 Task: Forward email as attachment with the signature Frances Hernandez with the subject Request for a blog post from softage.1@softage.net to softage.4@softage.net with the message Please let me know if there are any updates on the recruitment process.
Action: Mouse moved to (836, 64)
Screenshot: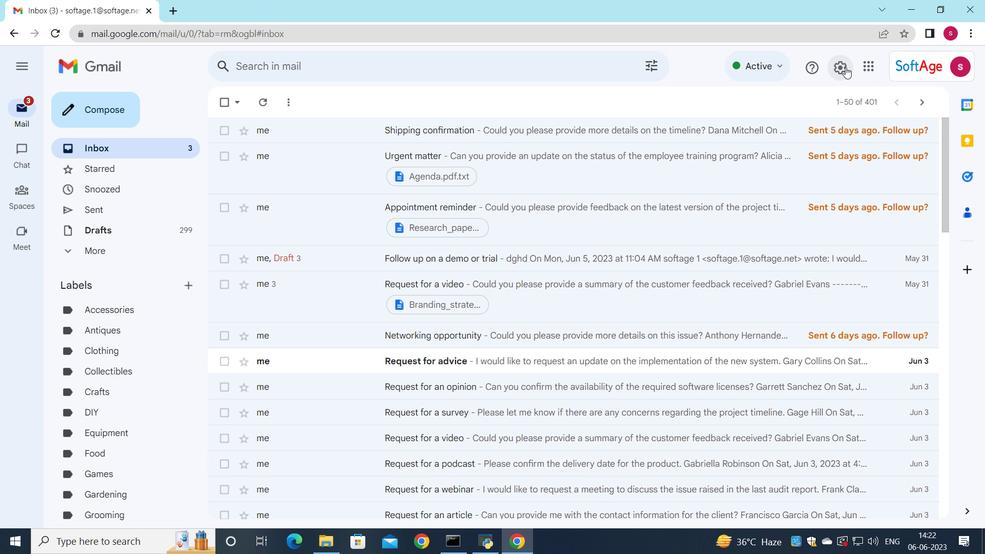 
Action: Mouse pressed left at (836, 64)
Screenshot: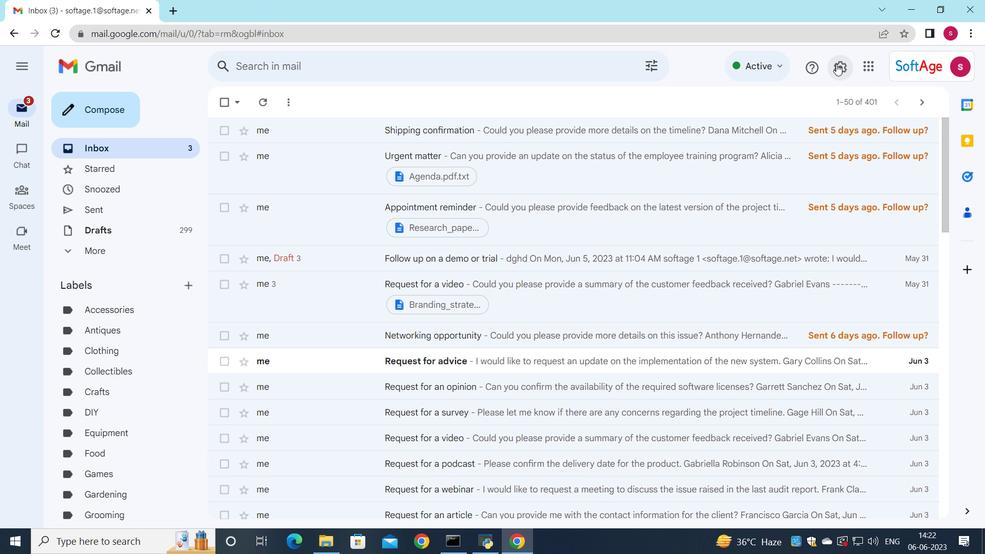 
Action: Mouse moved to (851, 124)
Screenshot: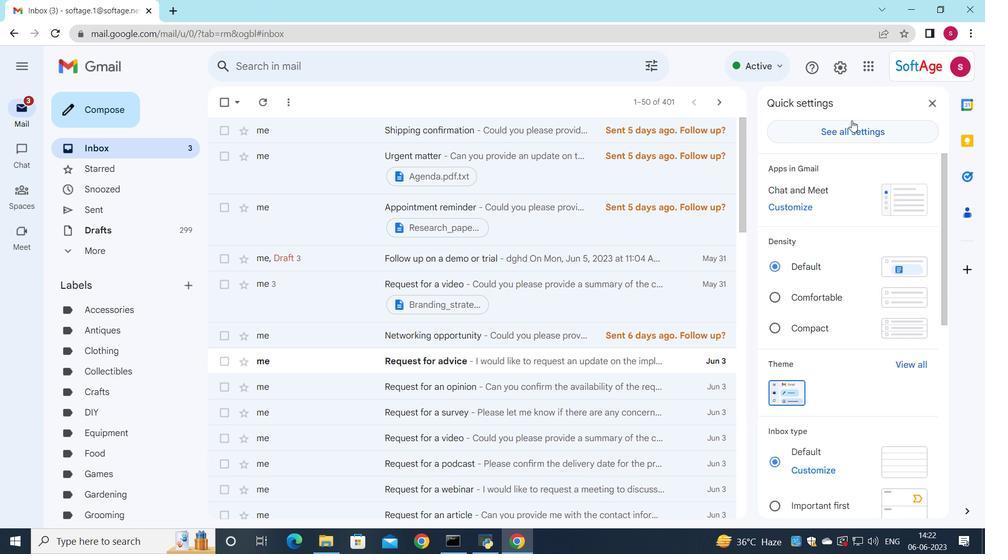 
Action: Mouse pressed left at (851, 124)
Screenshot: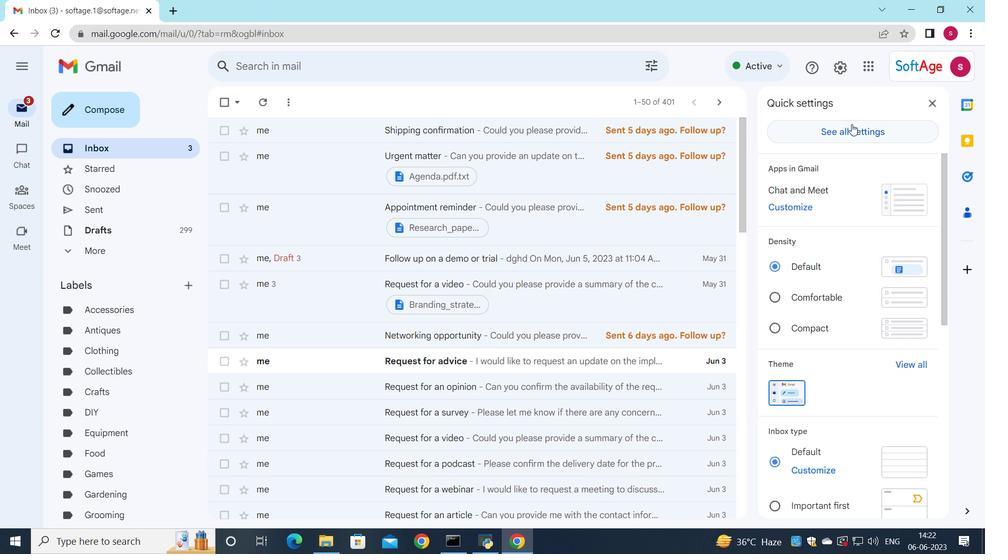 
Action: Mouse moved to (614, 259)
Screenshot: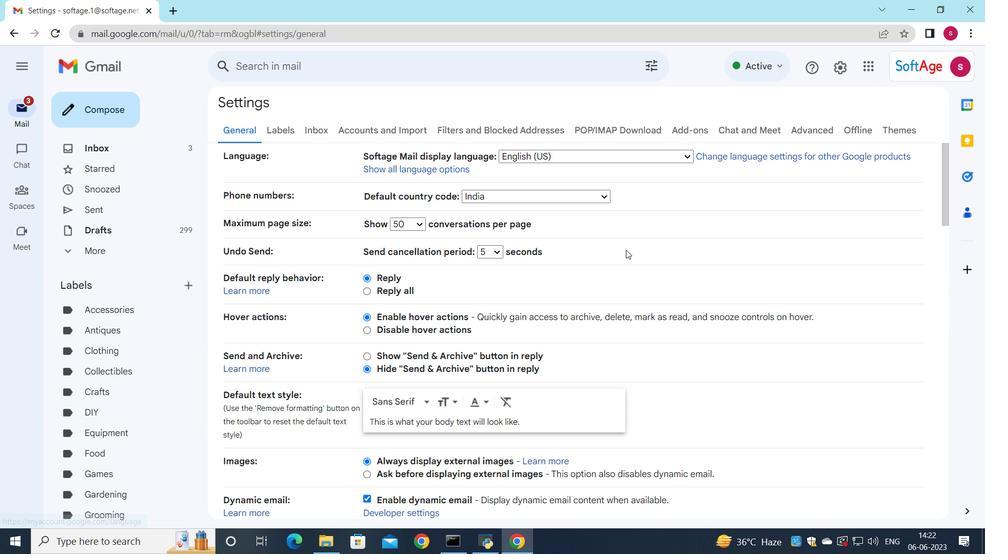 
Action: Mouse scrolled (614, 259) with delta (0, 0)
Screenshot: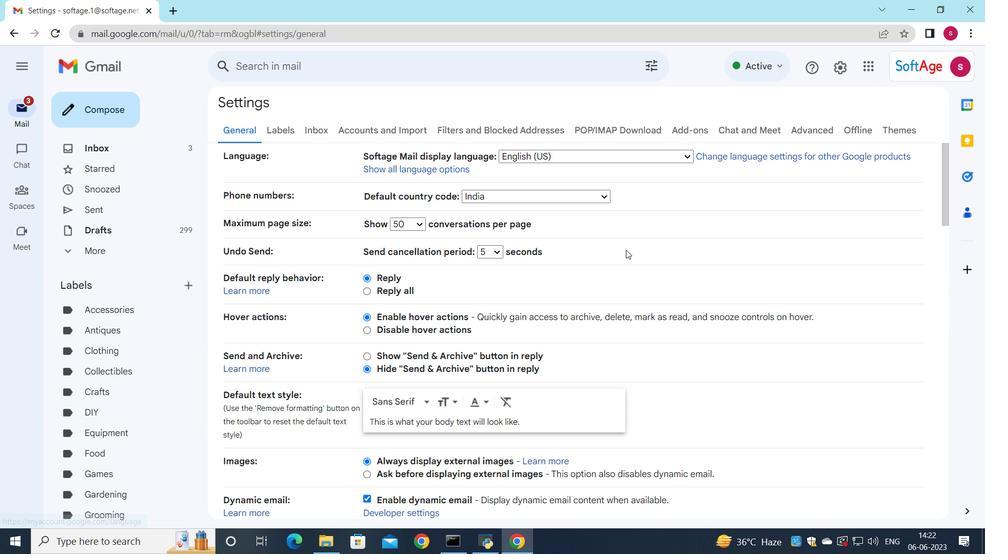 
Action: Mouse moved to (610, 264)
Screenshot: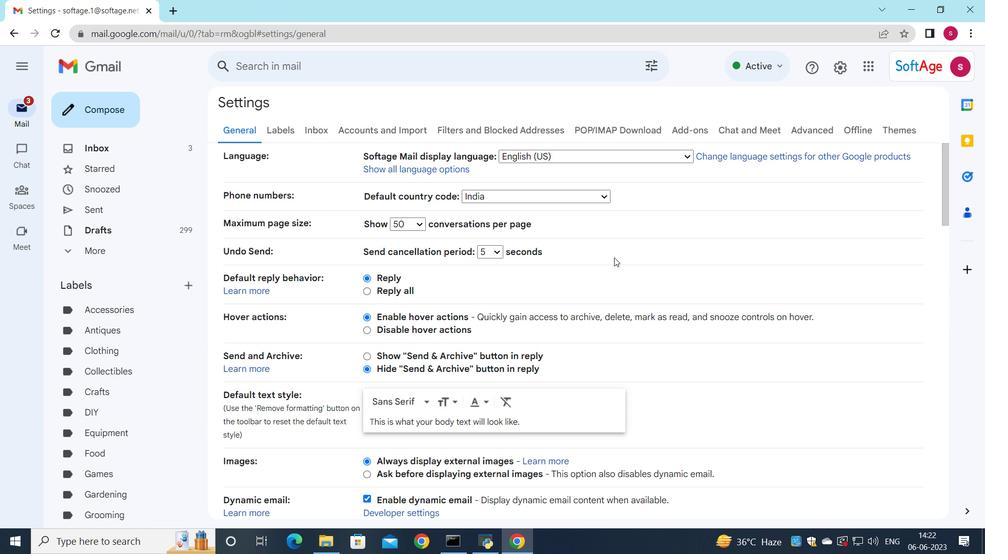 
Action: Mouse scrolled (610, 264) with delta (0, 0)
Screenshot: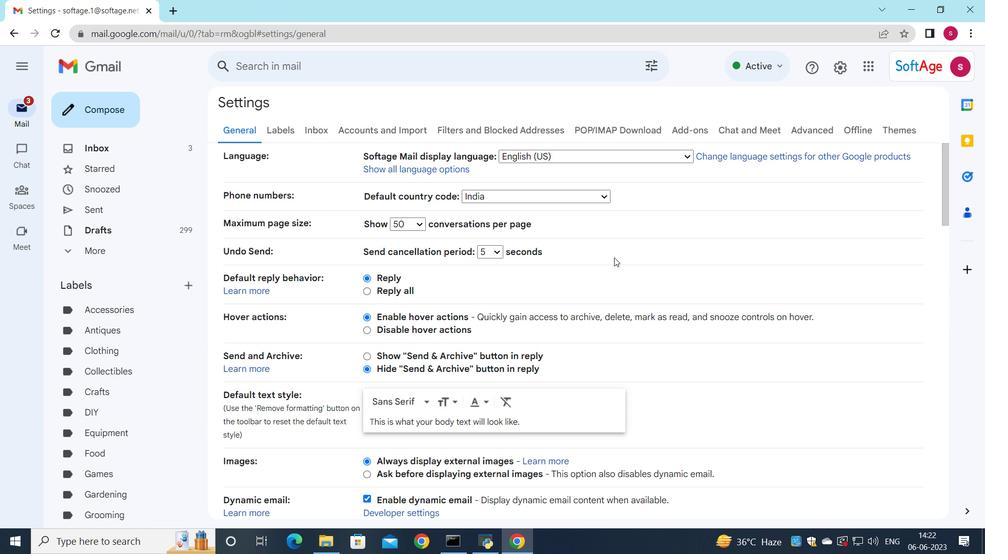 
Action: Mouse moved to (594, 276)
Screenshot: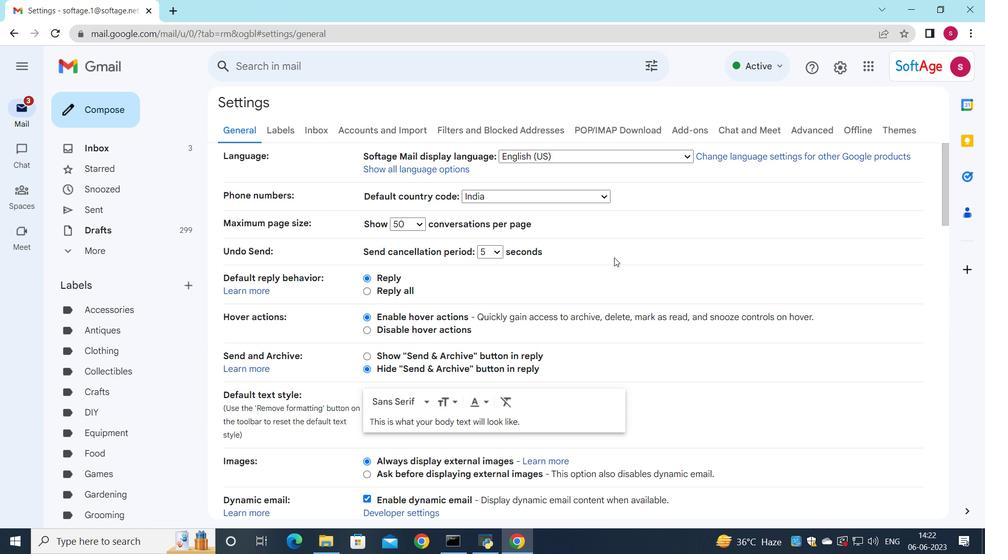
Action: Mouse scrolled (594, 276) with delta (0, 0)
Screenshot: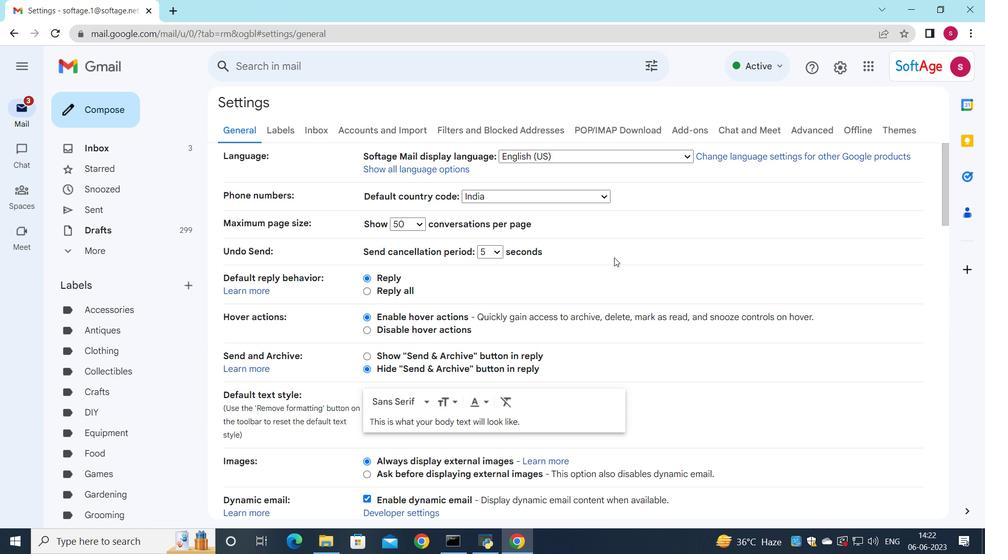 
Action: Mouse moved to (527, 295)
Screenshot: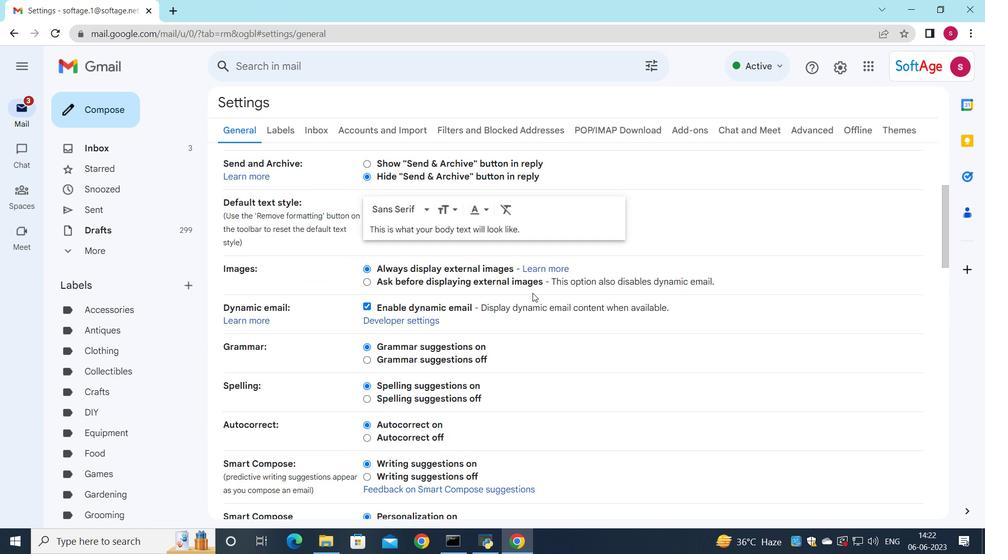 
Action: Mouse scrolled (527, 294) with delta (0, 0)
Screenshot: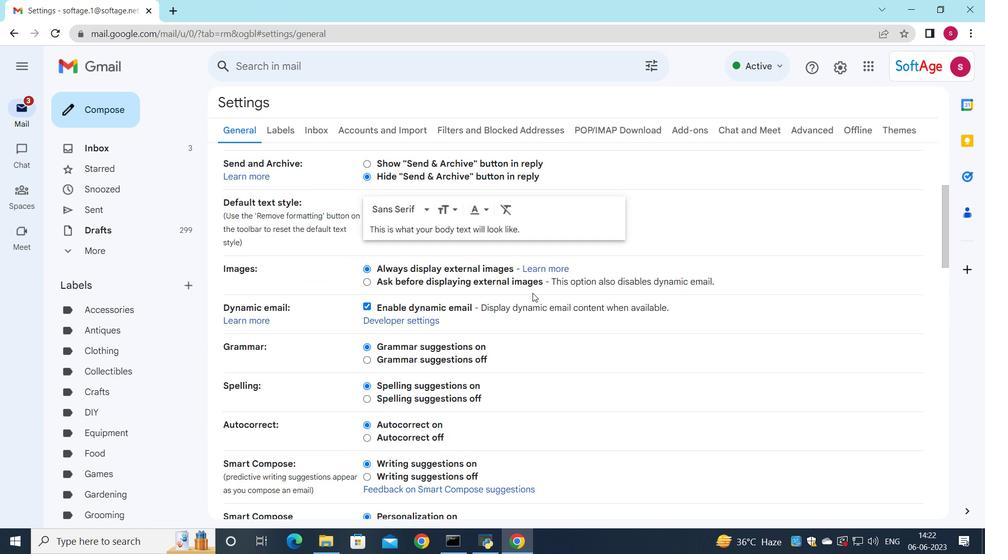 
Action: Mouse scrolled (527, 294) with delta (0, 0)
Screenshot: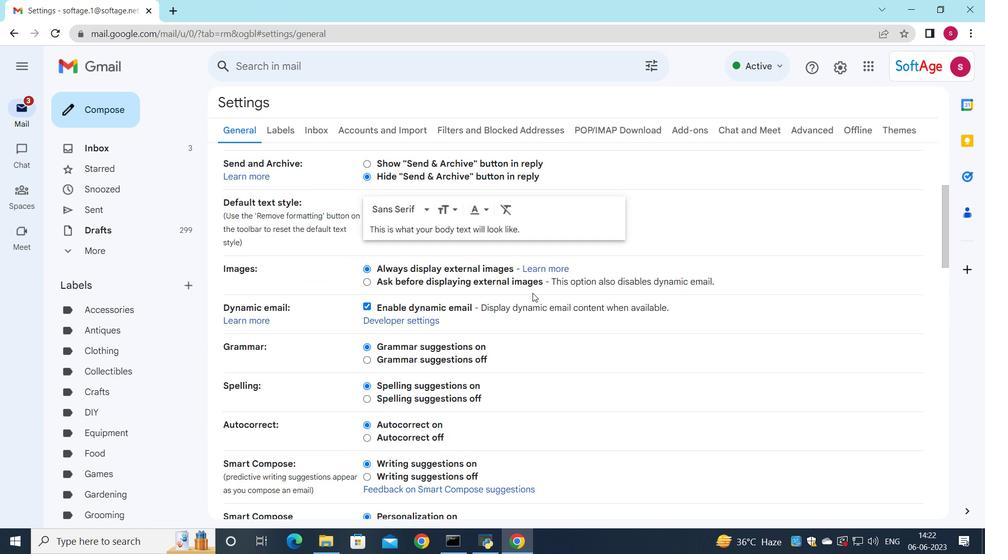
Action: Mouse scrolled (527, 294) with delta (0, 0)
Screenshot: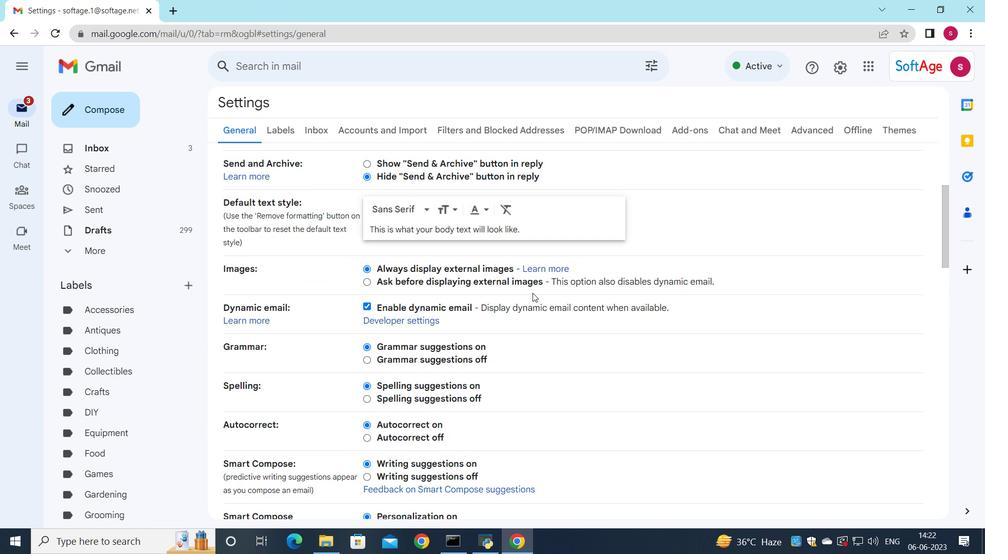 
Action: Mouse moved to (519, 289)
Screenshot: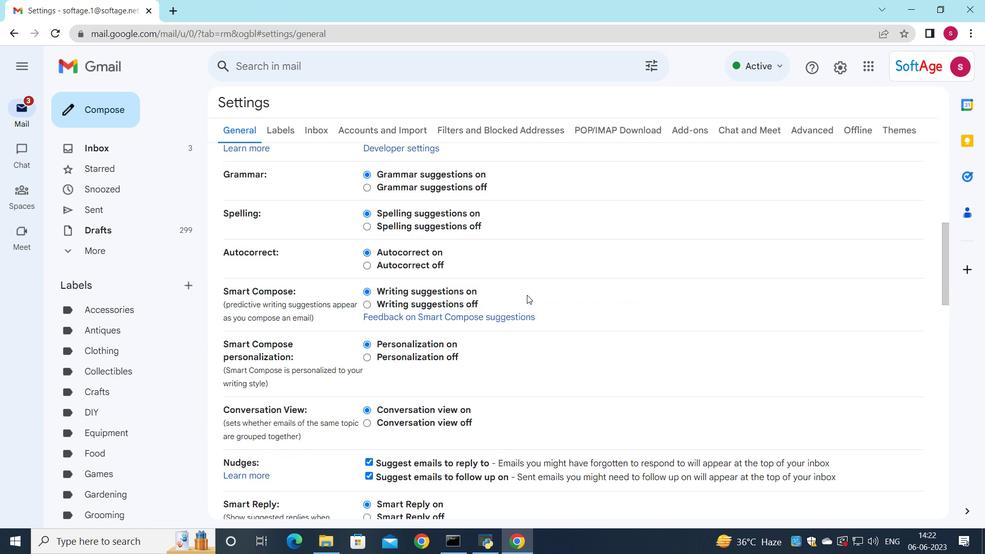 
Action: Mouse scrolled (519, 289) with delta (0, 0)
Screenshot: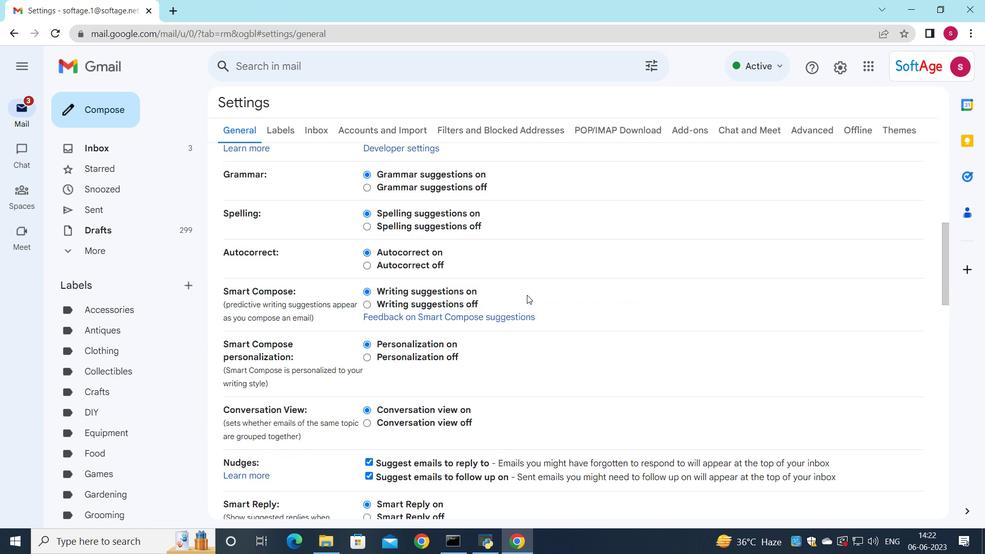 
Action: Mouse scrolled (519, 289) with delta (0, 0)
Screenshot: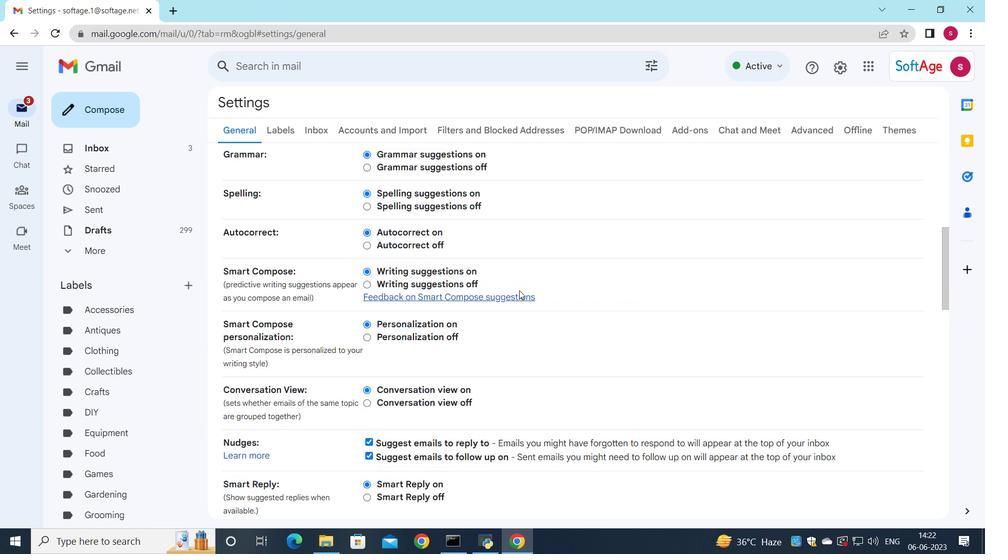 
Action: Mouse scrolled (519, 289) with delta (0, 0)
Screenshot: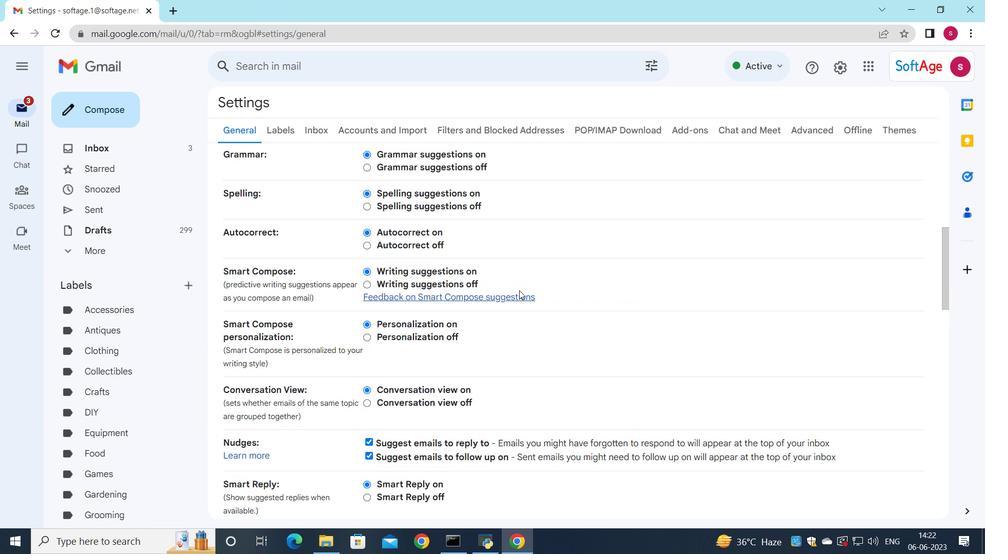 
Action: Mouse scrolled (519, 289) with delta (0, 0)
Screenshot: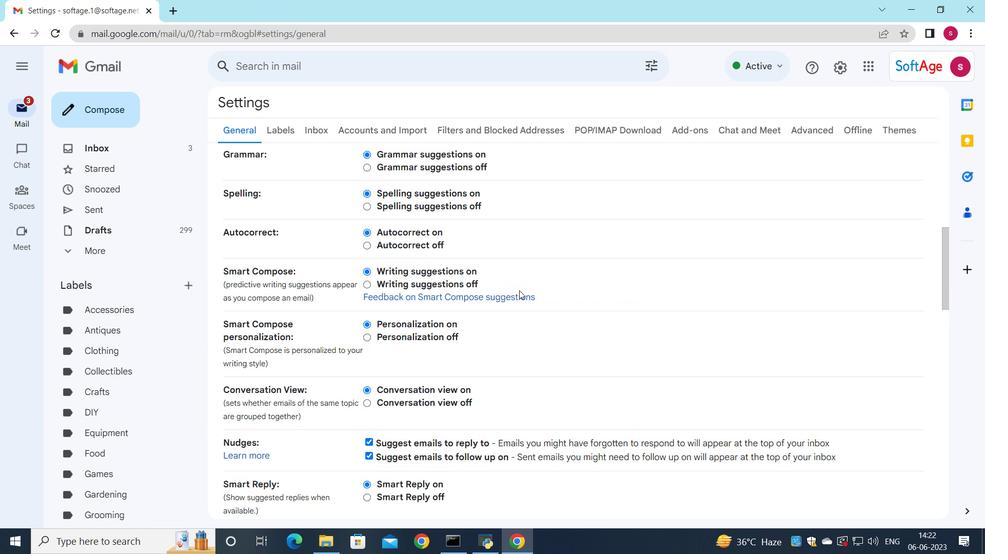 
Action: Mouse moved to (519, 289)
Screenshot: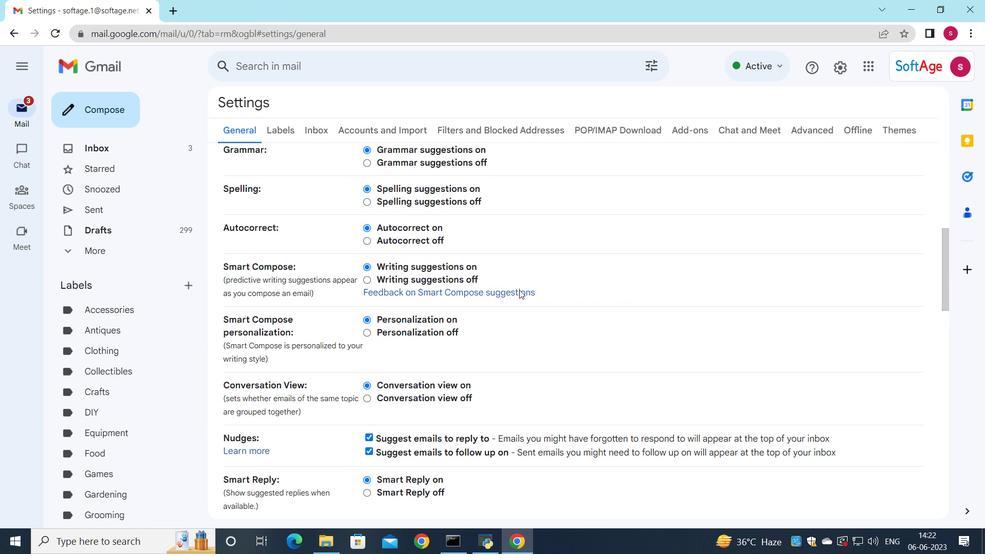 
Action: Mouse scrolled (519, 289) with delta (0, 0)
Screenshot: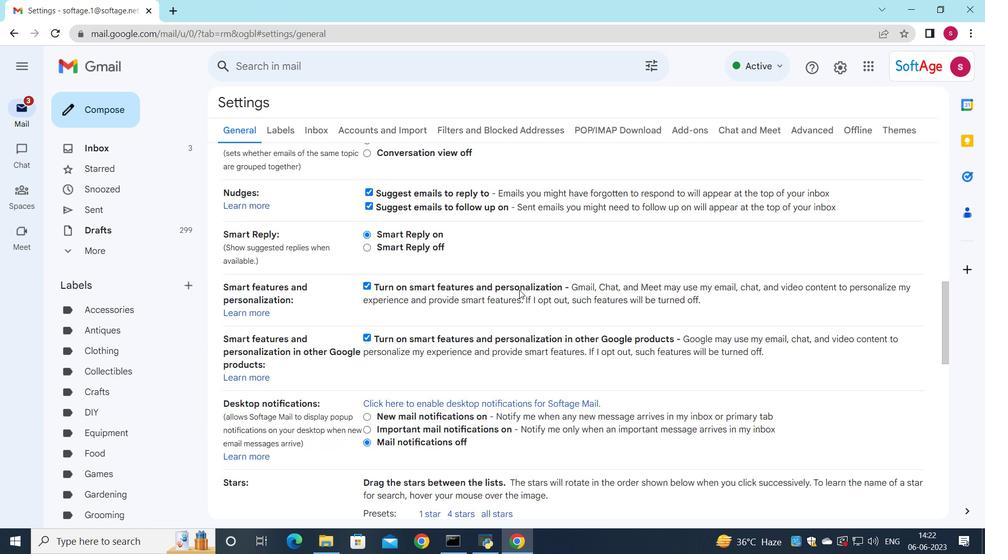 
Action: Mouse scrolled (519, 289) with delta (0, 0)
Screenshot: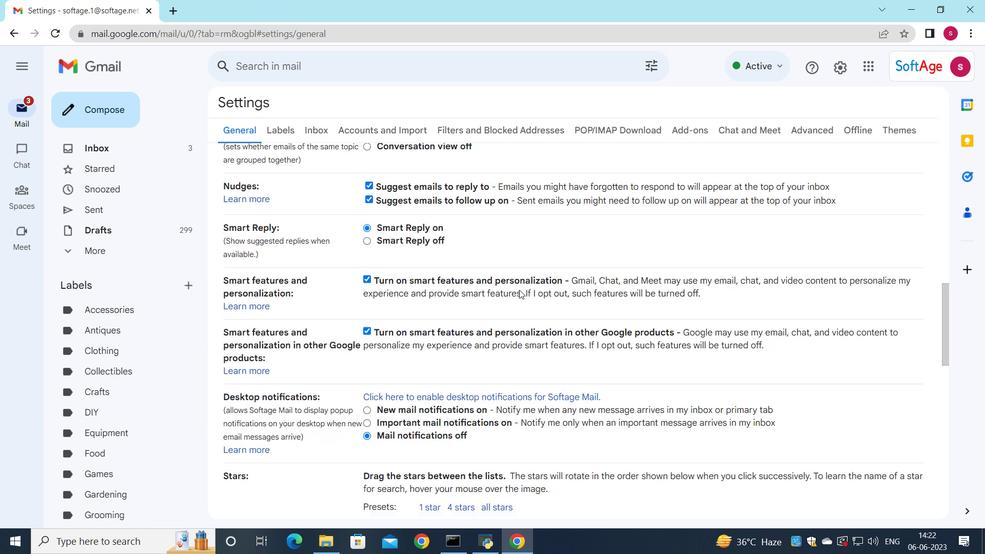 
Action: Mouse scrolled (519, 289) with delta (0, 0)
Screenshot: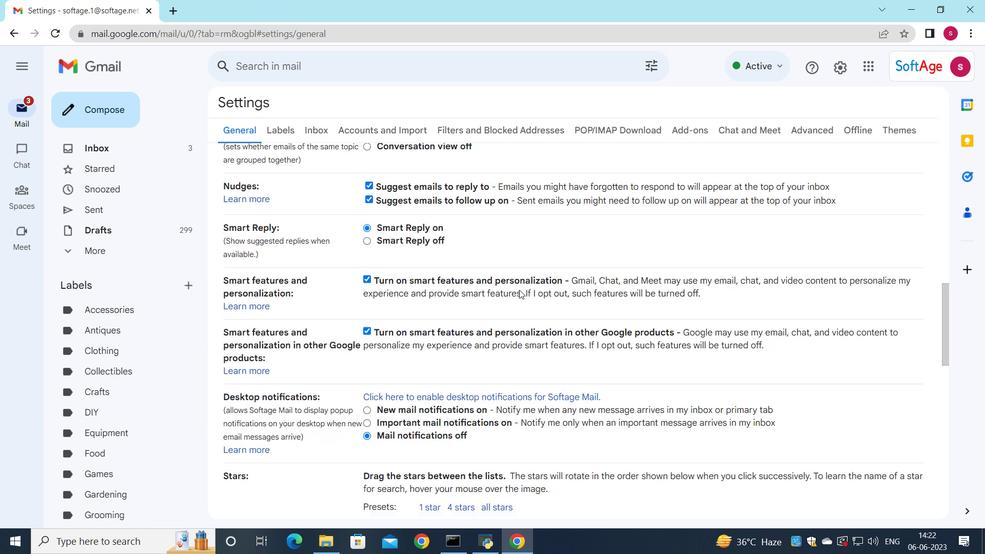 
Action: Mouse scrolled (519, 289) with delta (0, 0)
Screenshot: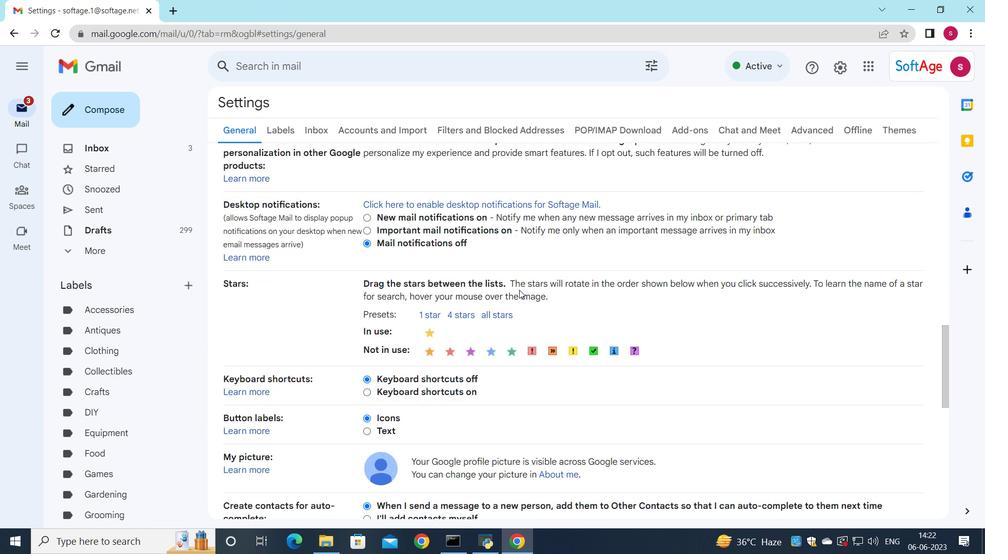 
Action: Mouse scrolled (519, 289) with delta (0, 0)
Screenshot: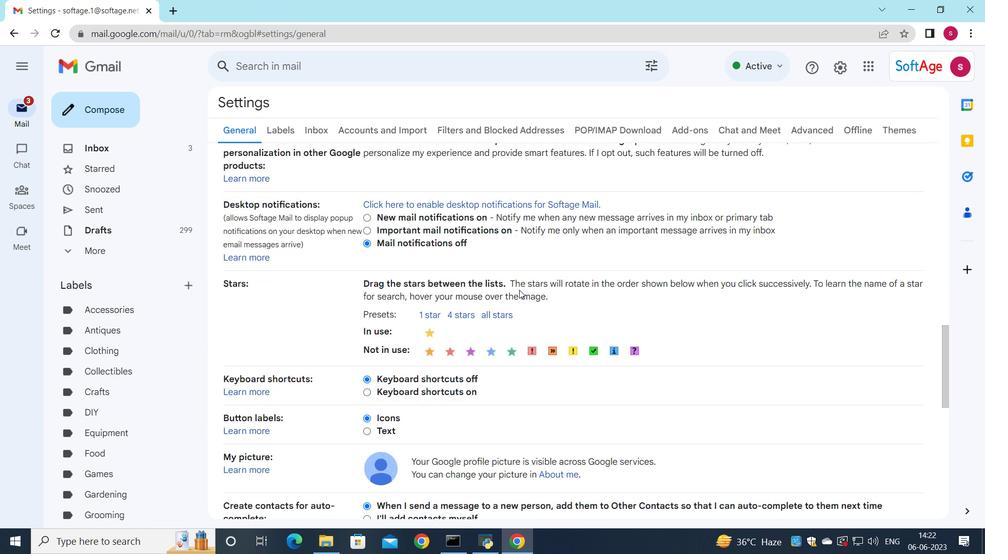 
Action: Mouse scrolled (519, 289) with delta (0, 0)
Screenshot: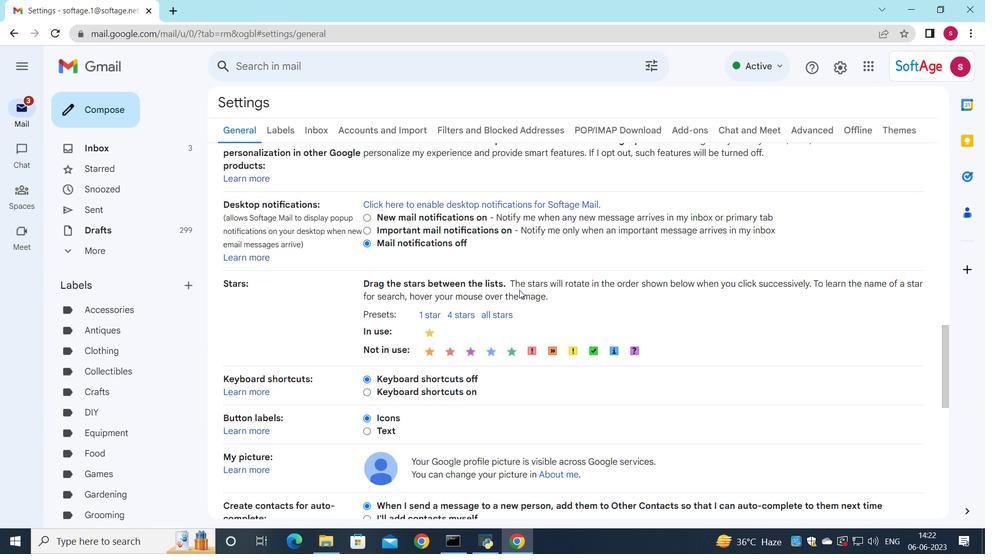
Action: Mouse moved to (399, 368)
Screenshot: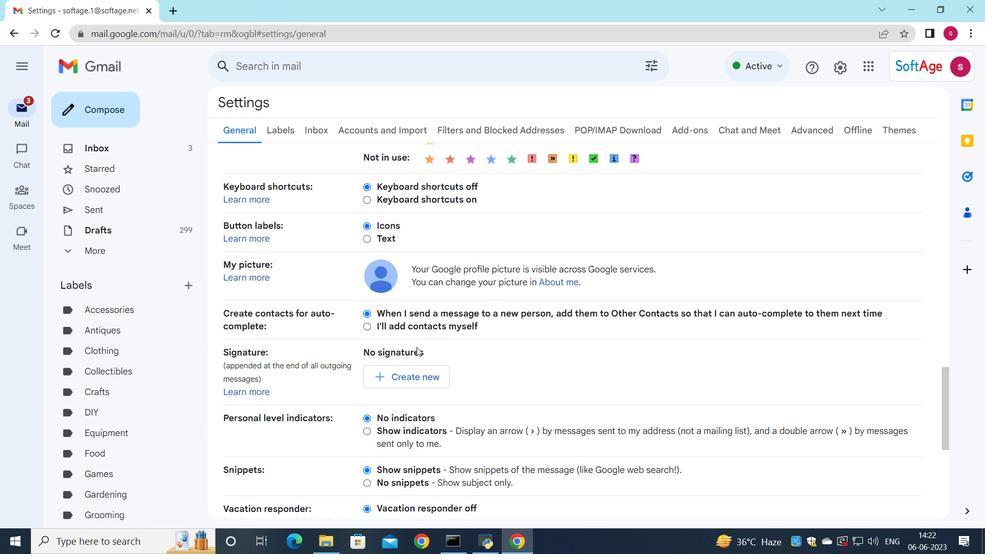 
Action: Mouse pressed left at (399, 368)
Screenshot: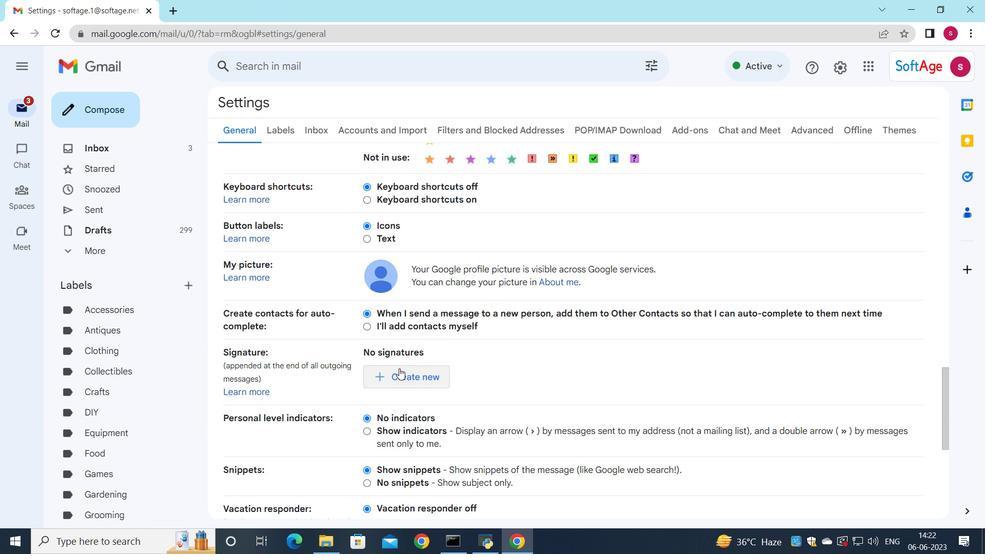 
Action: Mouse moved to (448, 293)
Screenshot: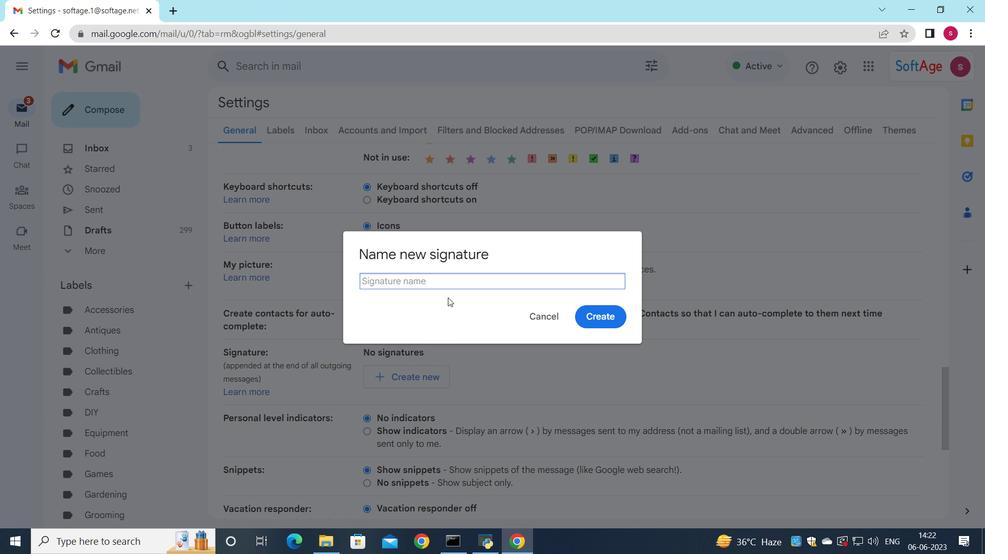 
Action: Key pressed <Key.shift><Key.shift><Key.shift><Key.shift>Fr
Screenshot: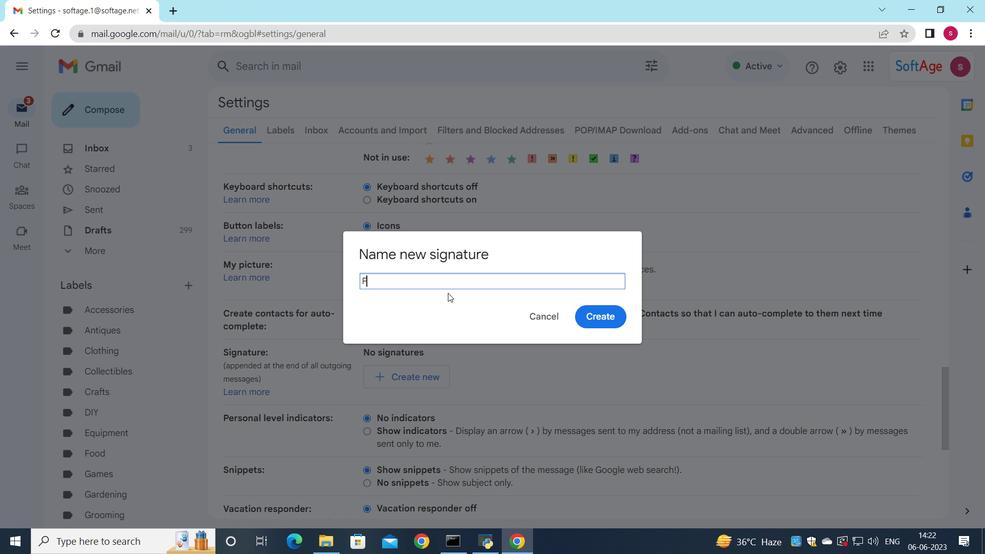 
Action: Mouse moved to (448, 293)
Screenshot: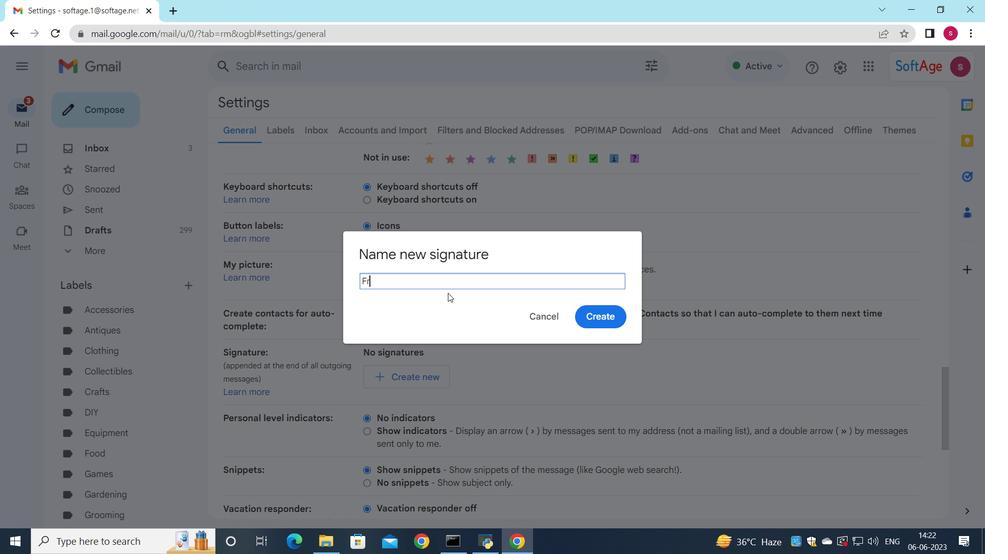 
Action: Key pressed a
Screenshot: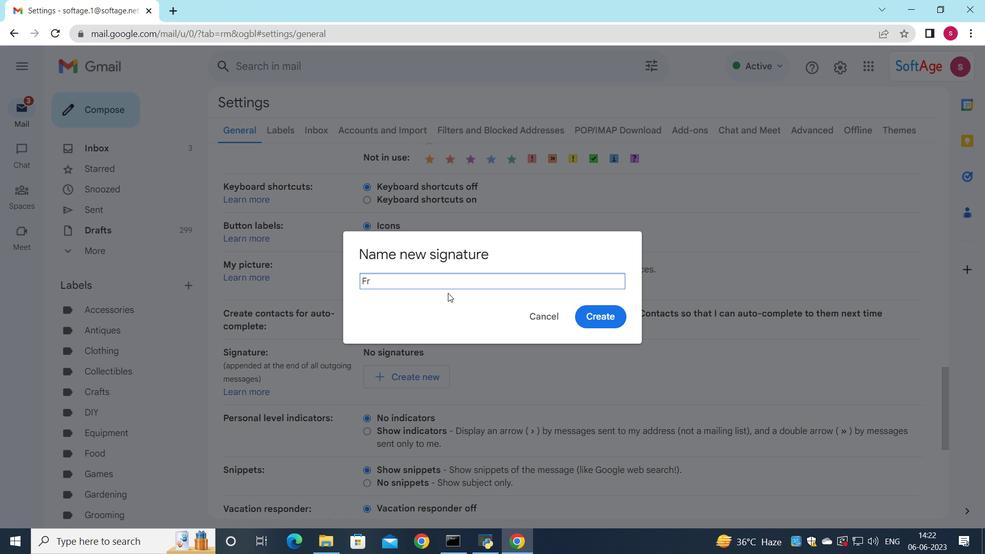
Action: Mouse moved to (457, 283)
Screenshot: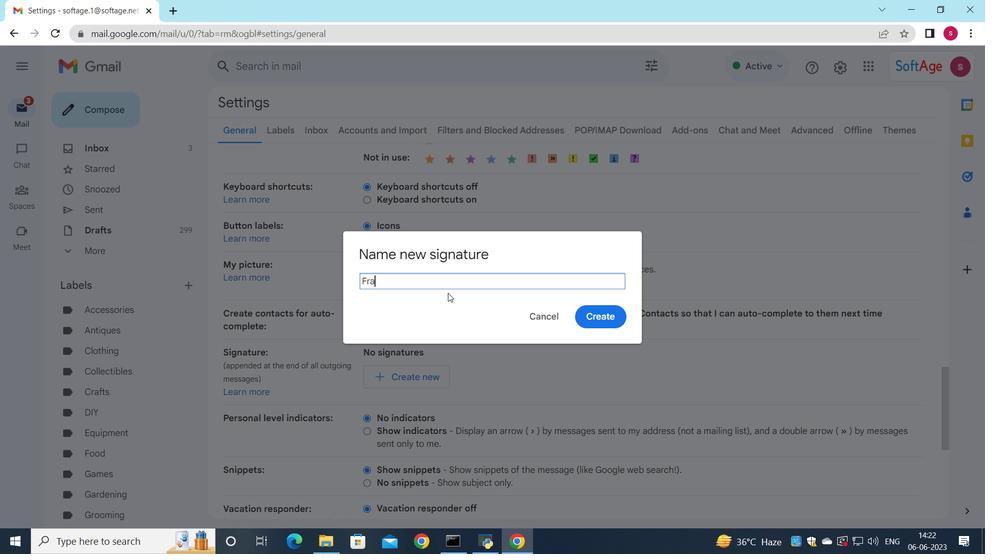 
Action: Key pressed n
Screenshot: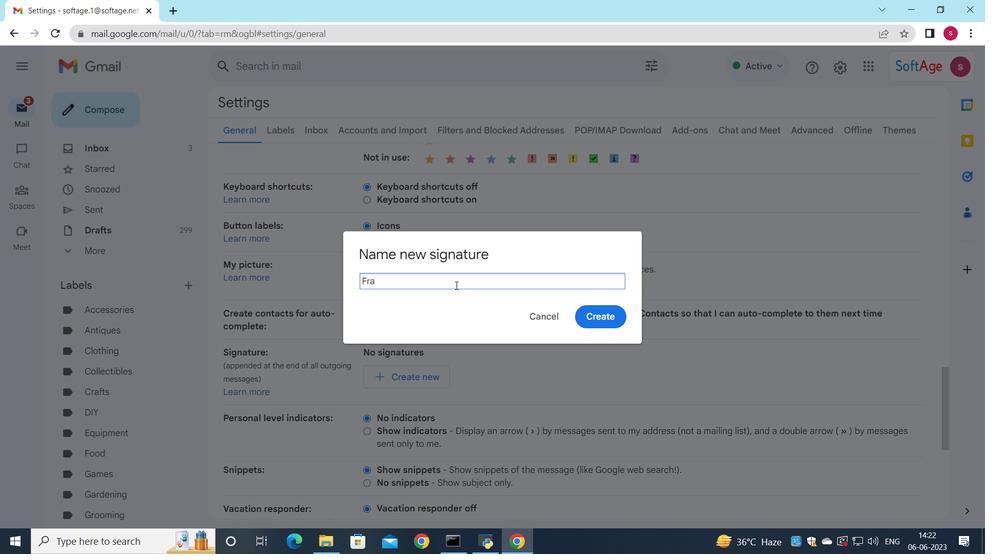 
Action: Mouse moved to (459, 283)
Screenshot: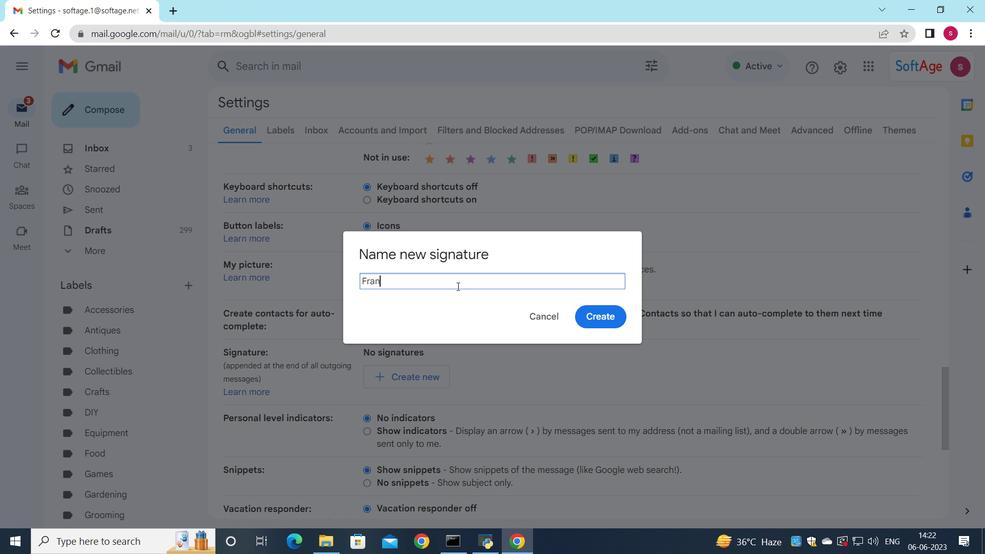 
Action: Key pressed ces<Key.space>
Screenshot: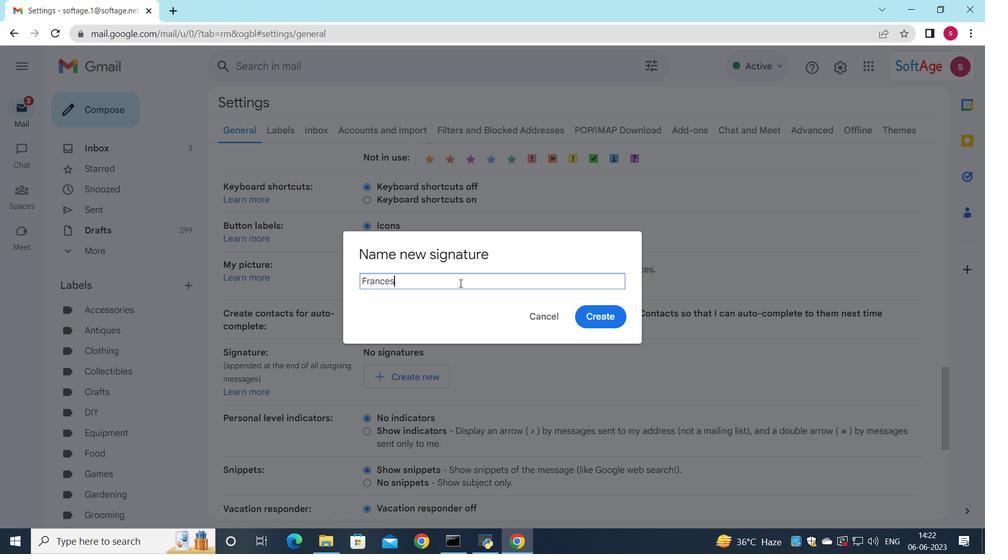 
Action: Mouse moved to (459, 282)
Screenshot: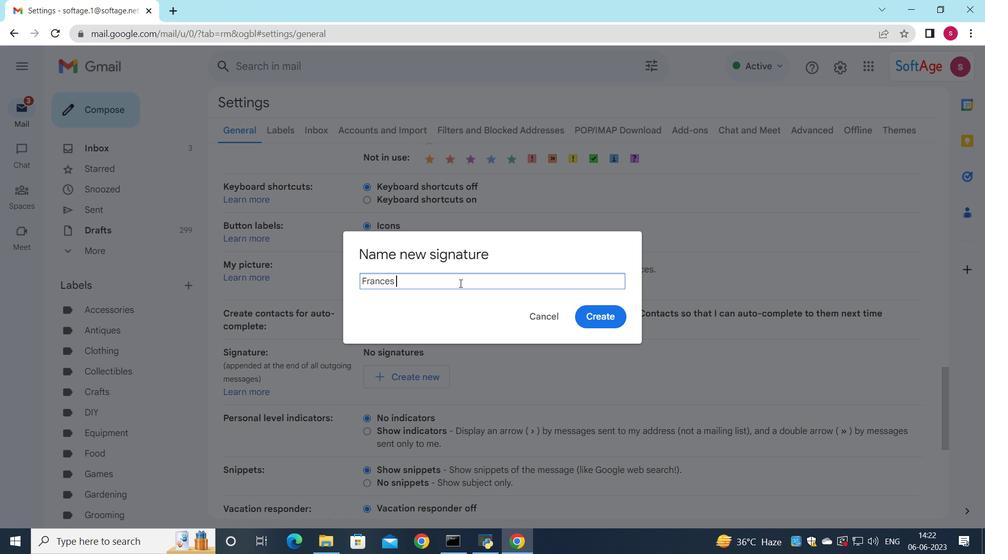 
Action: Key pressed <Key.shift><Key.shift><Key.shift><Key.shift>H
Screenshot: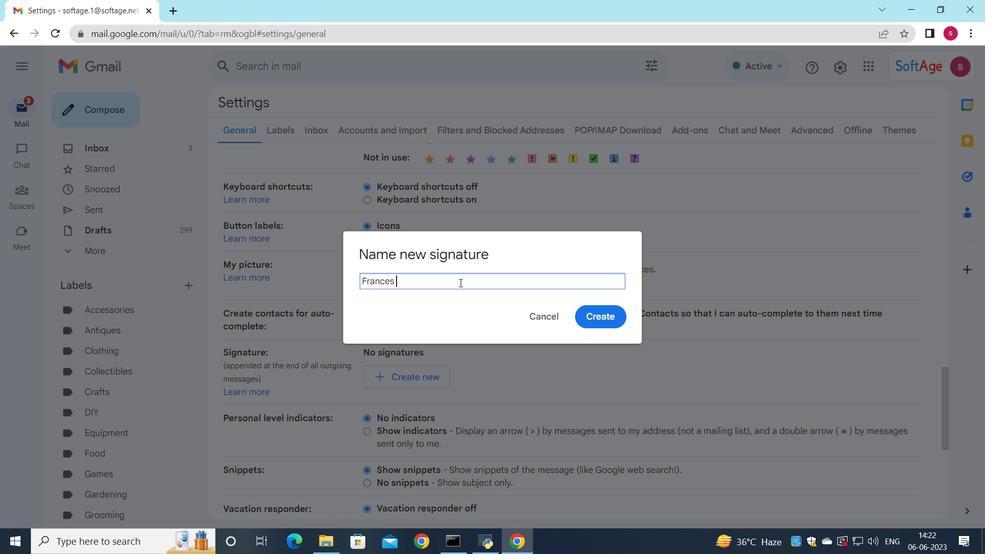 
Action: Mouse moved to (463, 276)
Screenshot: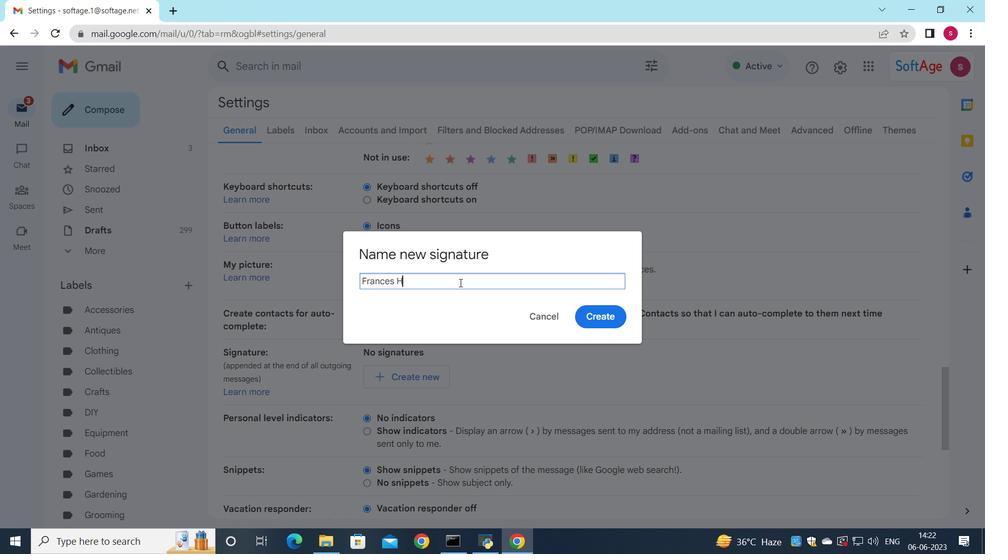 
Action: Key pressed ern
Screenshot: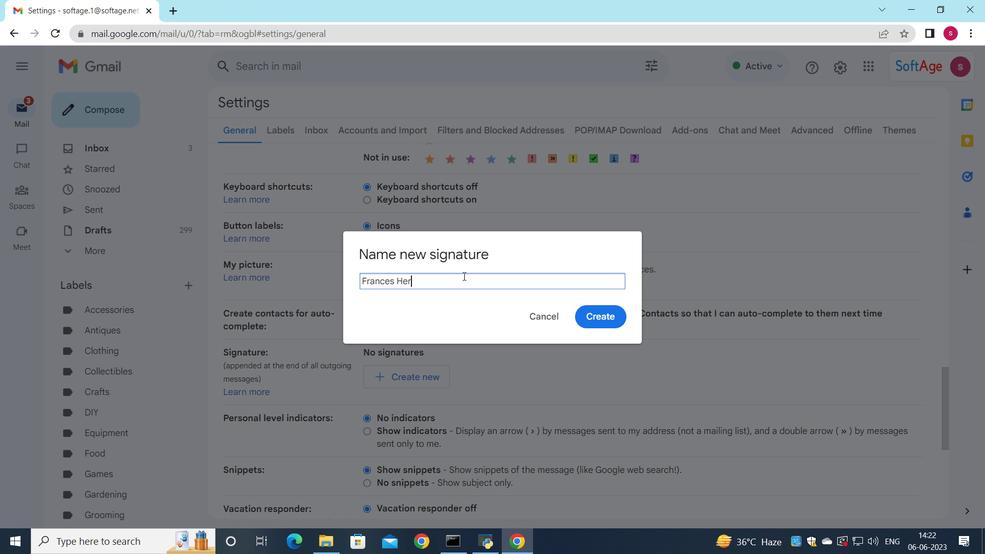 
Action: Mouse moved to (463, 276)
Screenshot: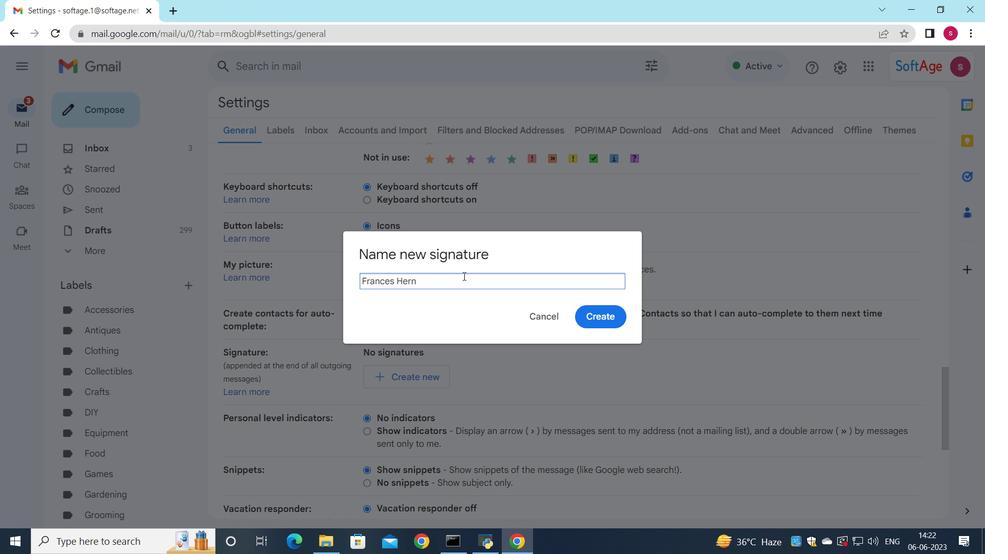 
Action: Key pressed an
Screenshot: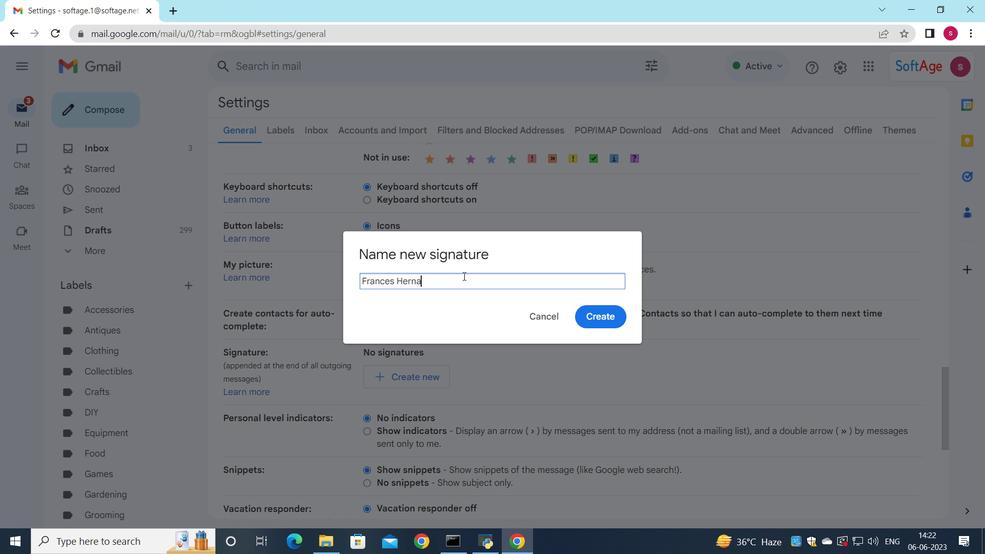 
Action: Mouse moved to (465, 278)
Screenshot: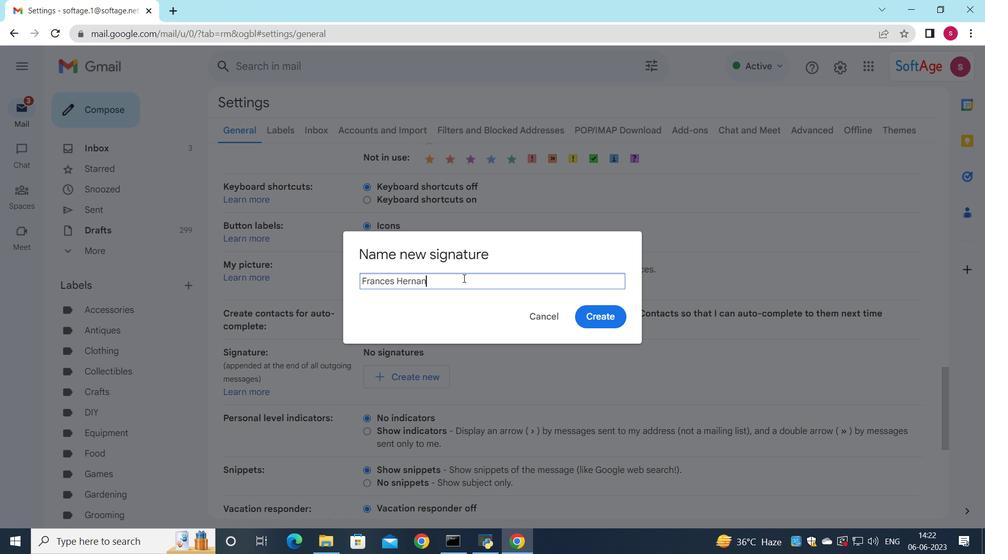 
Action: Key pressed dez
Screenshot: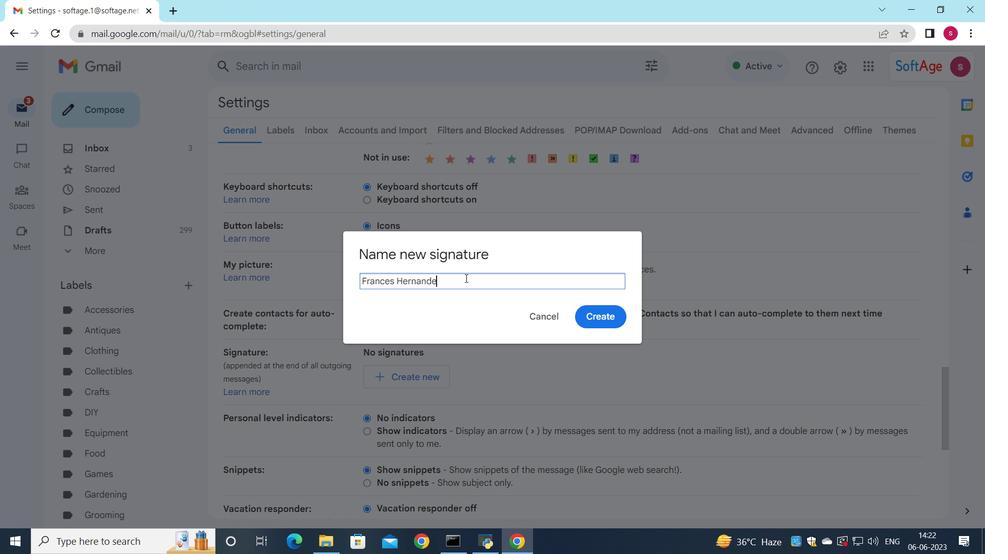 
Action: Mouse moved to (609, 321)
Screenshot: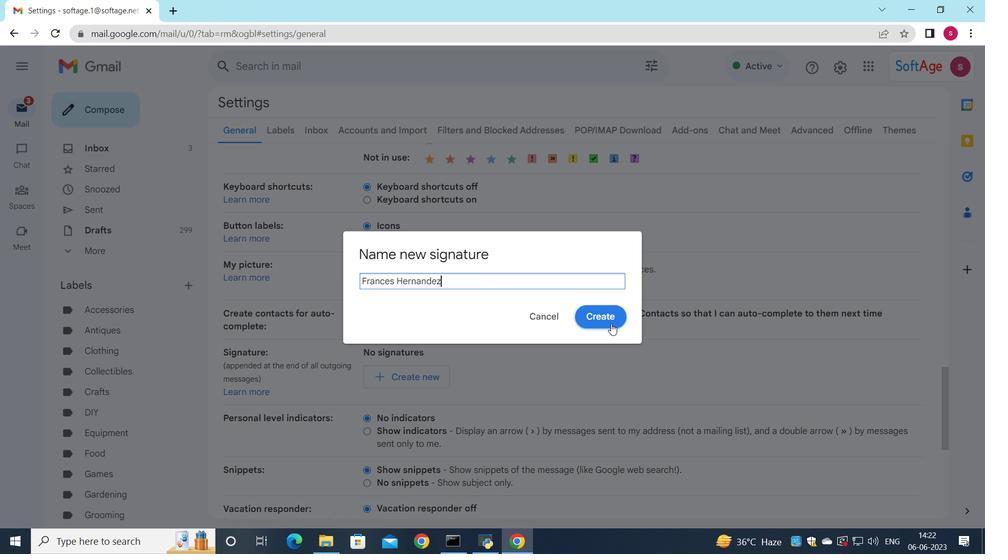 
Action: Mouse pressed left at (609, 321)
Screenshot: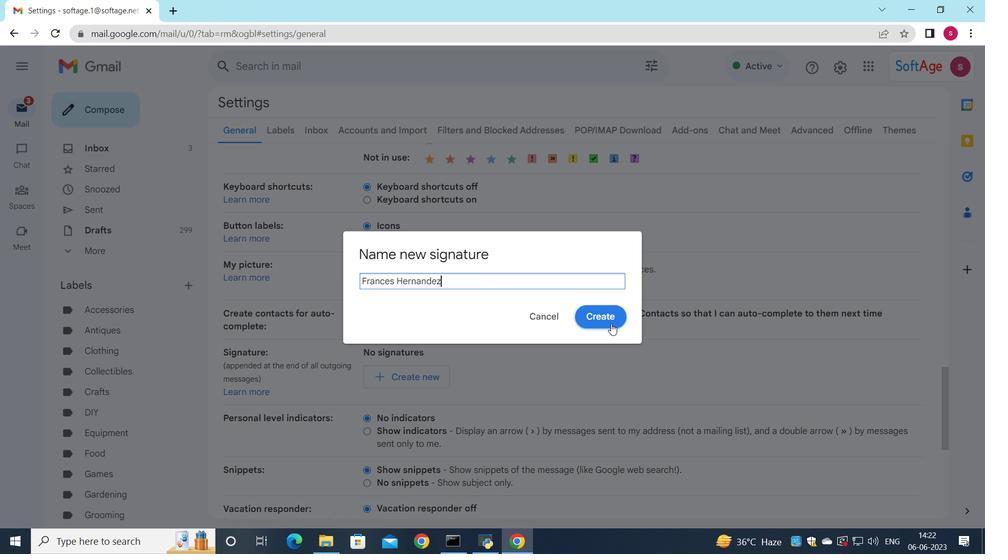 
Action: Mouse moved to (568, 373)
Screenshot: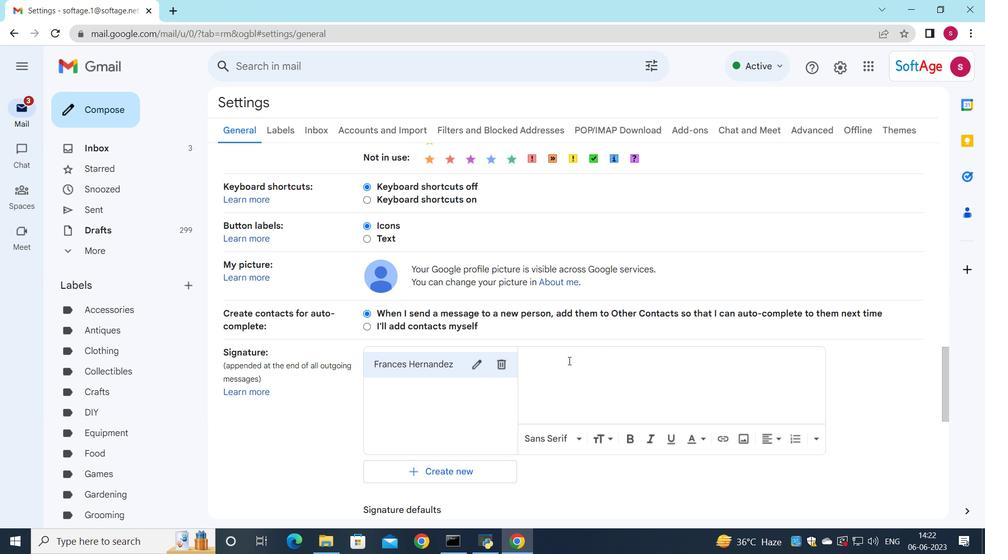 
Action: Mouse pressed left at (568, 373)
Screenshot: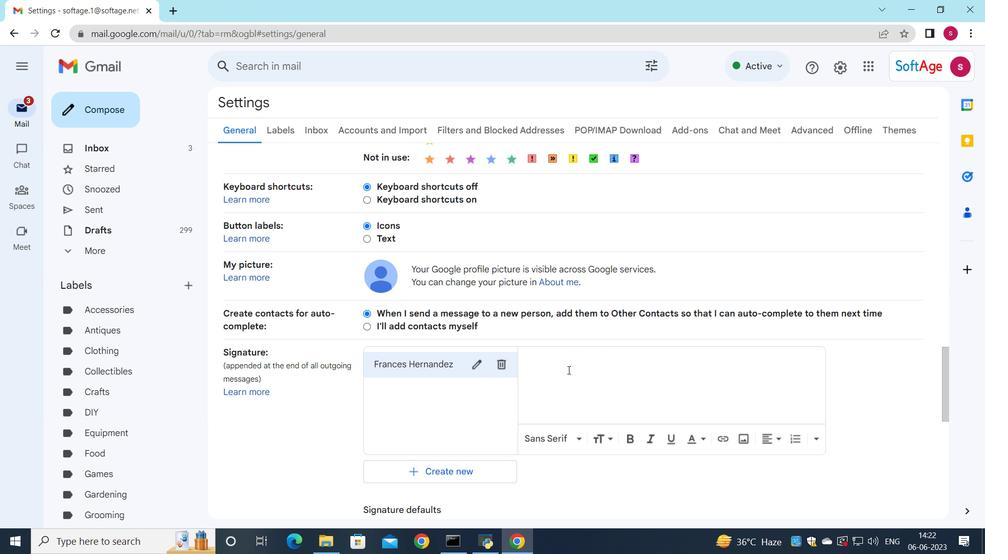 
Action: Mouse moved to (569, 373)
Screenshot: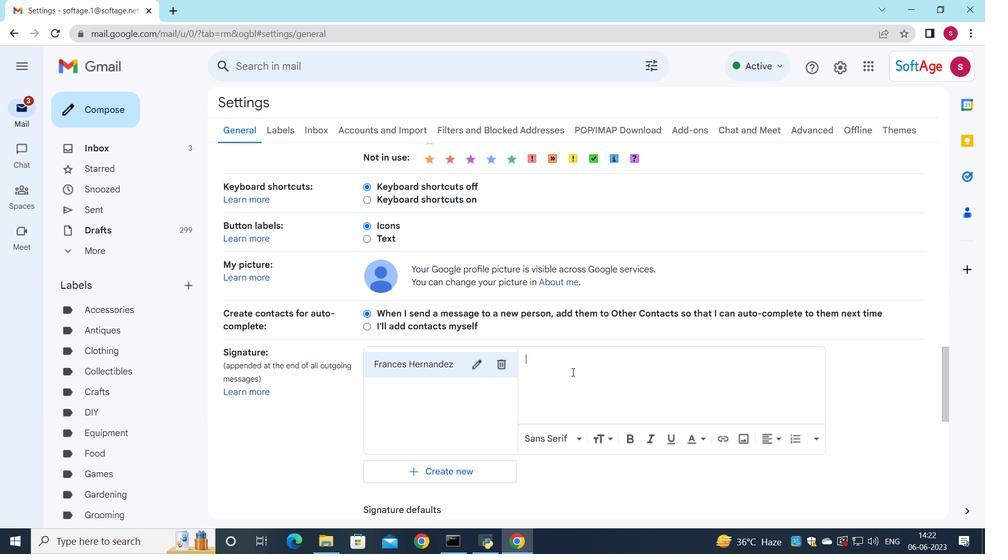 
Action: Key pressed <Key.shift><Key.shift><Key.shift>F
Screenshot: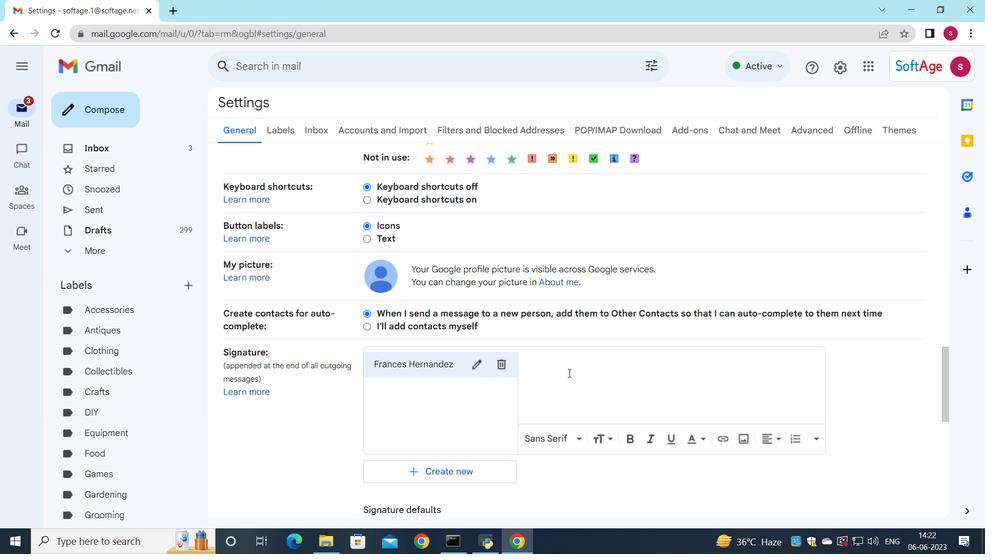 
Action: Mouse moved to (569, 371)
Screenshot: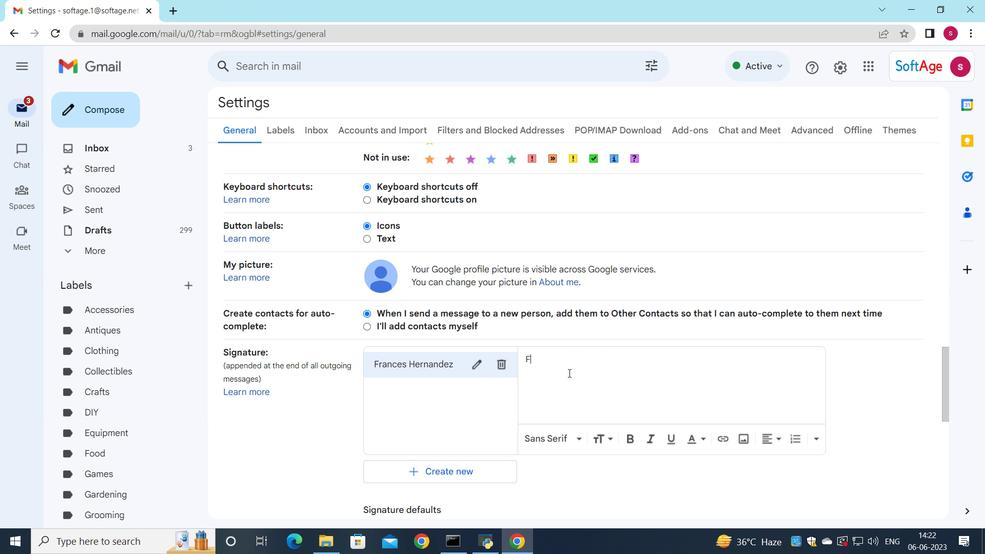 
Action: Key pressed r
Screenshot: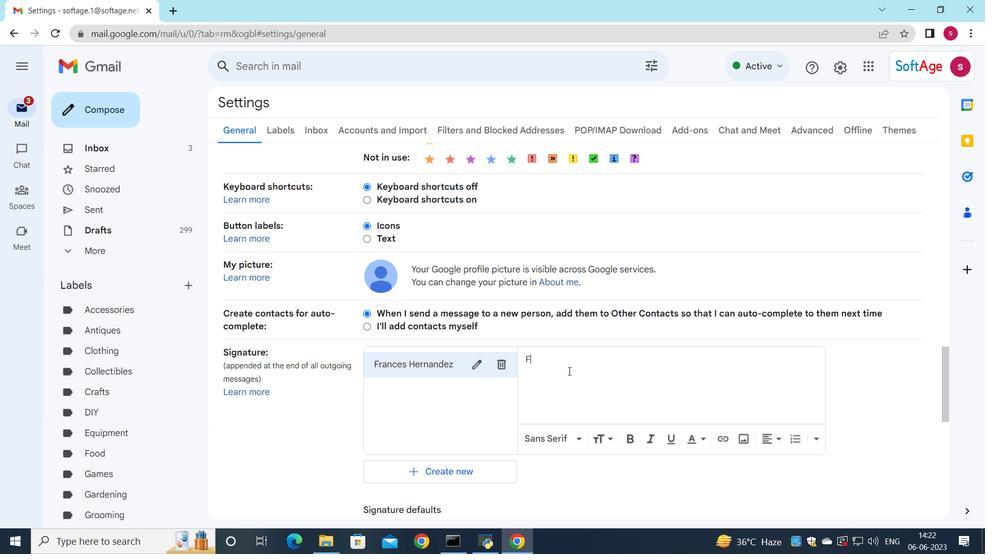 
Action: Mouse moved to (569, 365)
Screenshot: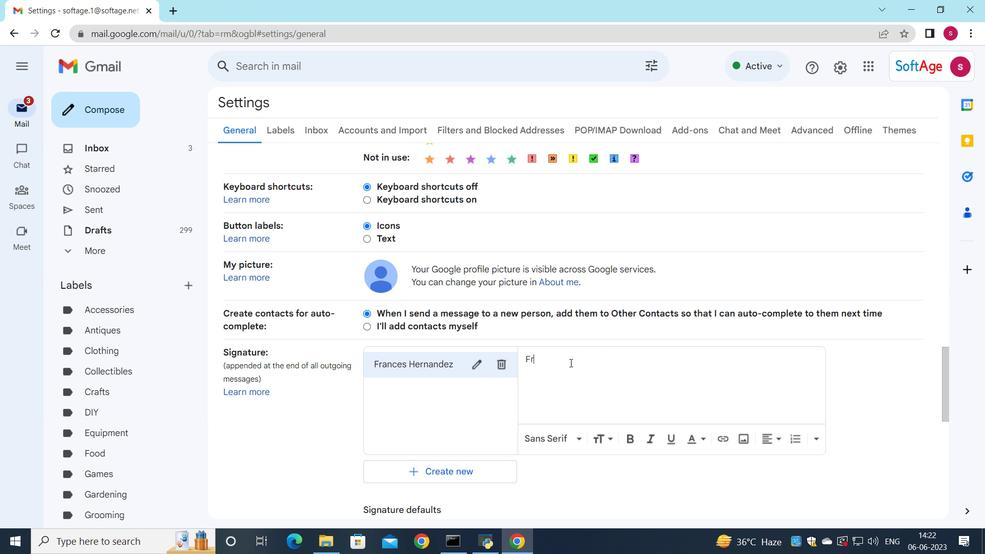 
Action: Key pressed an
Screenshot: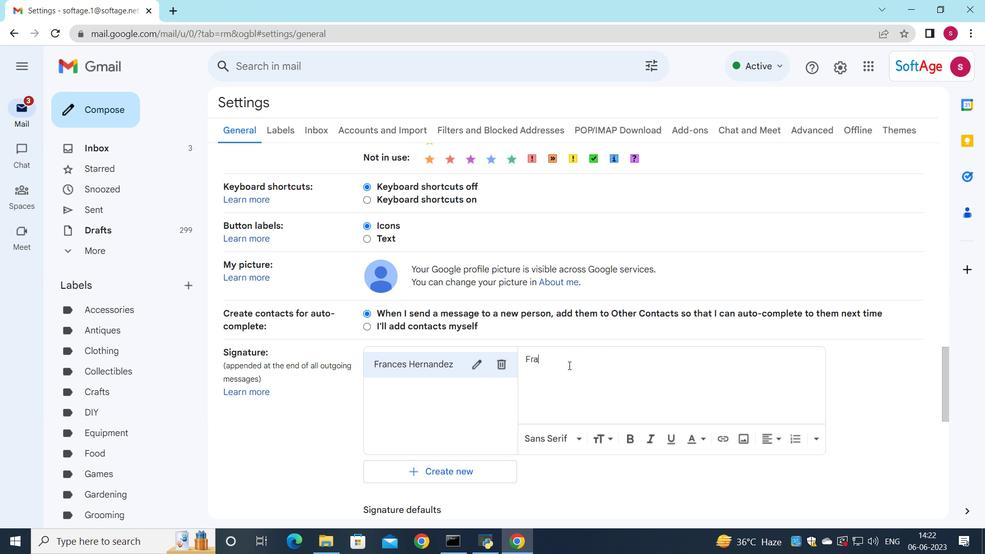 
Action: Mouse moved to (570, 363)
Screenshot: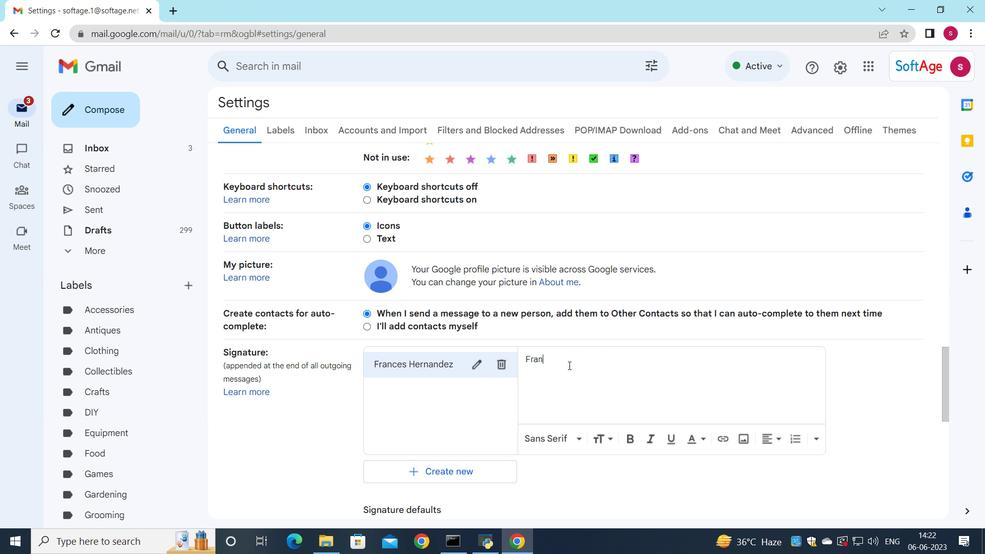 
Action: Key pressed cesc
Screenshot: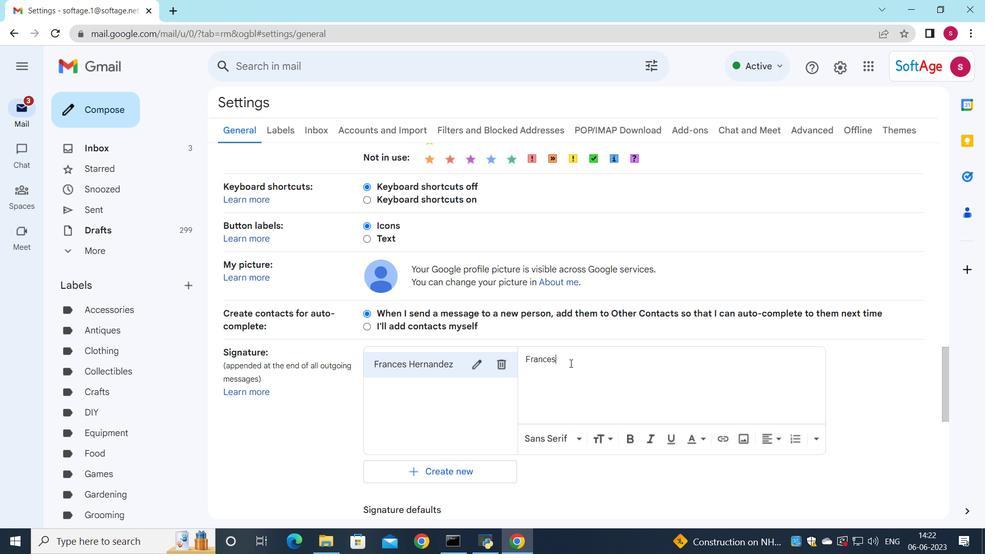 
Action: Mouse moved to (522, 373)
Screenshot: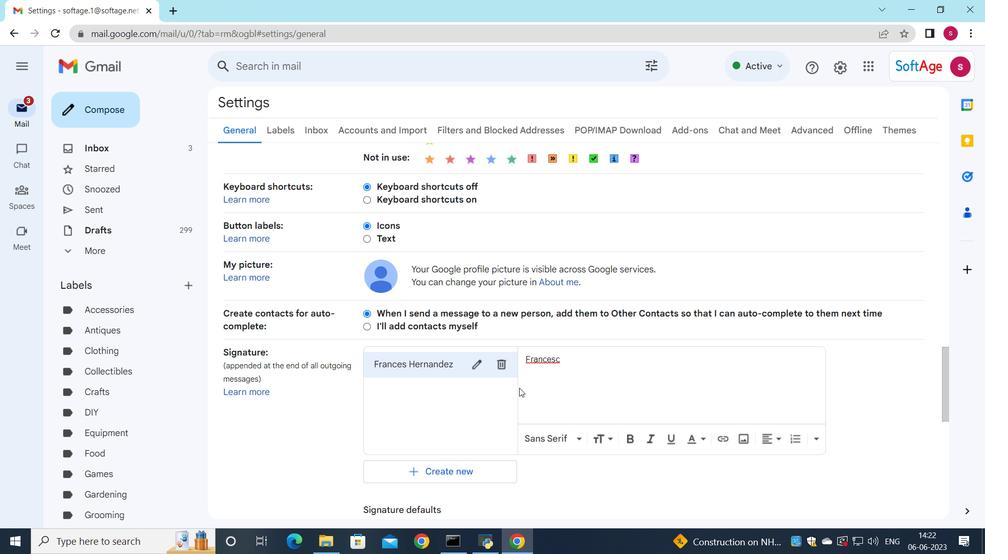 
Action: Key pressed <Key.backspace>
Screenshot: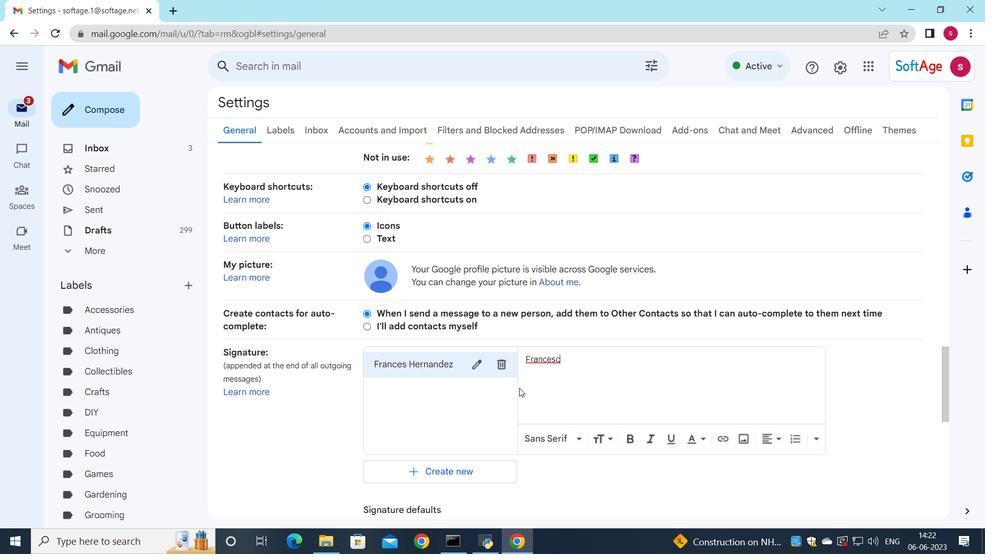 
Action: Mouse moved to (520, 370)
Screenshot: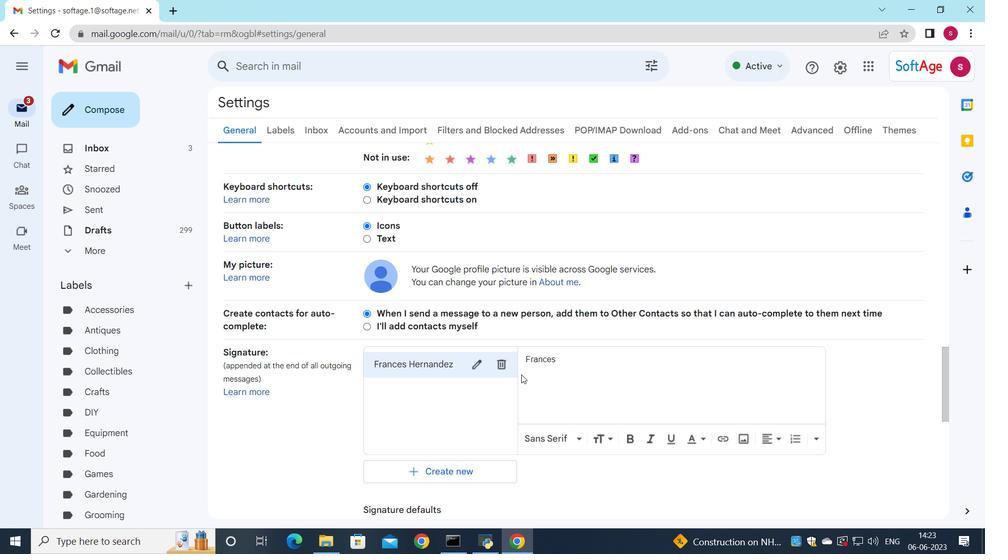 
Action: Key pressed <Key.space>
Screenshot: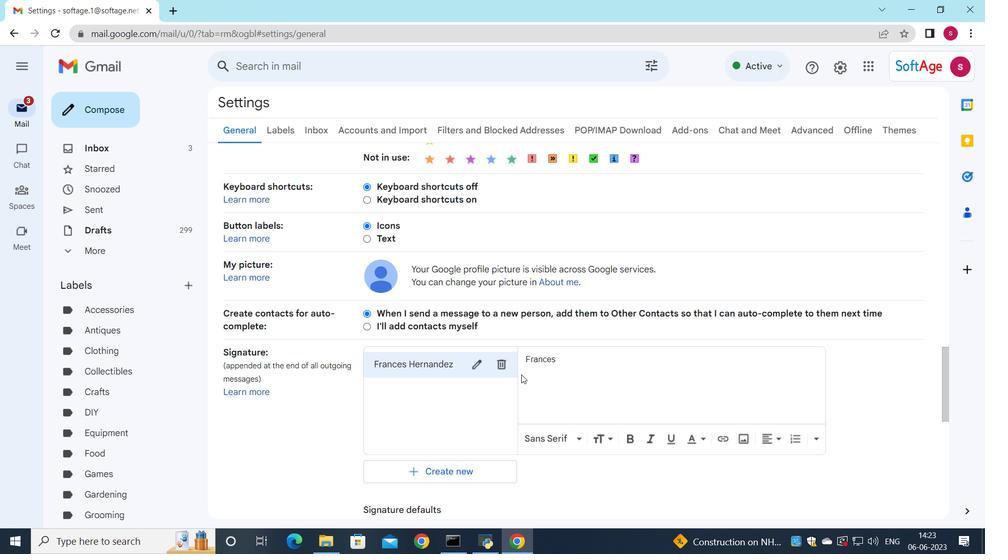 
Action: Mouse moved to (537, 402)
Screenshot: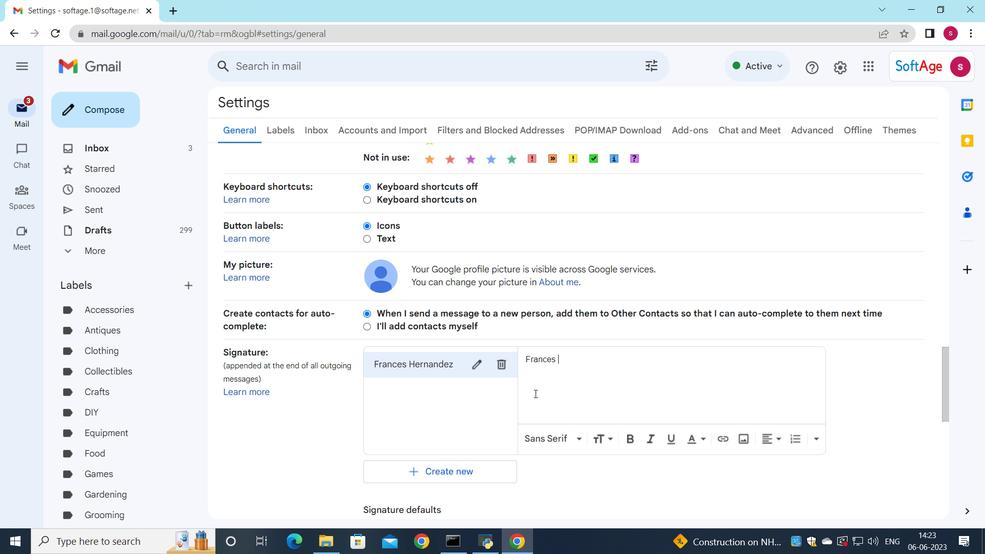 
Action: Key pressed <Key.shift>
Screenshot: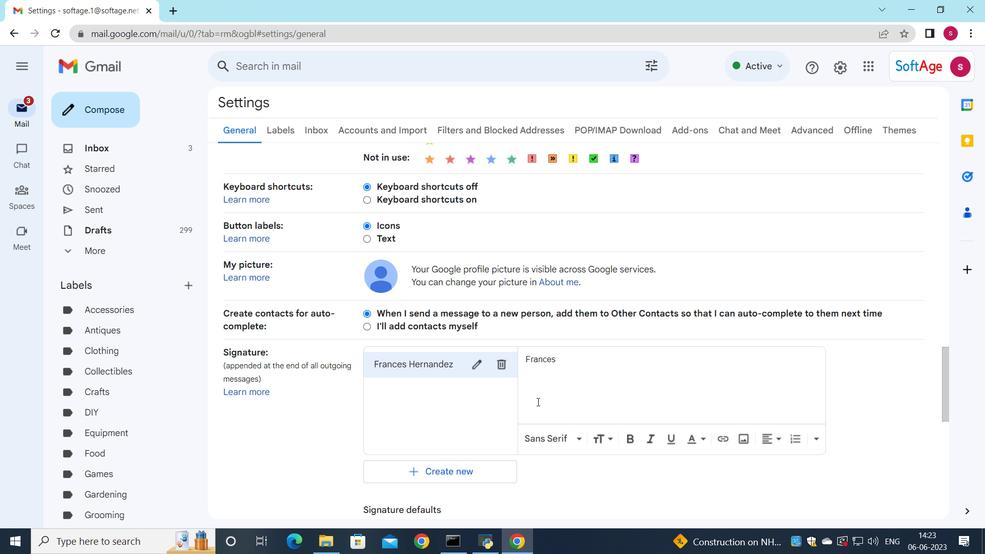 
Action: Mouse moved to (535, 396)
Screenshot: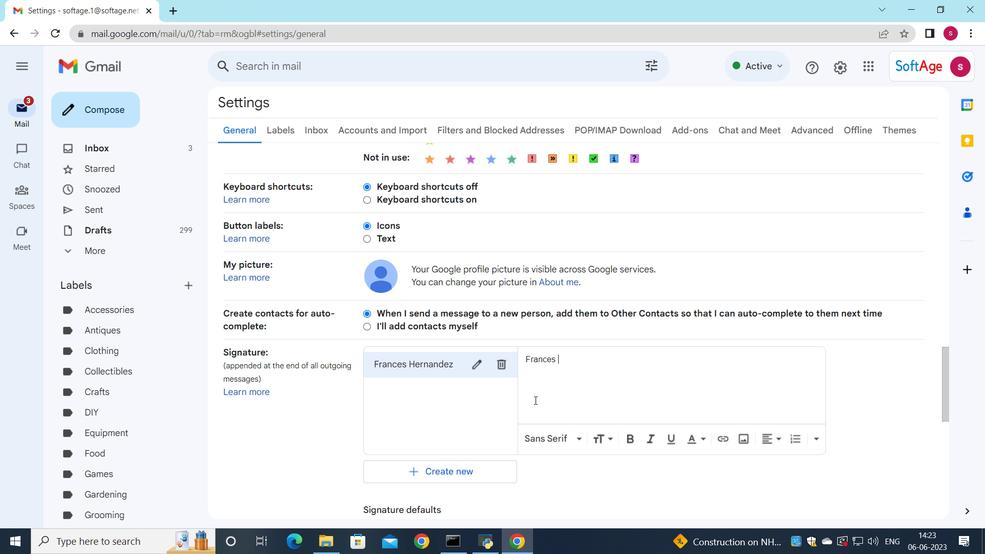
Action: Key pressed <Key.shift>
Screenshot: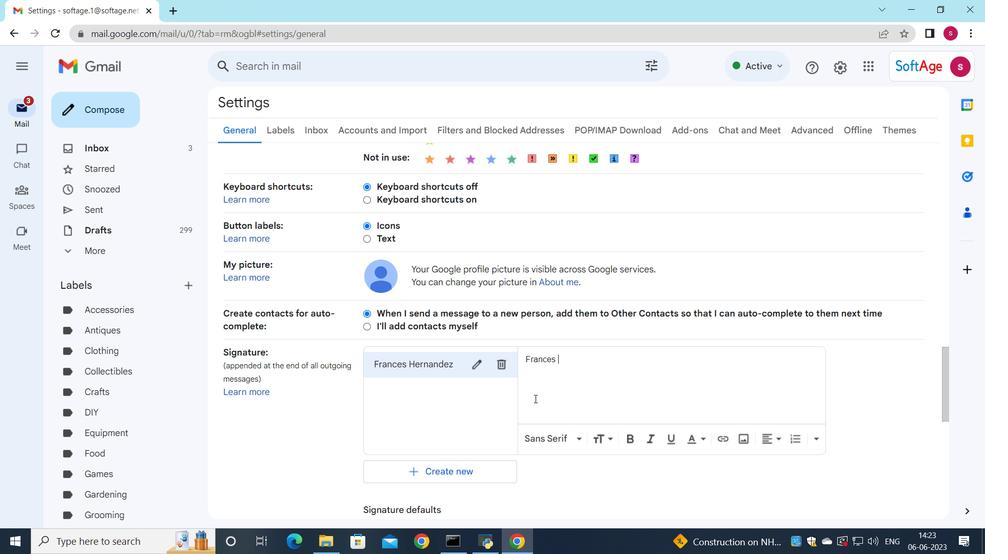 
Action: Mouse moved to (535, 395)
Screenshot: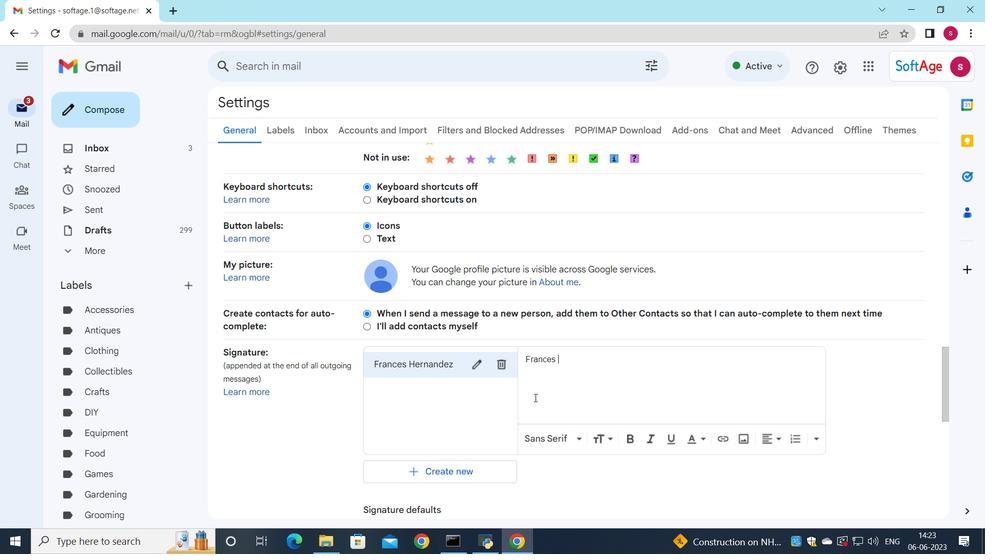 
Action: Key pressed <Key.shift>
Screenshot: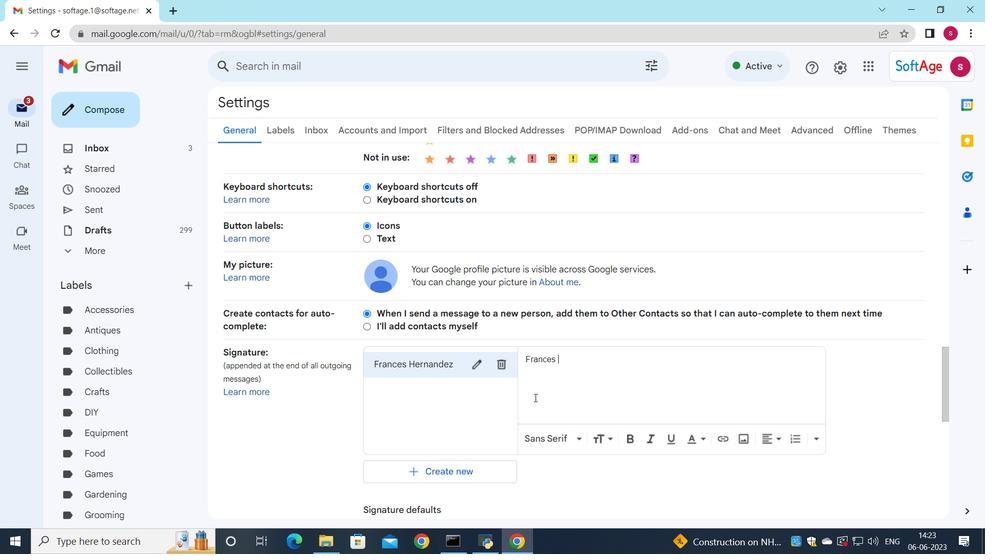
Action: Mouse moved to (535, 394)
Screenshot: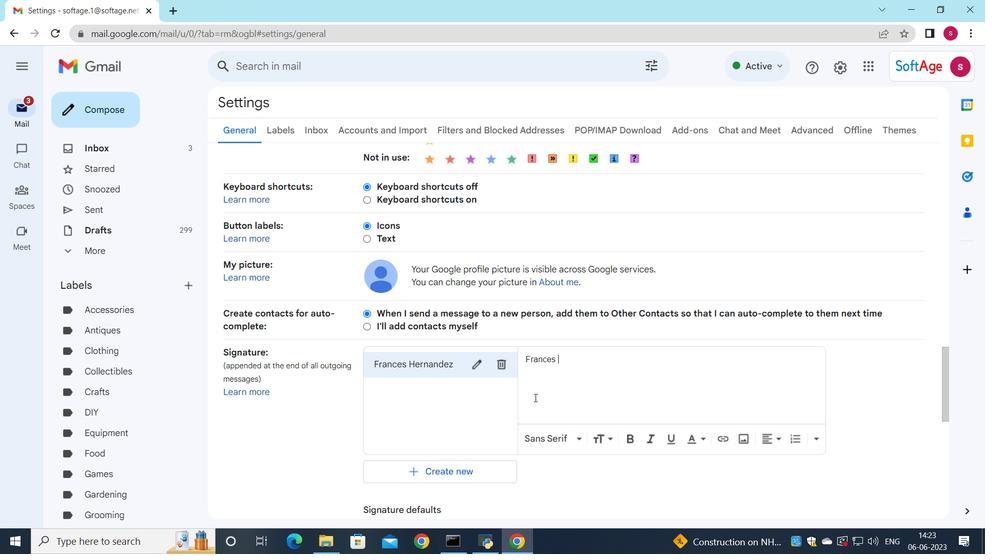 
Action: Key pressed <Key.shift>
Screenshot: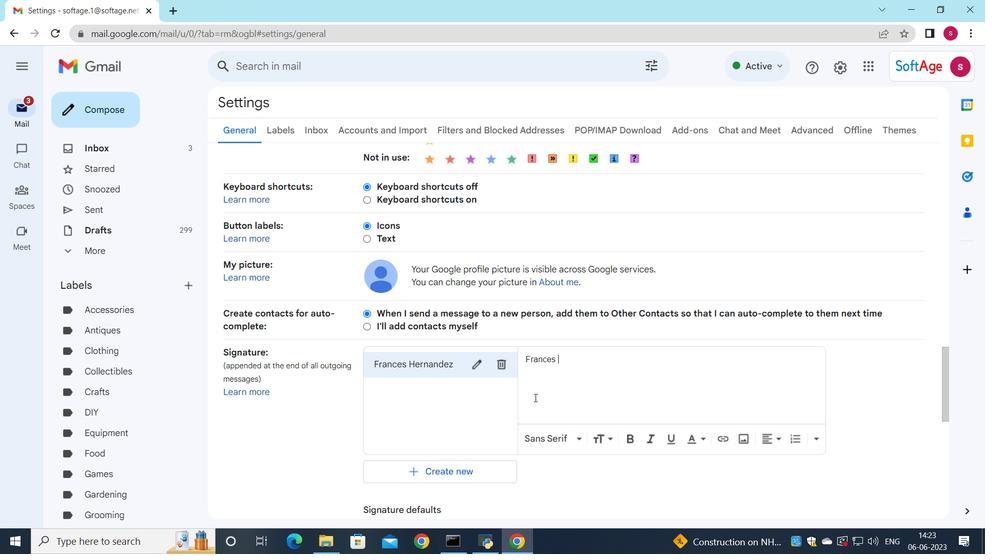 
Action: Mouse moved to (535, 393)
Screenshot: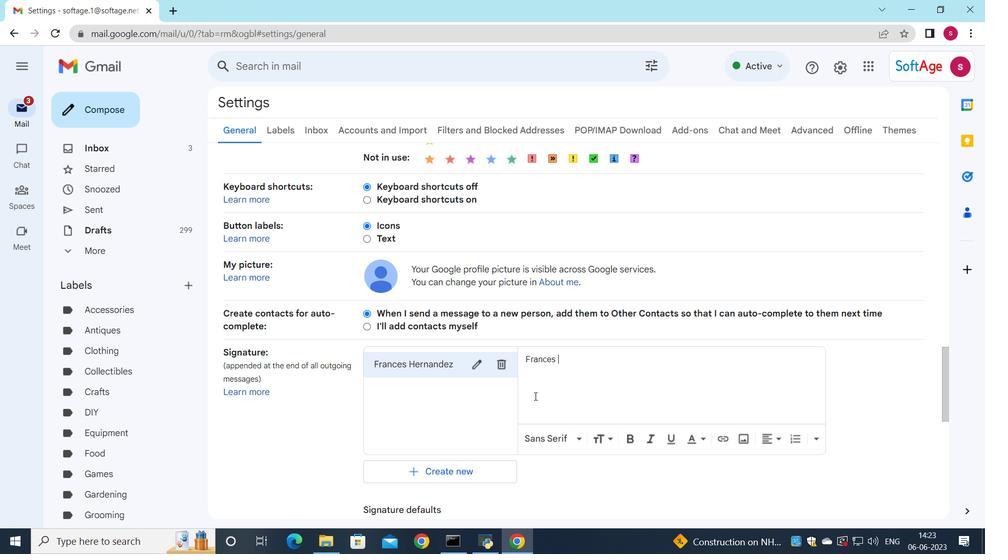 
Action: Key pressed <Key.shift>
Screenshot: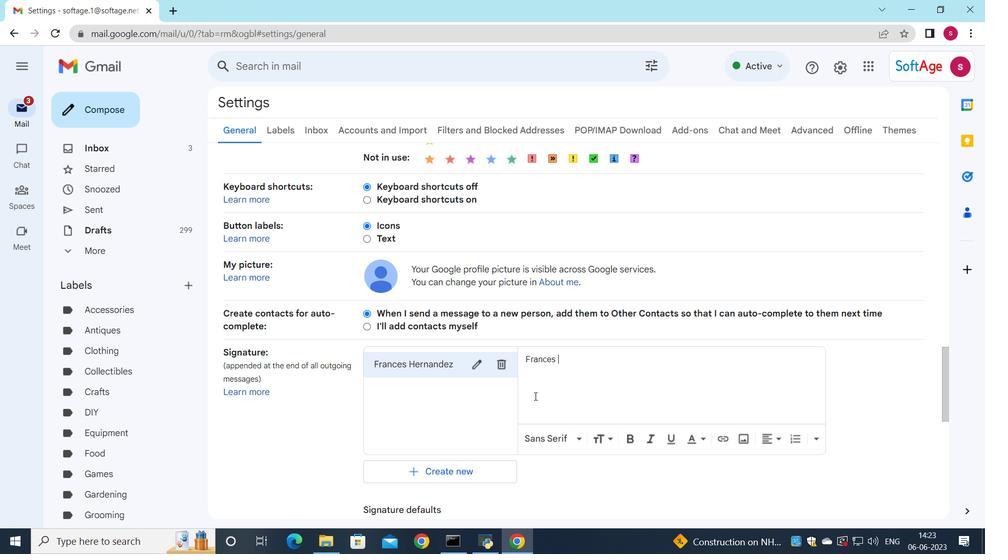 
Action: Mouse moved to (535, 393)
Screenshot: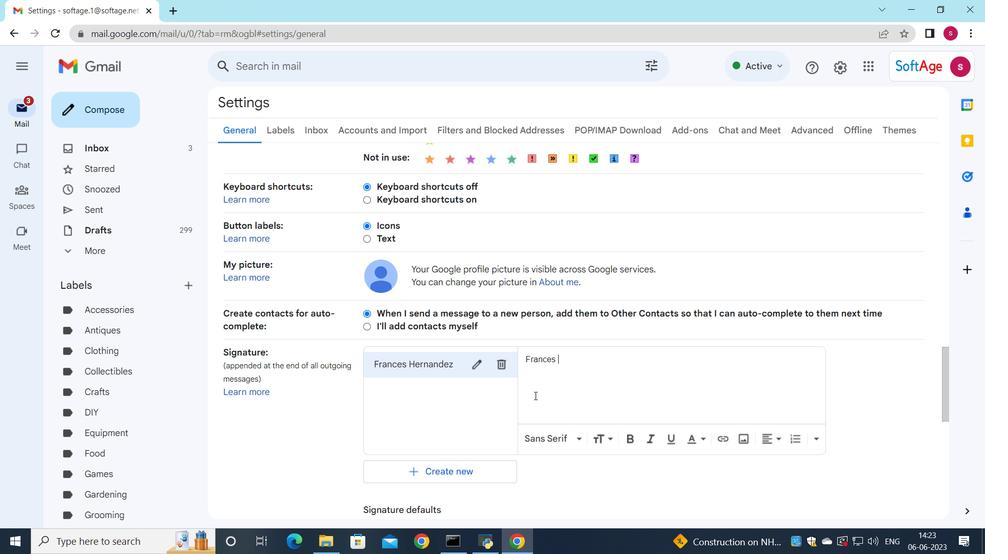 
Action: Key pressed <Key.shift><Key.shift><Key.shift><Key.shift><Key.shift><Key.shift>H
Screenshot: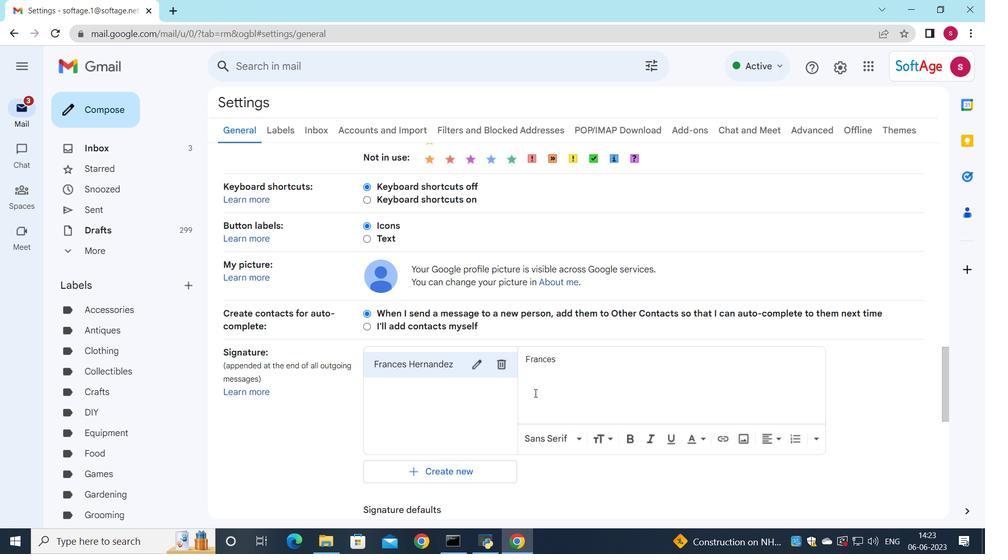 
Action: Mouse moved to (537, 393)
Screenshot: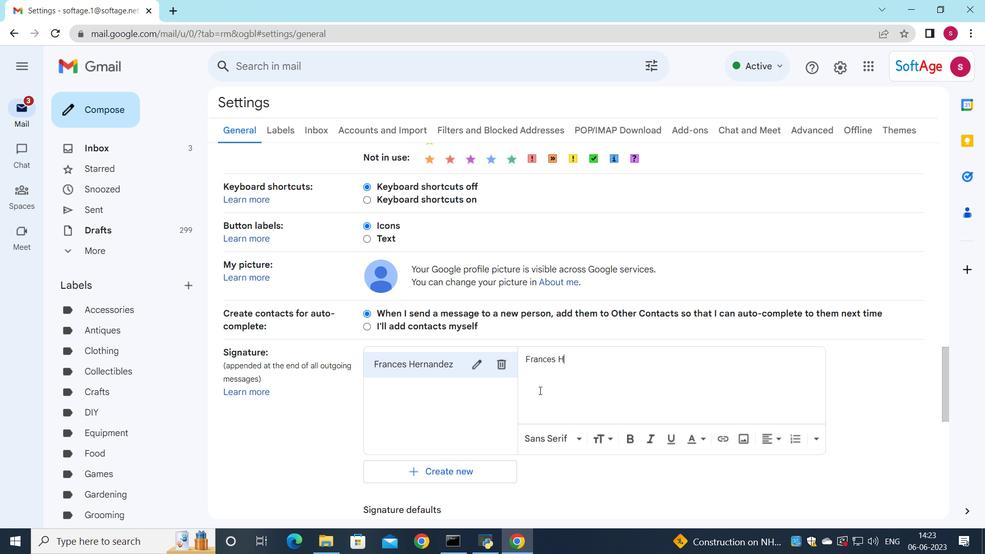 
Action: Key pressed e
Screenshot: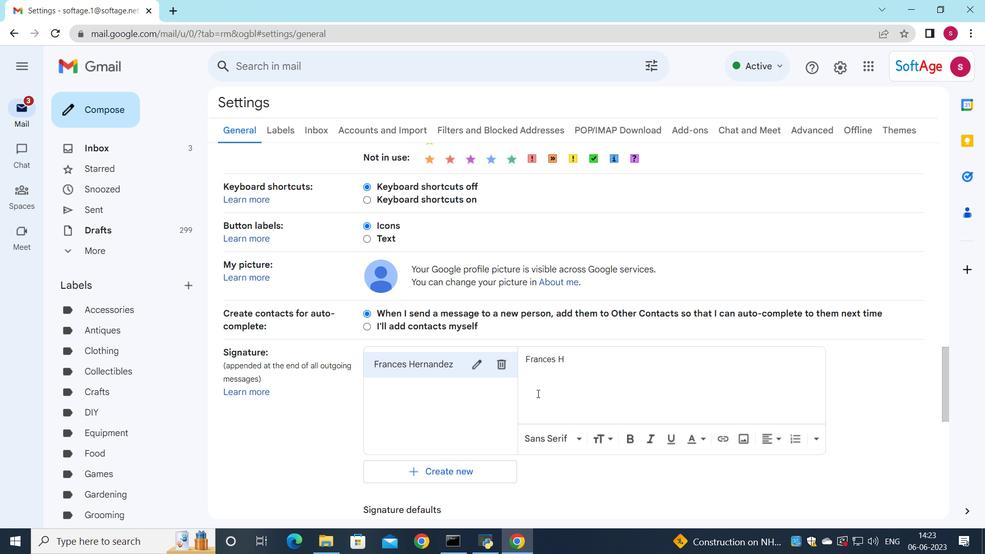 
Action: Mouse moved to (536, 393)
Screenshot: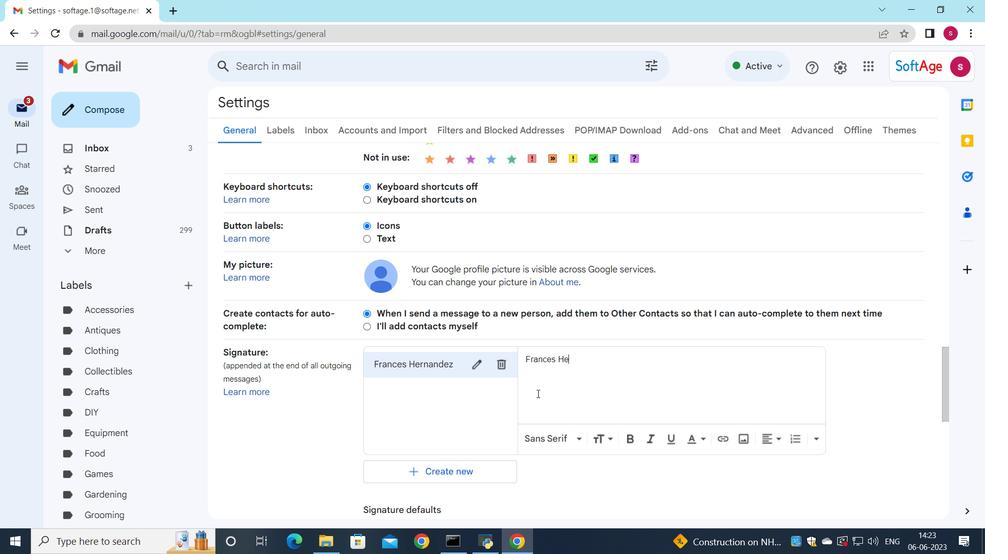 
Action: Key pressed r
Screenshot: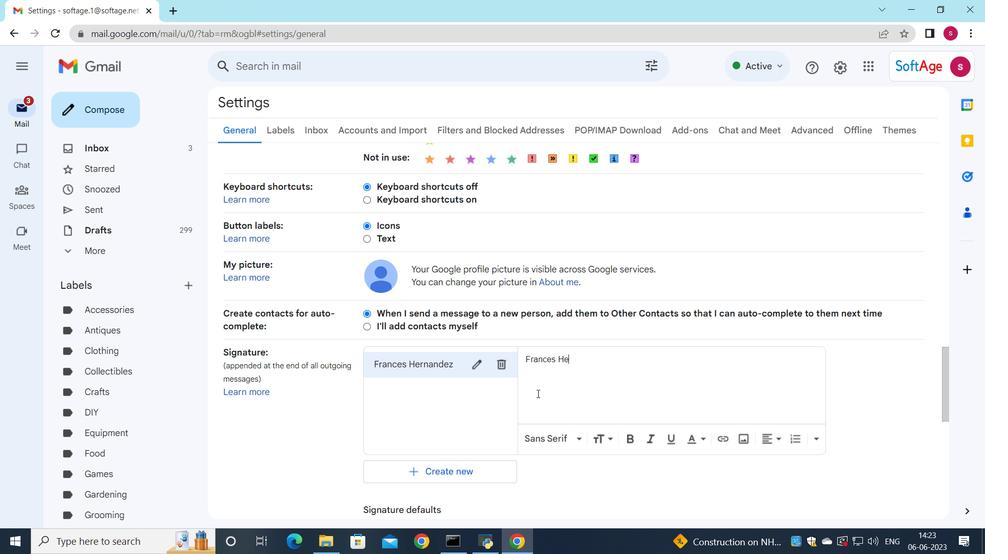 
Action: Mouse moved to (533, 392)
Screenshot: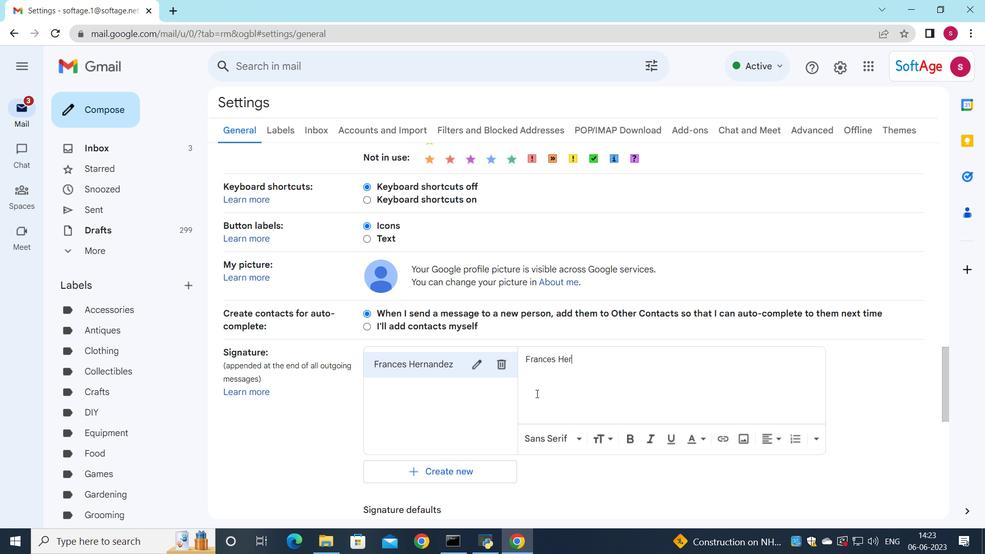 
Action: Key pressed n
Screenshot: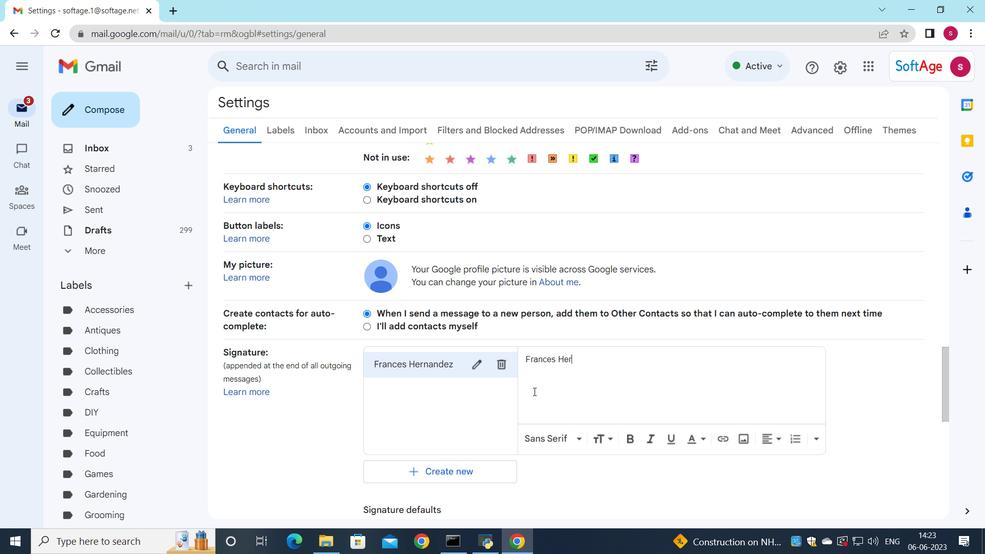 
Action: Mouse moved to (538, 383)
Screenshot: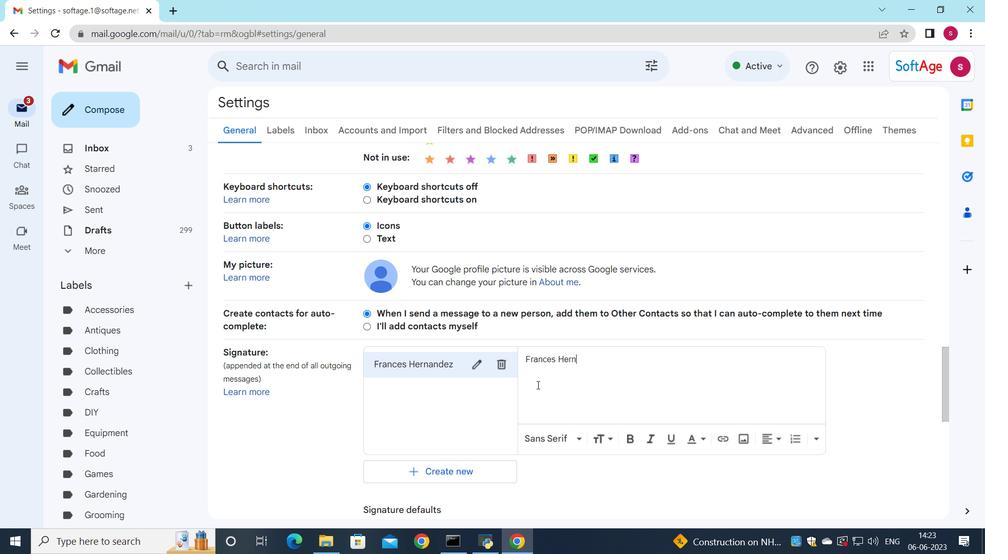 
Action: Key pressed a
Screenshot: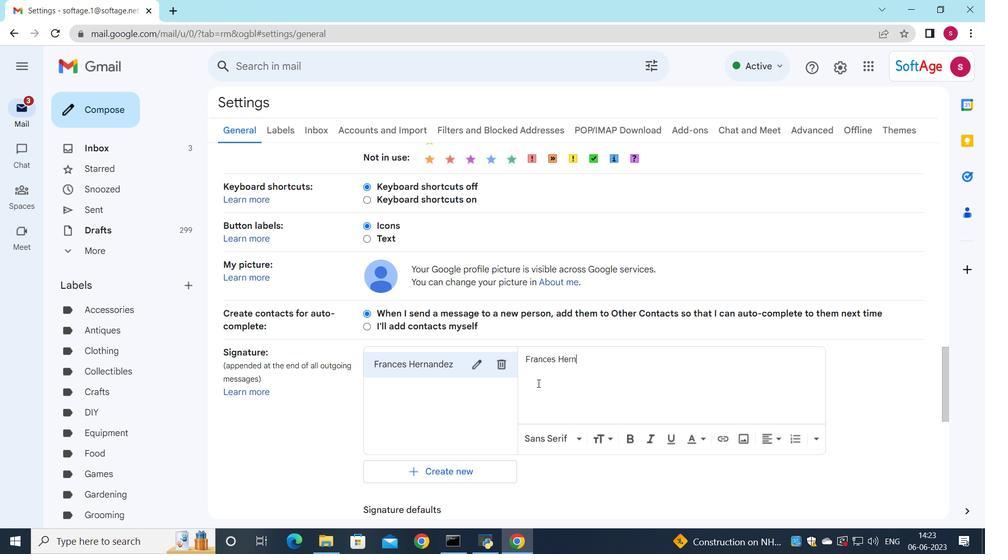 
Action: Mouse moved to (538, 383)
Screenshot: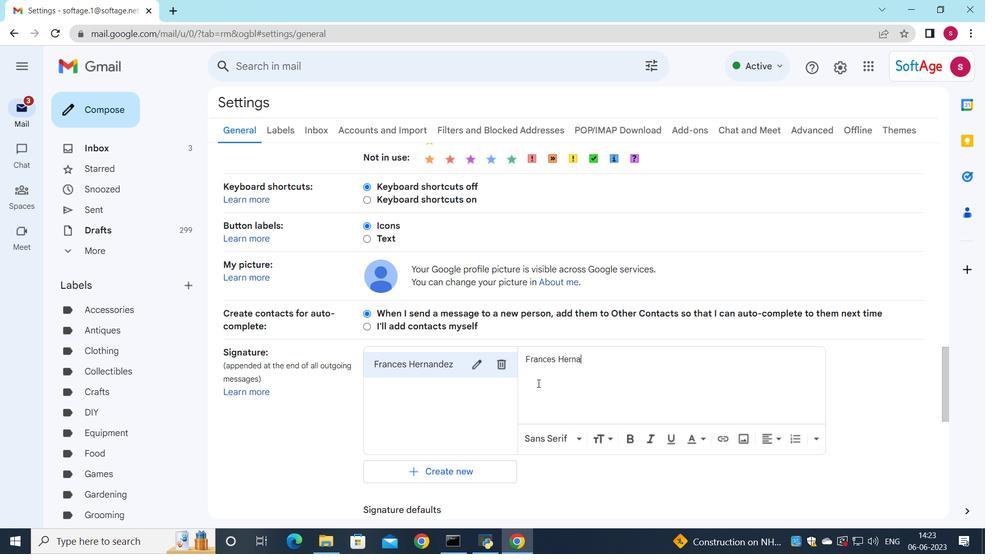 
Action: Key pressed ndez
Screenshot: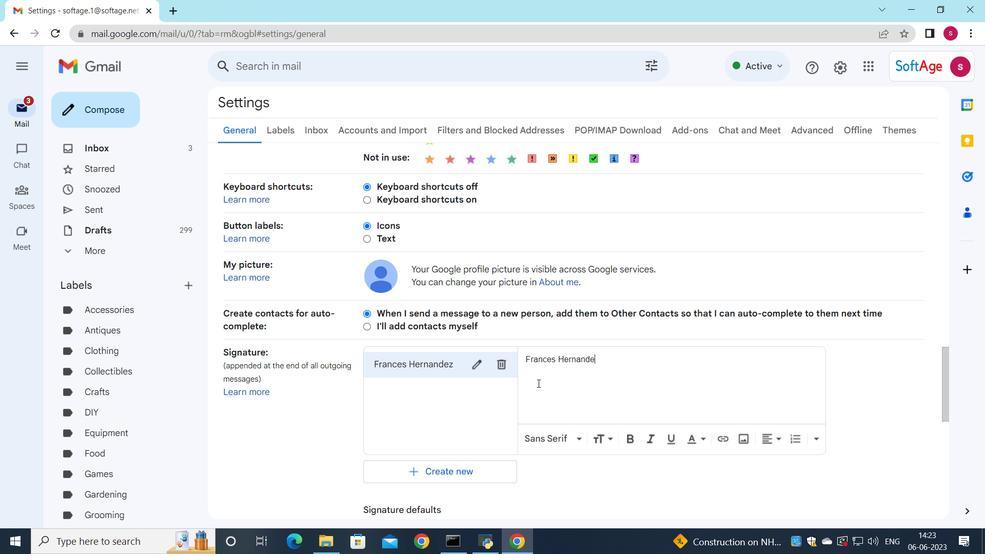 
Action: Mouse moved to (594, 386)
Screenshot: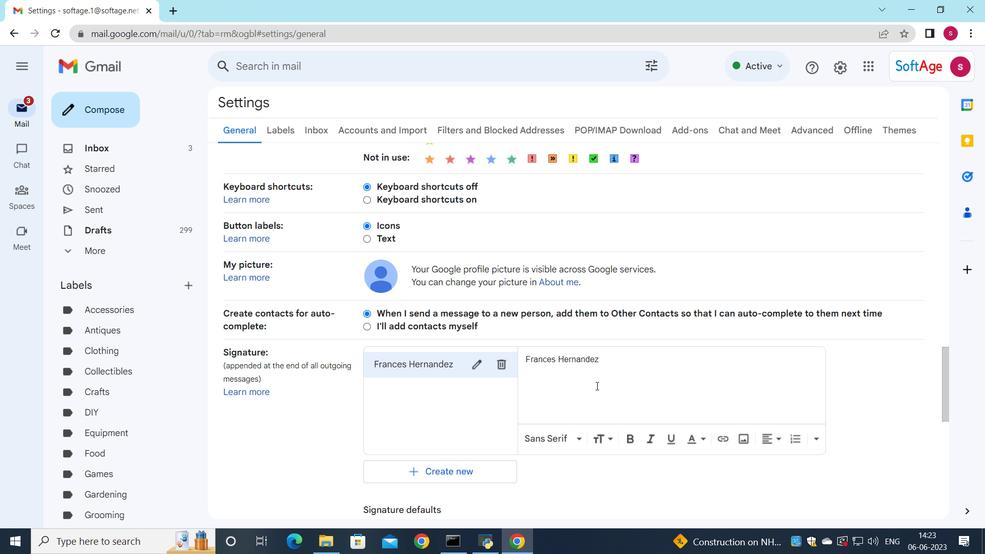 
Action: Mouse scrolled (594, 385) with delta (0, 0)
Screenshot: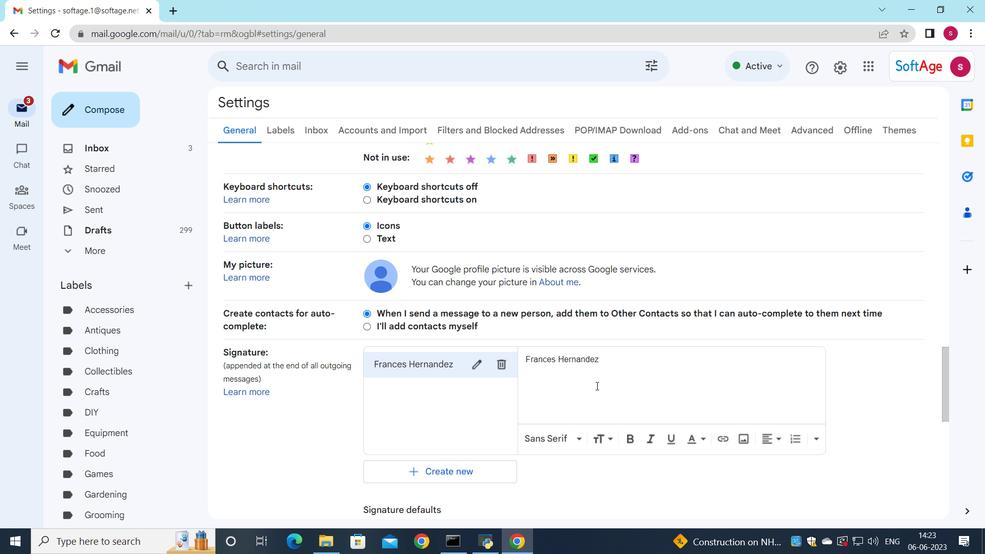 
Action: Mouse moved to (569, 397)
Screenshot: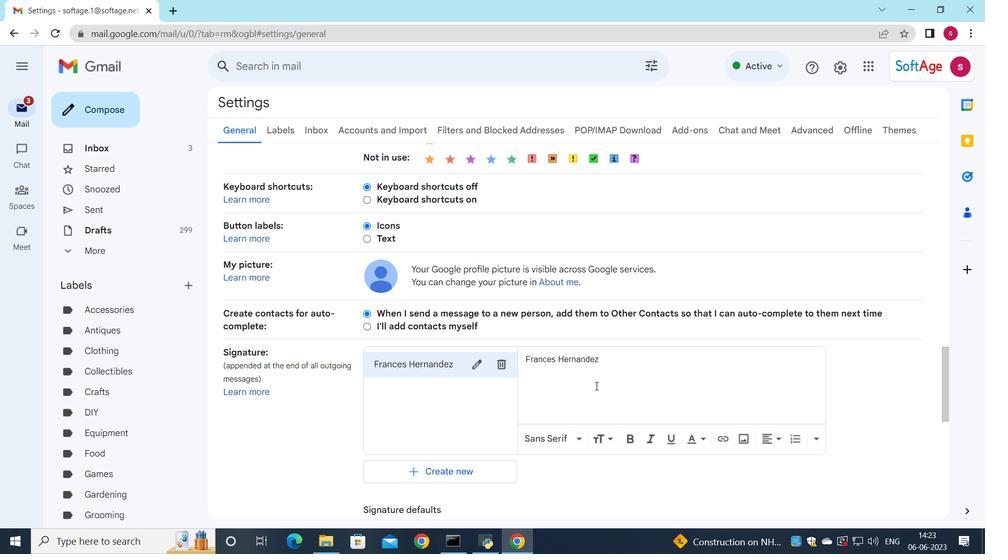 
Action: Mouse scrolled (569, 397) with delta (0, 0)
Screenshot: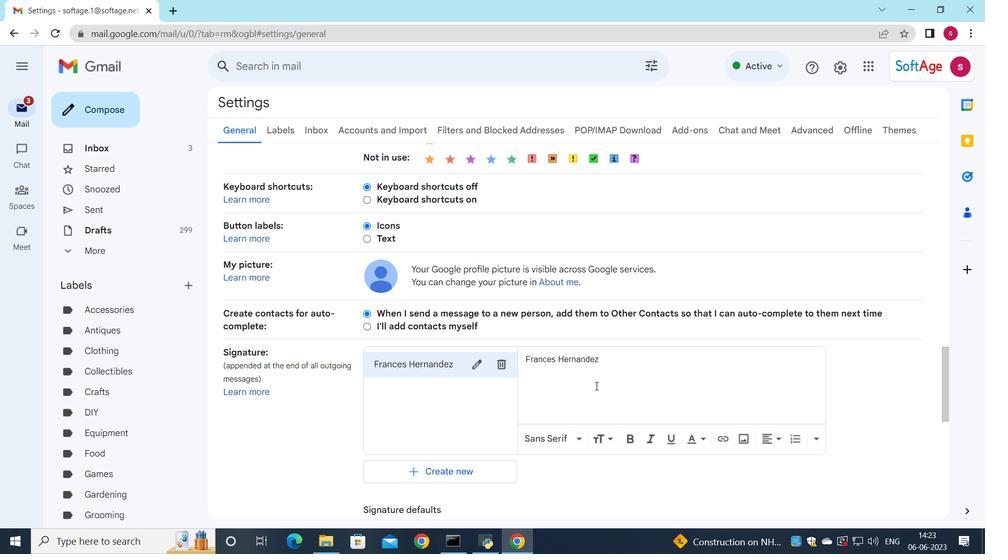 
Action: Mouse moved to (449, 415)
Screenshot: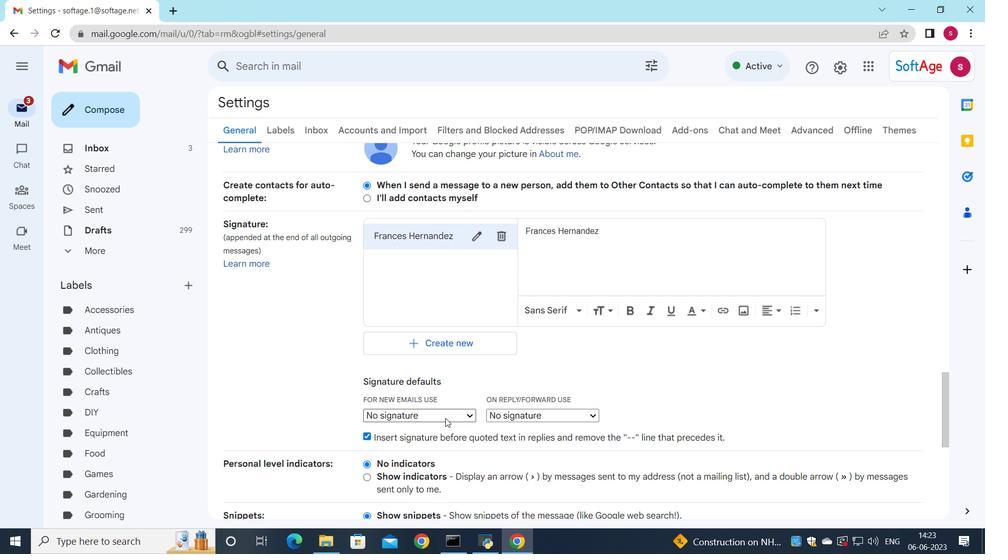 
Action: Mouse pressed left at (449, 415)
Screenshot: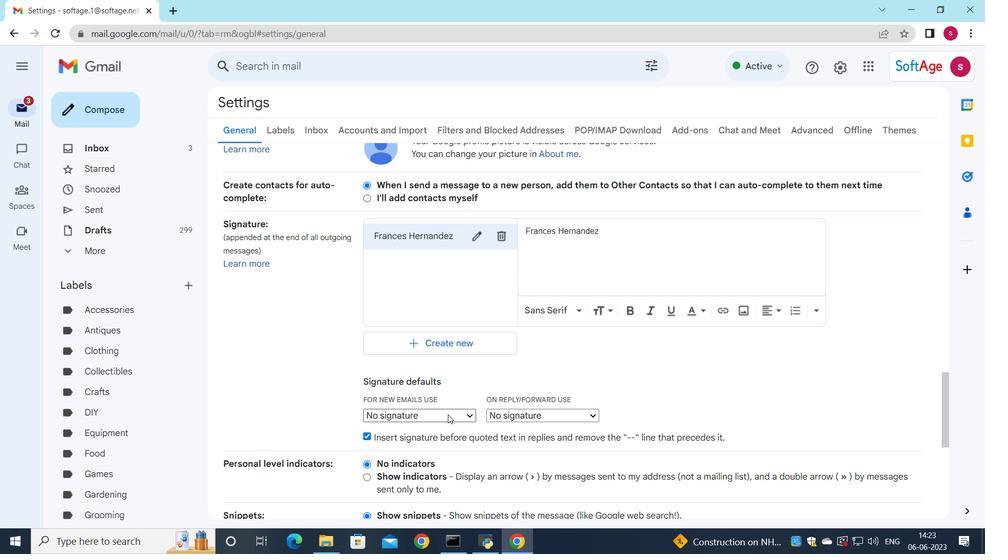
Action: Mouse moved to (441, 439)
Screenshot: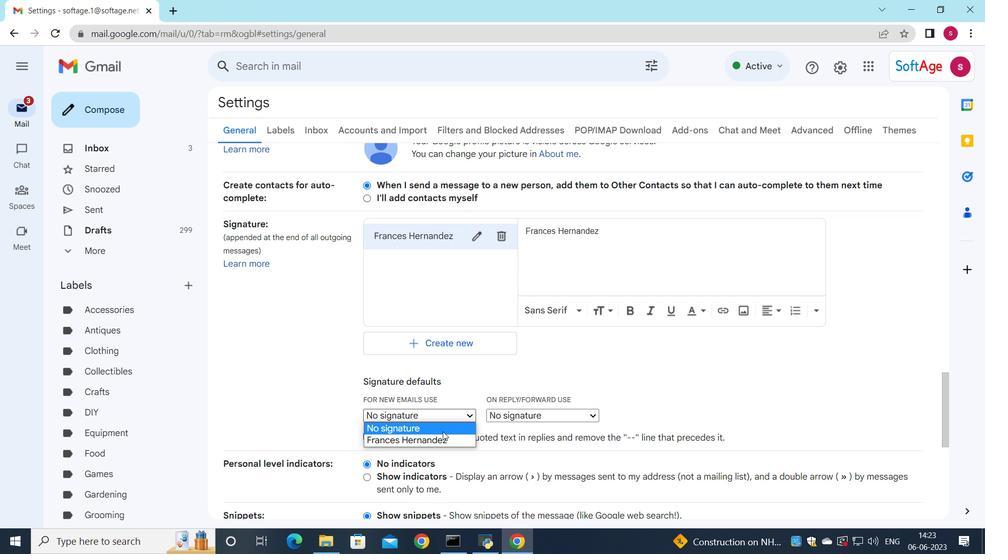 
Action: Mouse pressed left at (441, 439)
Screenshot: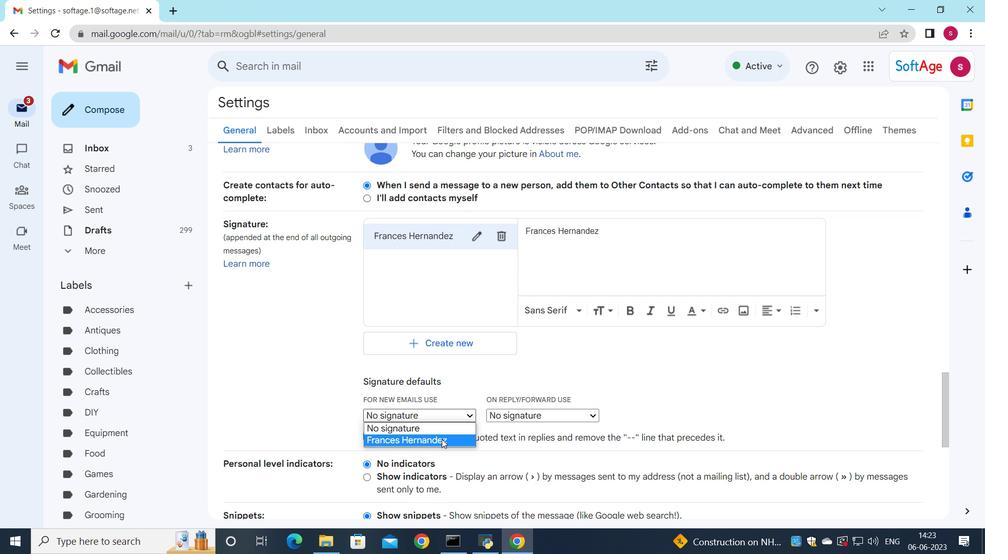 
Action: Mouse moved to (499, 420)
Screenshot: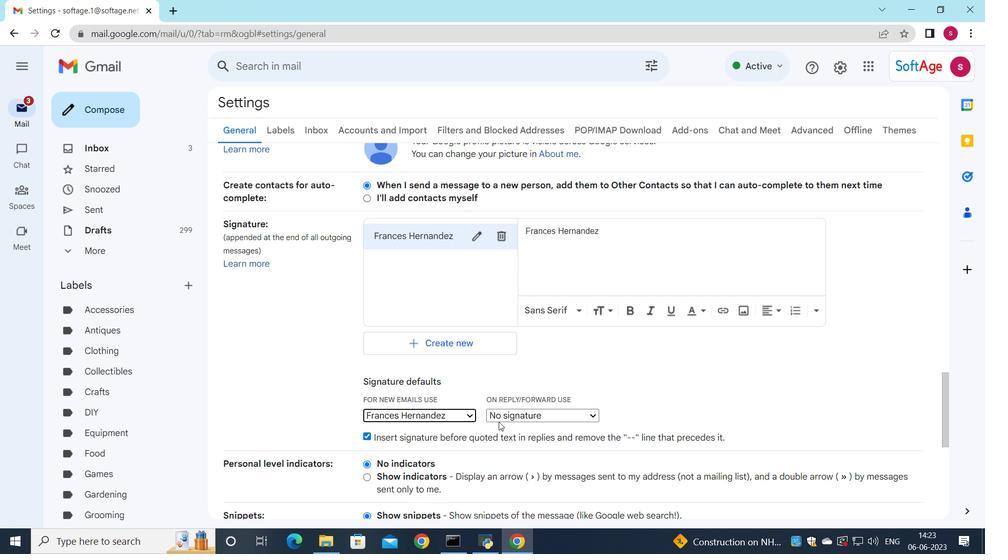 
Action: Mouse pressed left at (499, 420)
Screenshot: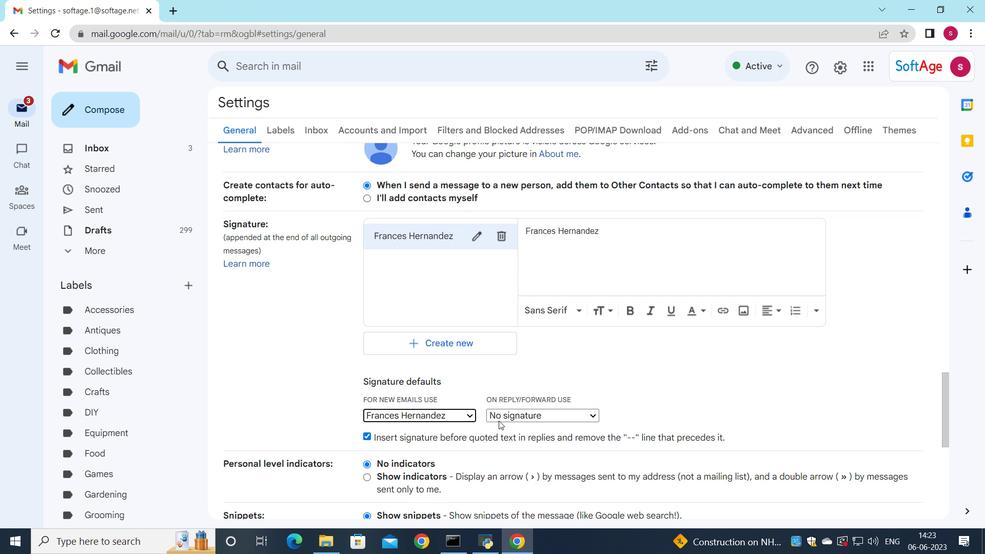 
Action: Mouse moved to (496, 436)
Screenshot: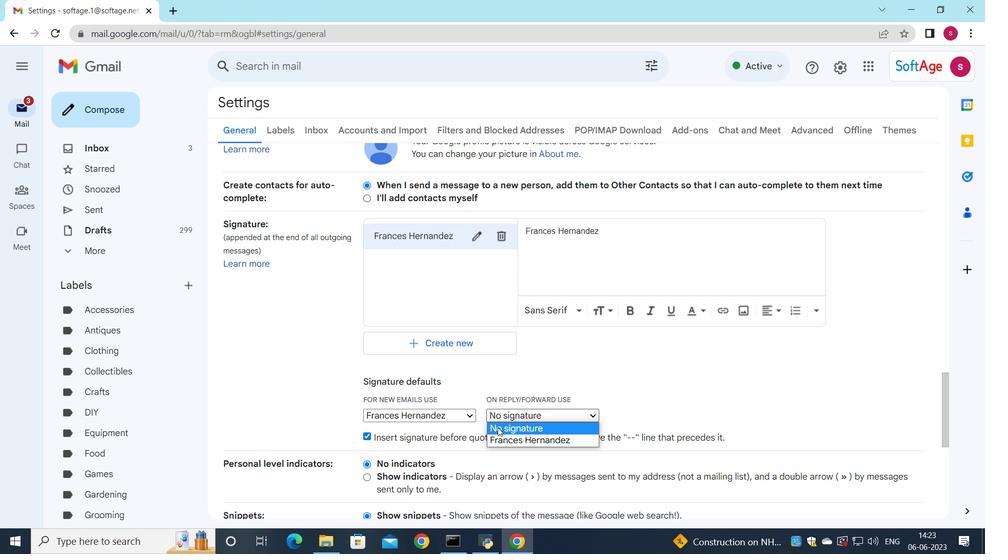 
Action: Mouse pressed left at (496, 436)
Screenshot: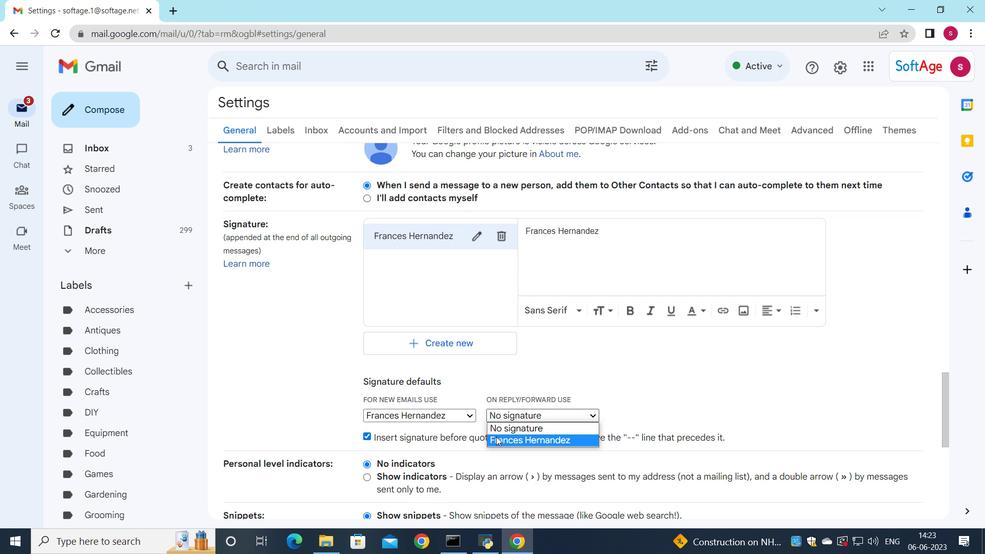 
Action: Mouse scrolled (496, 436) with delta (0, 0)
Screenshot: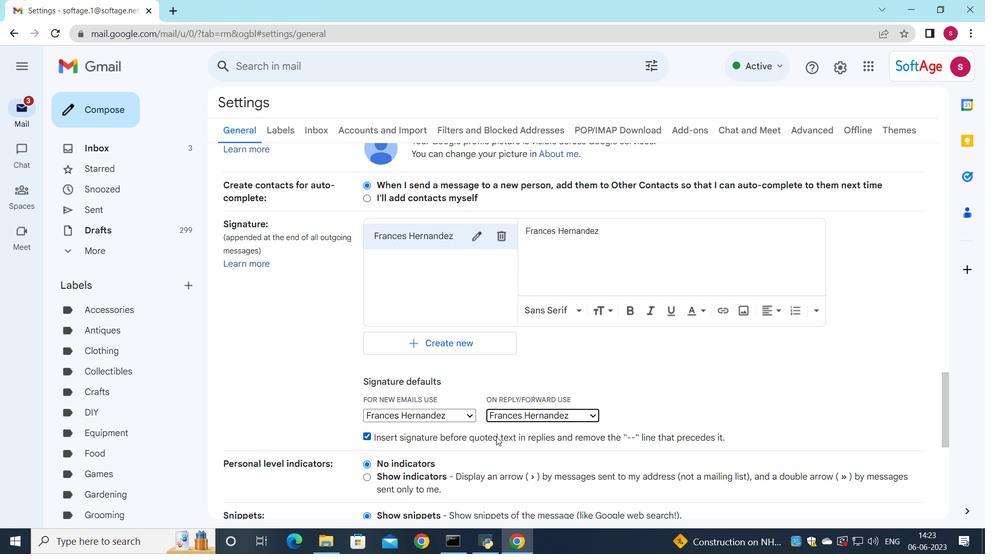 
Action: Mouse scrolled (496, 436) with delta (0, 0)
Screenshot: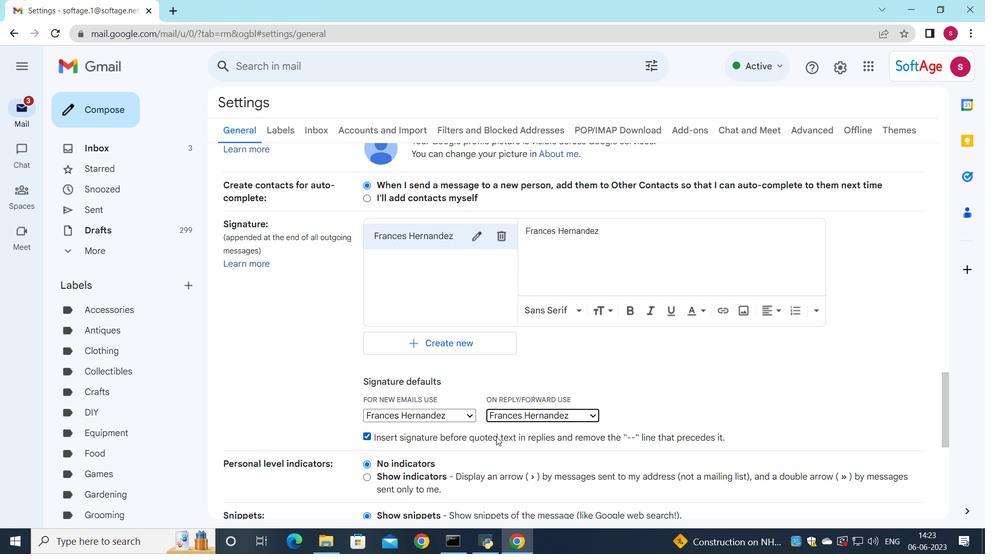 
Action: Mouse scrolled (496, 436) with delta (0, 0)
Screenshot: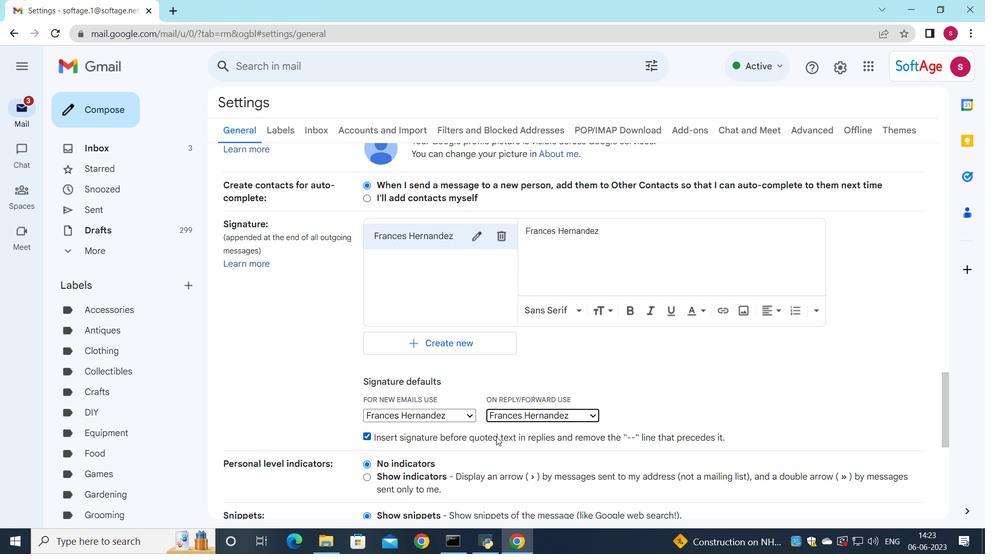 
Action: Mouse scrolled (496, 436) with delta (0, 0)
Screenshot: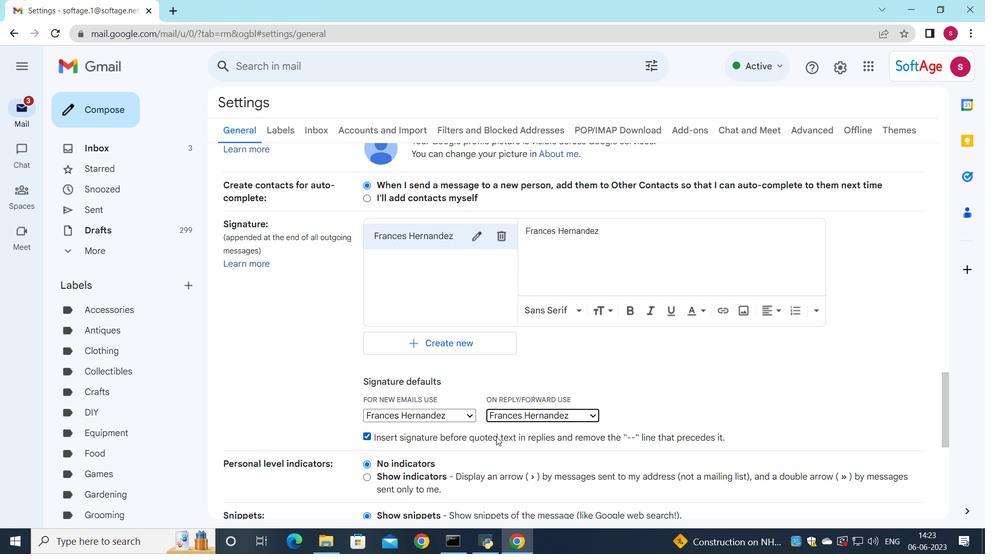 
Action: Mouse scrolled (496, 436) with delta (0, 0)
Screenshot: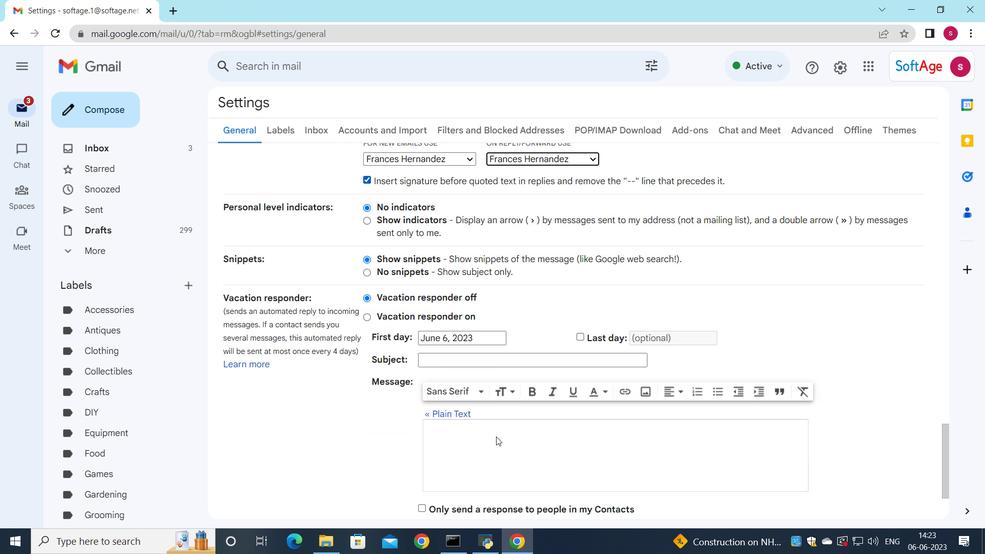 
Action: Mouse scrolled (496, 436) with delta (0, 0)
Screenshot: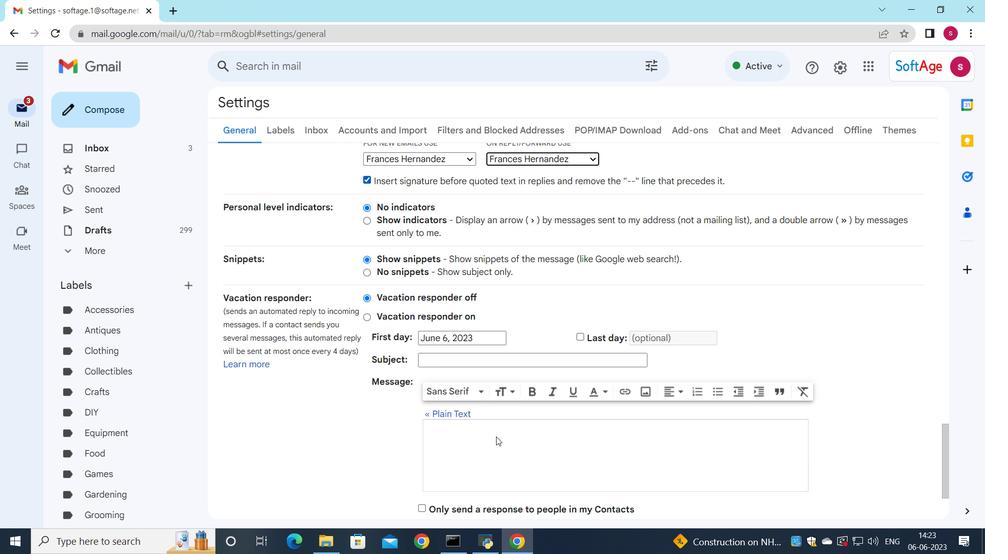 
Action: Mouse scrolled (496, 436) with delta (0, 0)
Screenshot: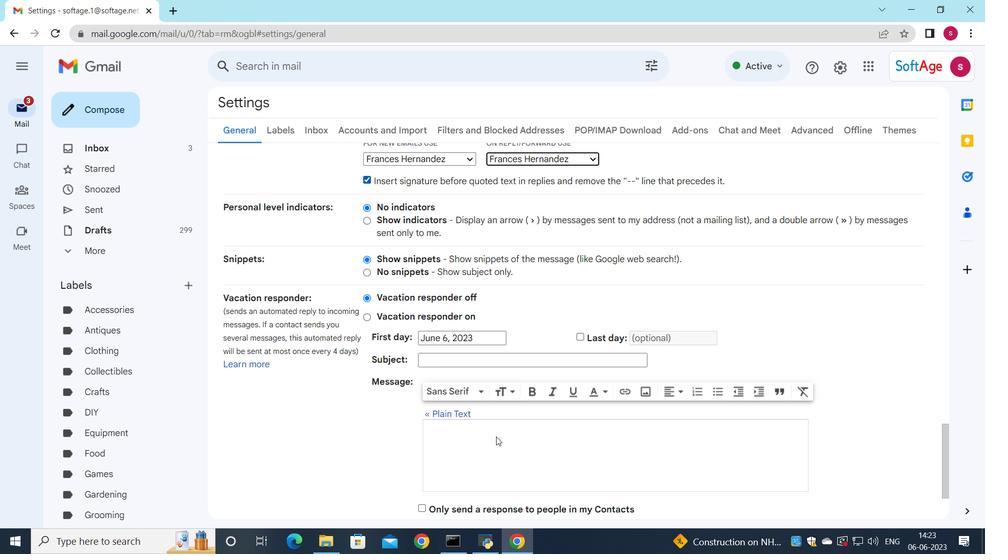
Action: Mouse scrolled (496, 436) with delta (0, 0)
Screenshot: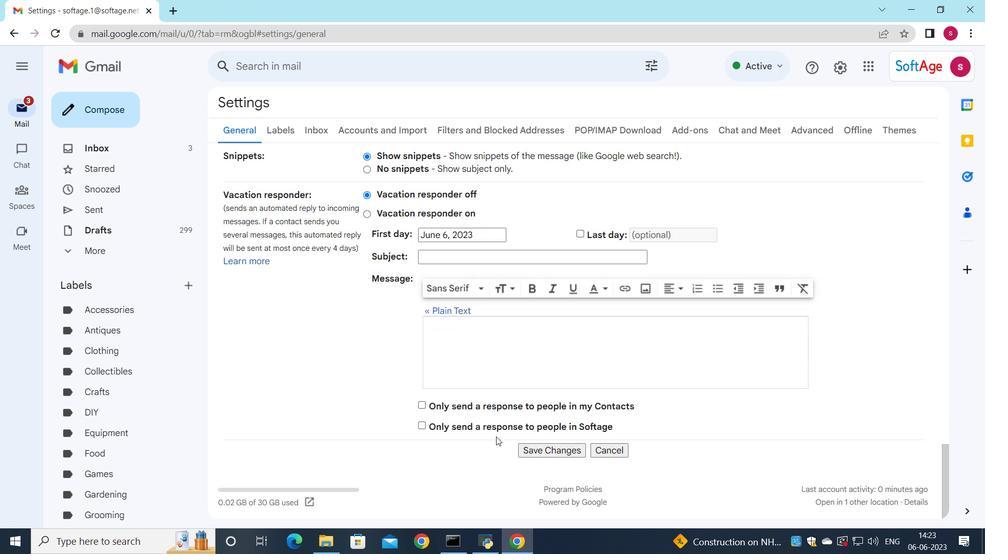 
Action: Mouse scrolled (496, 436) with delta (0, 0)
Screenshot: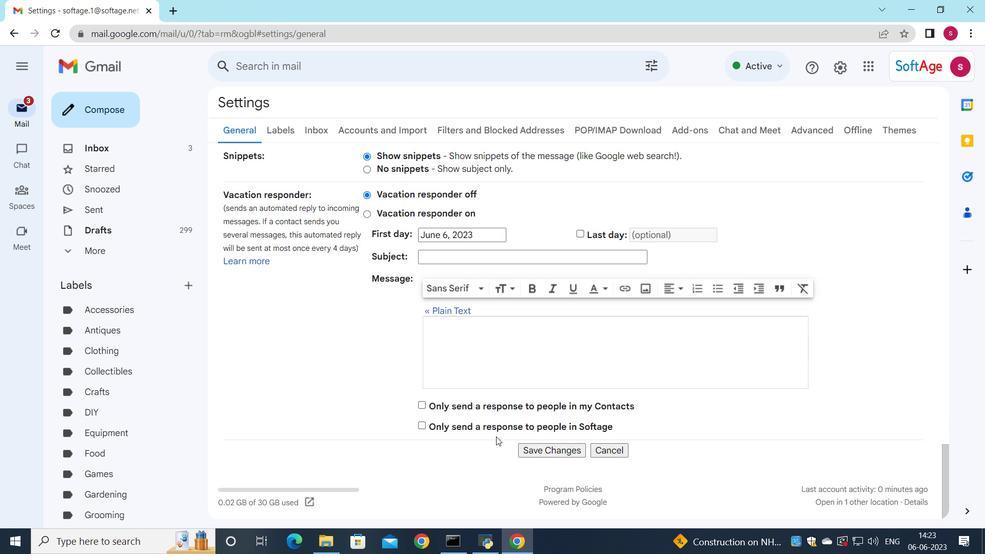 
Action: Mouse moved to (533, 446)
Screenshot: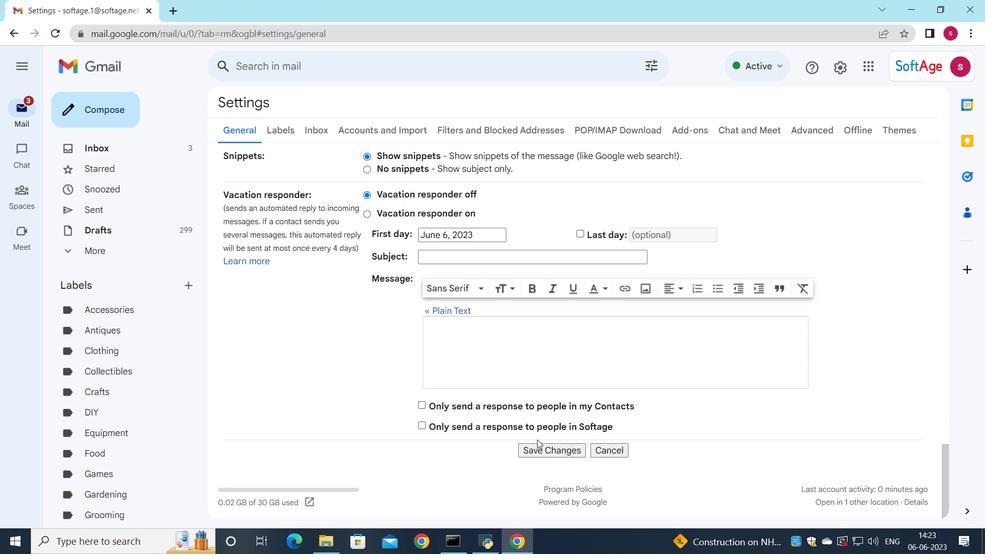
Action: Mouse pressed left at (533, 446)
Screenshot: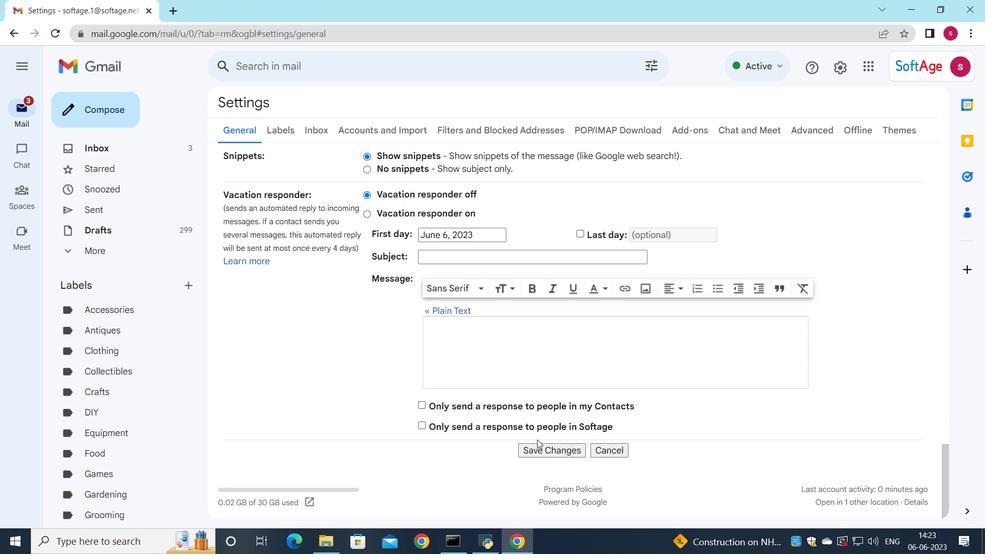
Action: Mouse moved to (228, 409)
Screenshot: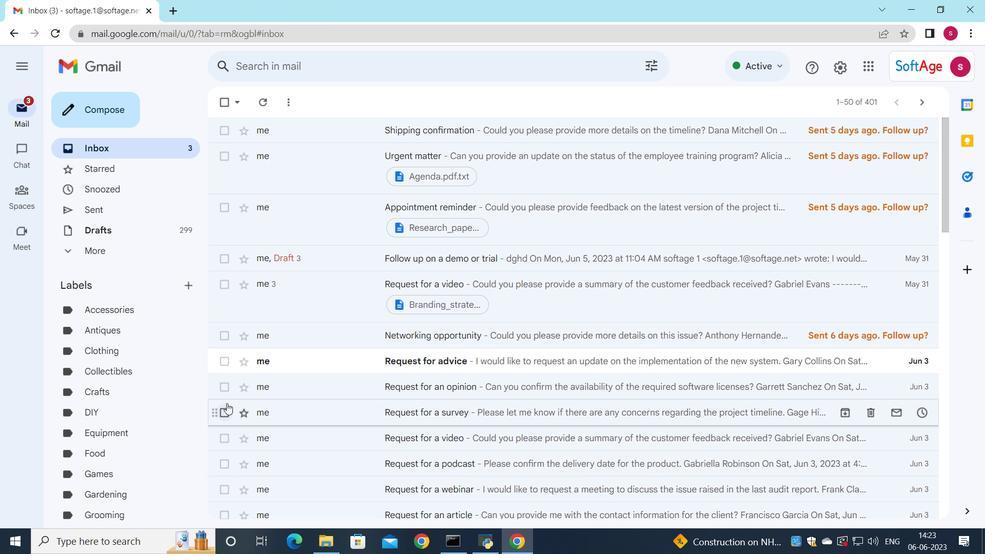 
Action: Mouse pressed left at (228, 409)
Screenshot: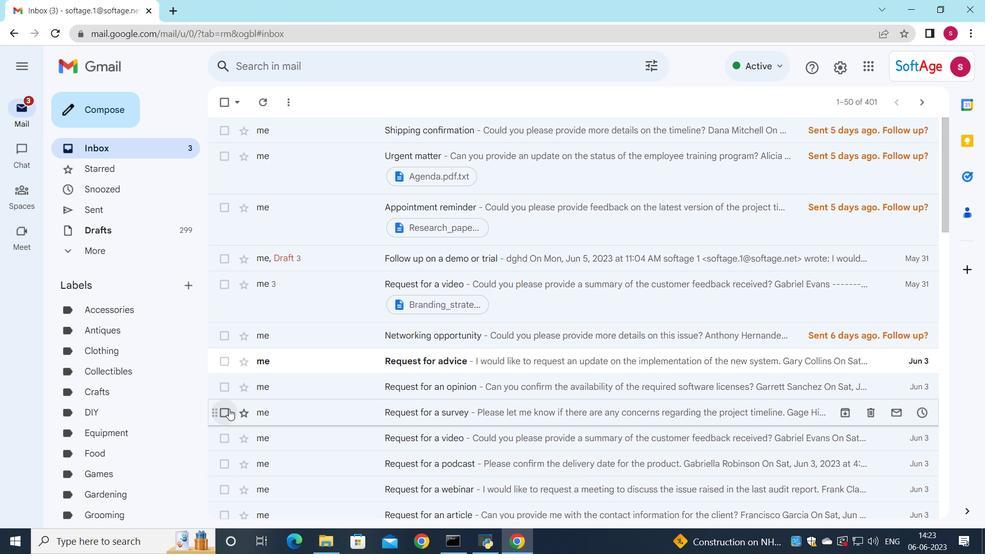 
Action: Mouse moved to (514, 100)
Screenshot: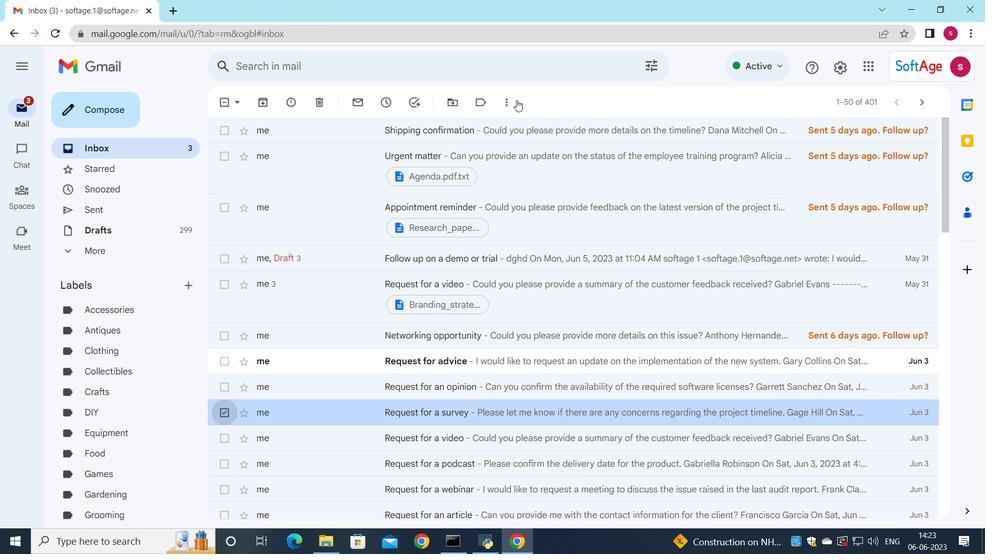 
Action: Mouse pressed left at (514, 100)
Screenshot: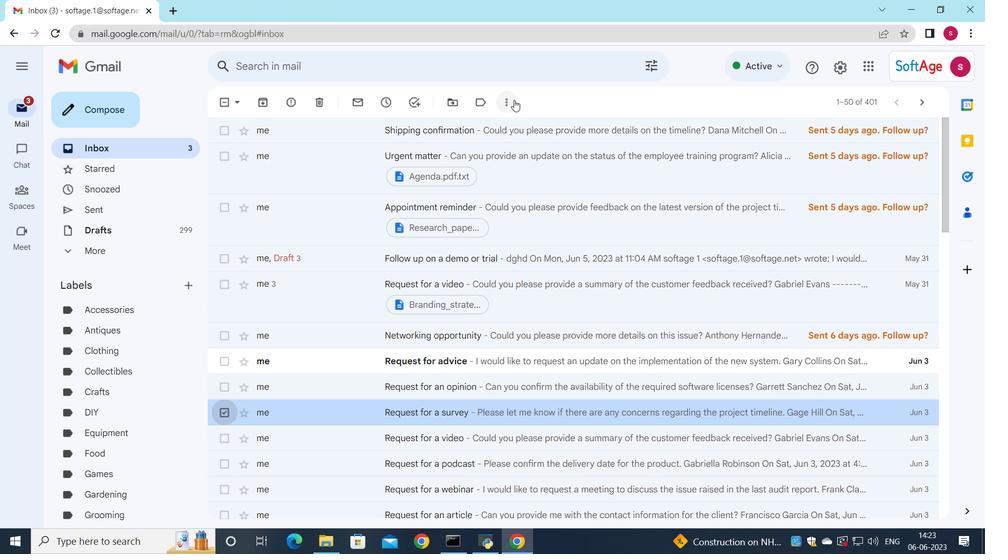 
Action: Mouse moved to (540, 225)
Screenshot: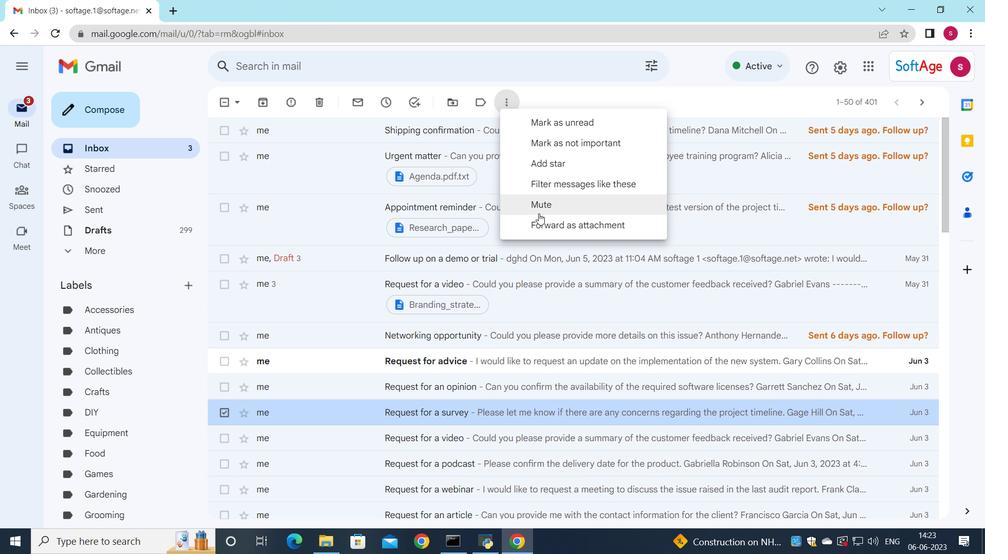 
Action: Mouse pressed left at (540, 225)
Screenshot: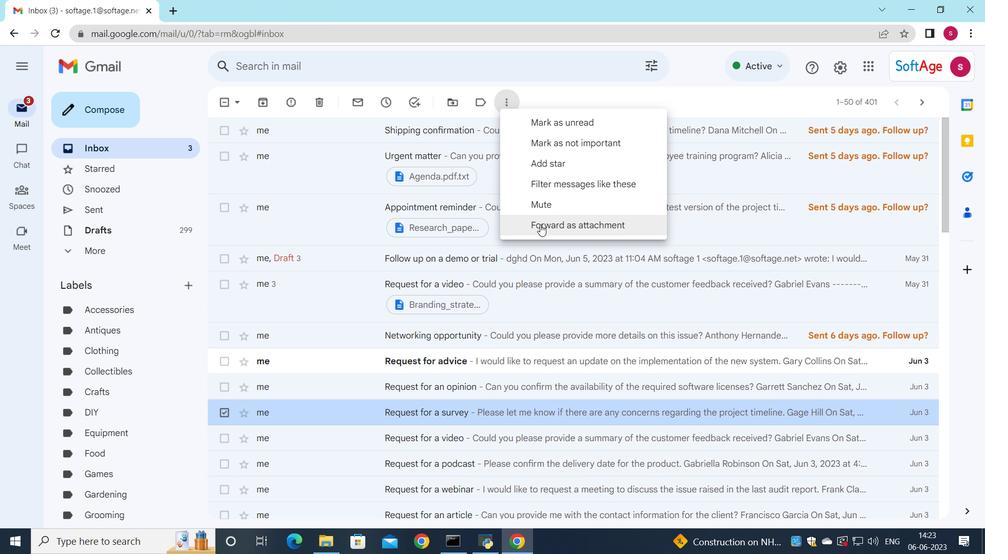 
Action: Mouse moved to (629, 227)
Screenshot: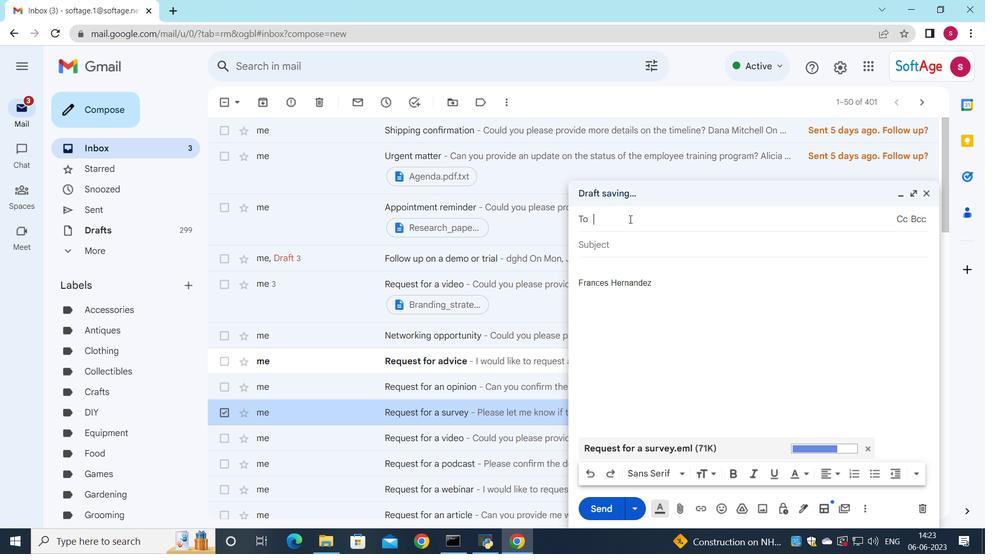 
Action: Key pressed s
Screenshot: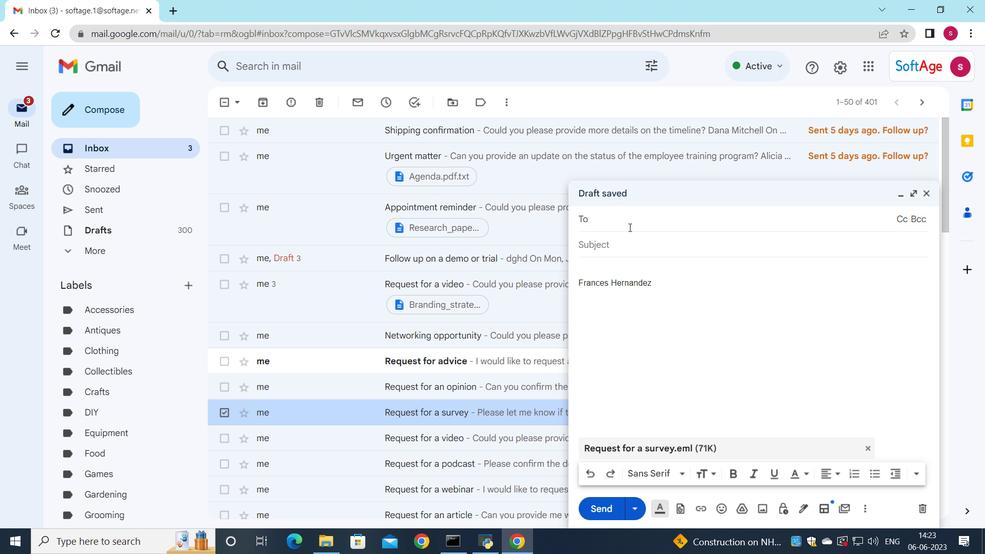 
Action: Mouse moved to (701, 375)
Screenshot: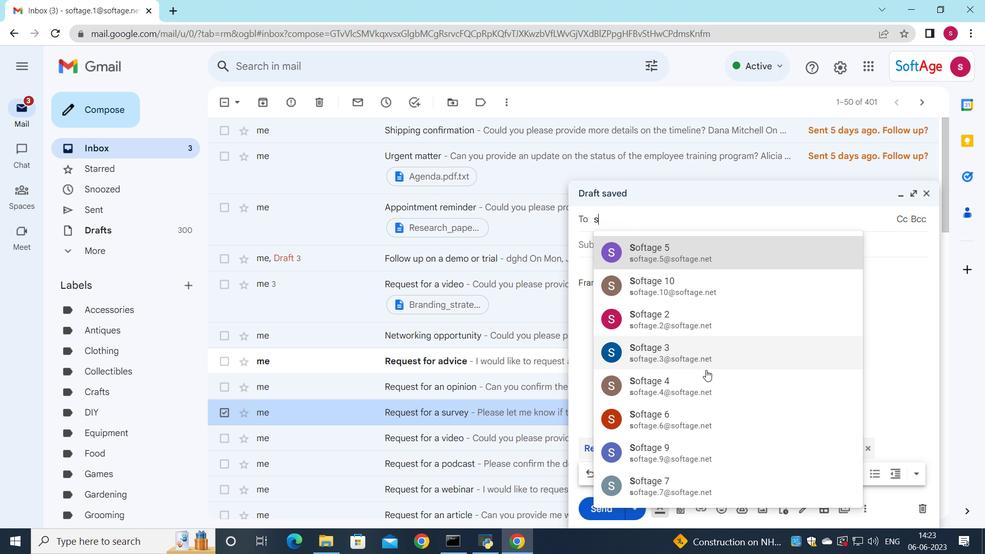 
Action: Mouse pressed left at (701, 375)
Screenshot: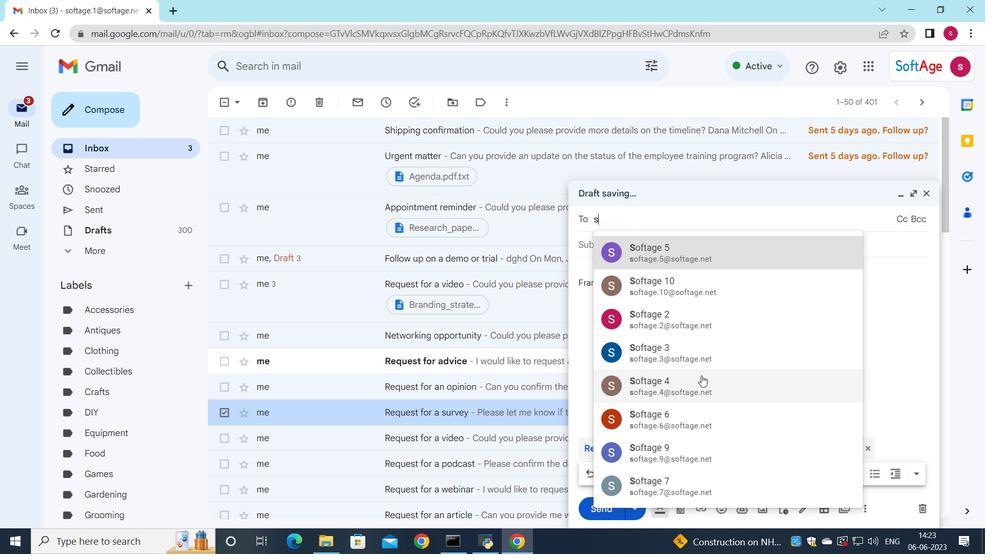 
Action: Mouse moved to (624, 376)
Screenshot: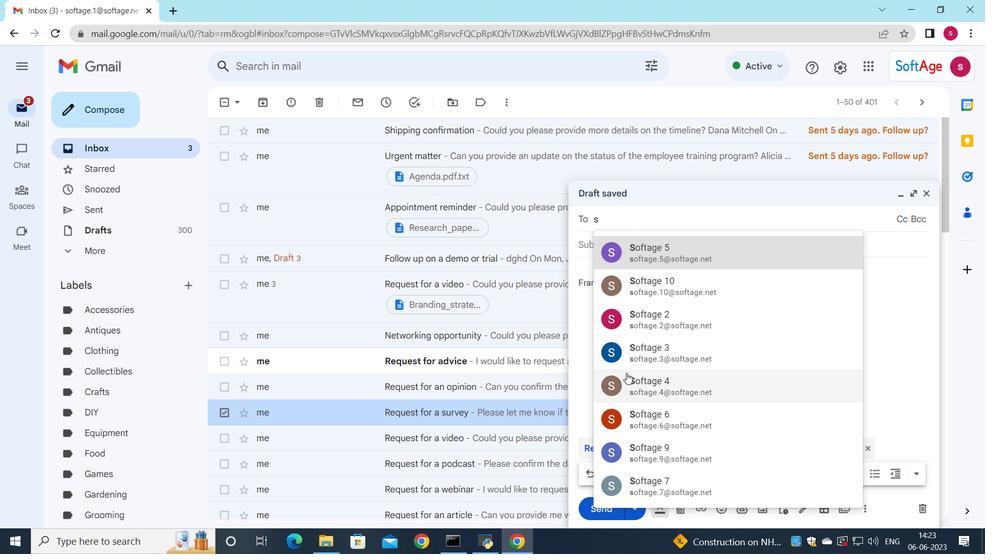 
Action: Mouse pressed left at (624, 376)
Screenshot: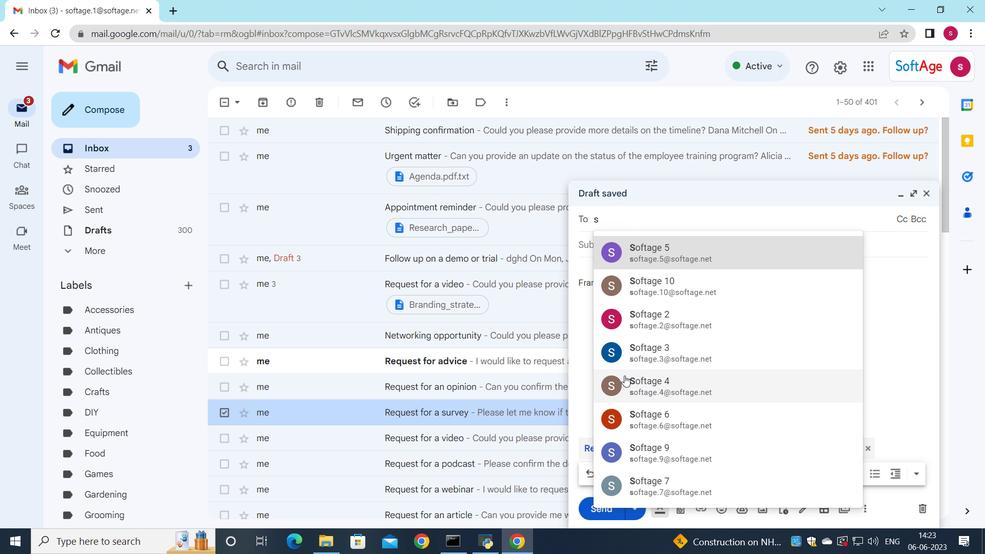 
Action: Mouse moved to (604, 258)
Screenshot: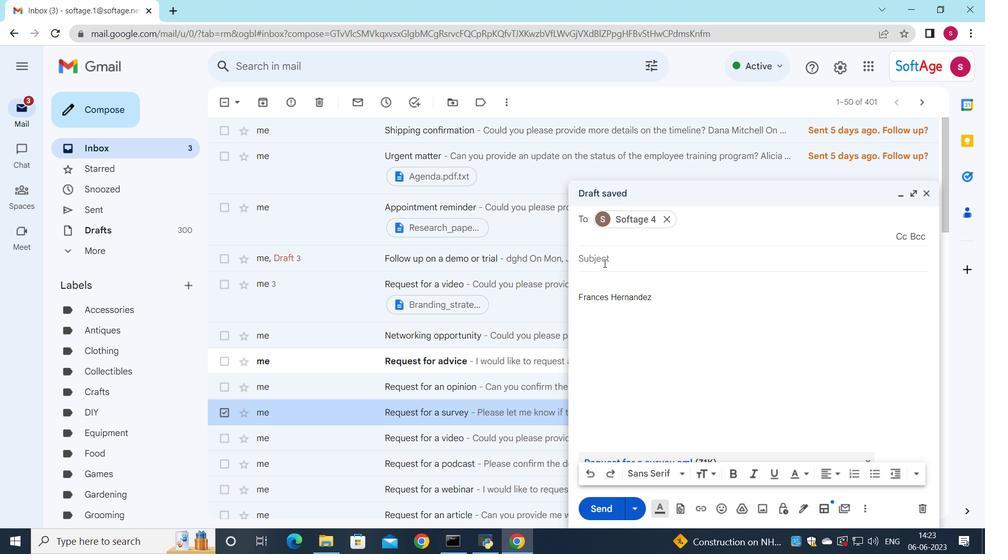
Action: Mouse pressed left at (604, 258)
Screenshot: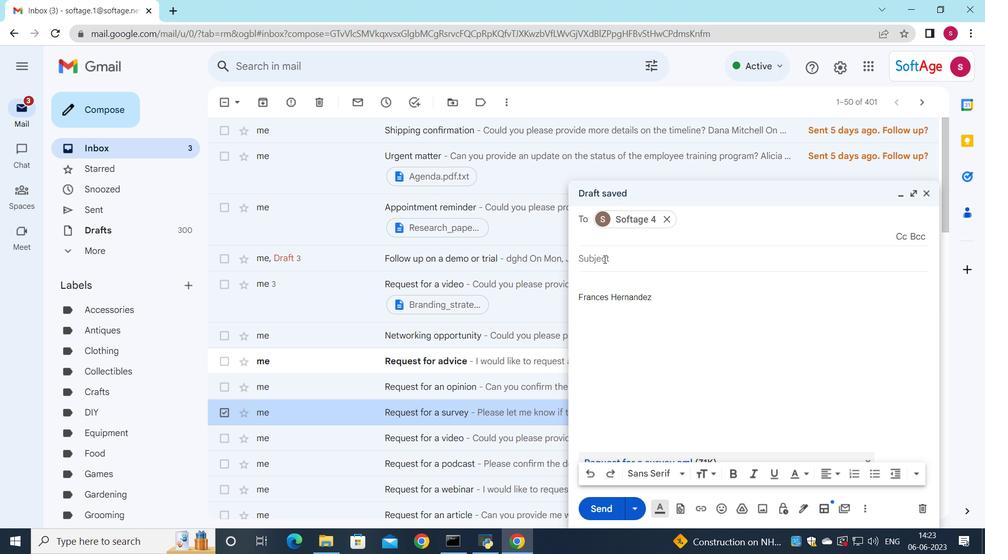 
Action: Key pressed <Key.shift><Key.shift><Key.shift><Key.shift><Key.shift><Key.shift><Key.shift><Key.shift><Key.shift><Key.shift>Request<Key.space>for<Key.space>a<Key.space>blog<Key.space>post<Key.space>
Screenshot: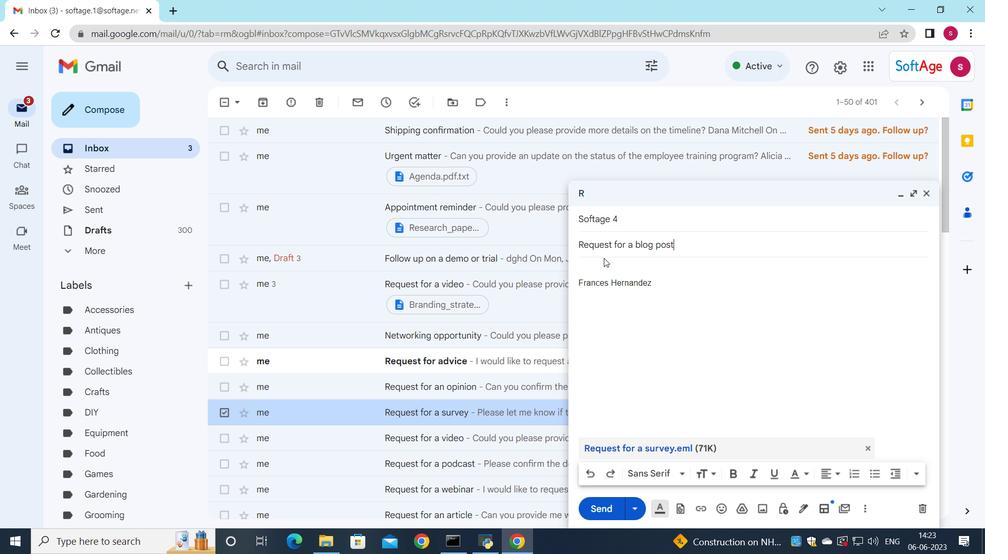 
Action: Mouse moved to (604, 263)
Screenshot: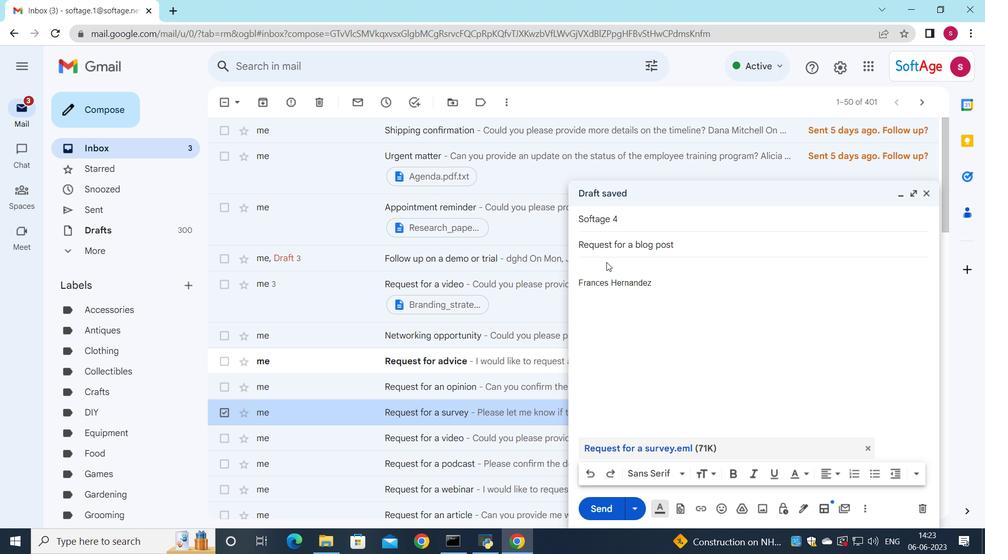 
Action: Mouse pressed left at (604, 263)
Screenshot: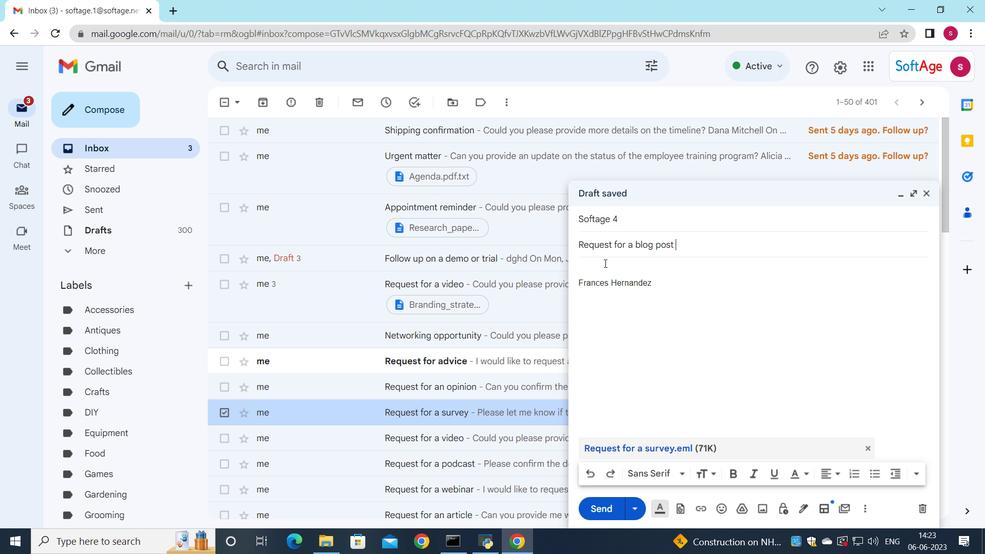 
Action: Key pressed <Key.shift>Please<Key.space>let<Key.space>me<Key.space>know<Key.space>if<Key.space>there<Key.space>are<Key.space>any<Key.space>updates<Key.space>on<Key.space>the<Key.space>requirement<Key.space>process.
Screenshot: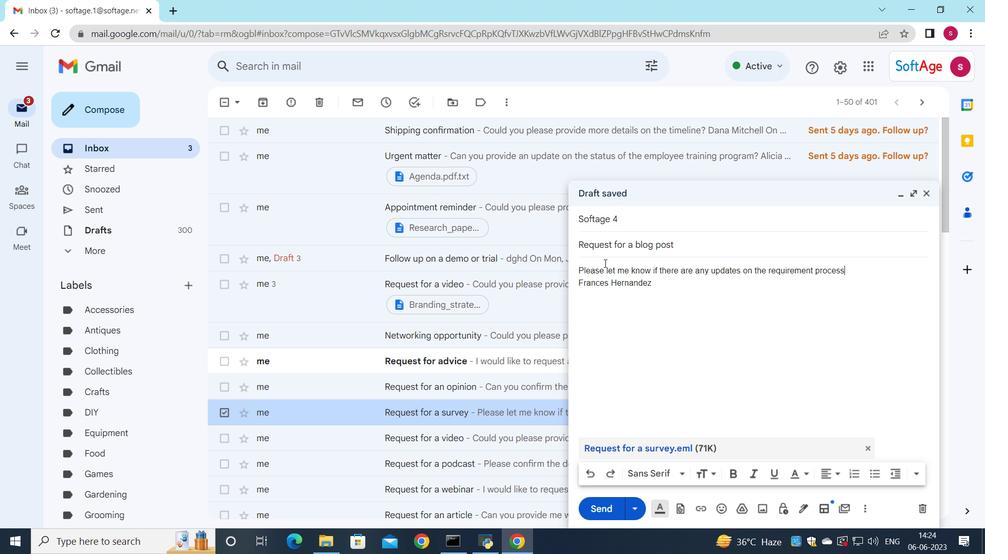 
Action: Mouse moved to (613, 510)
Screenshot: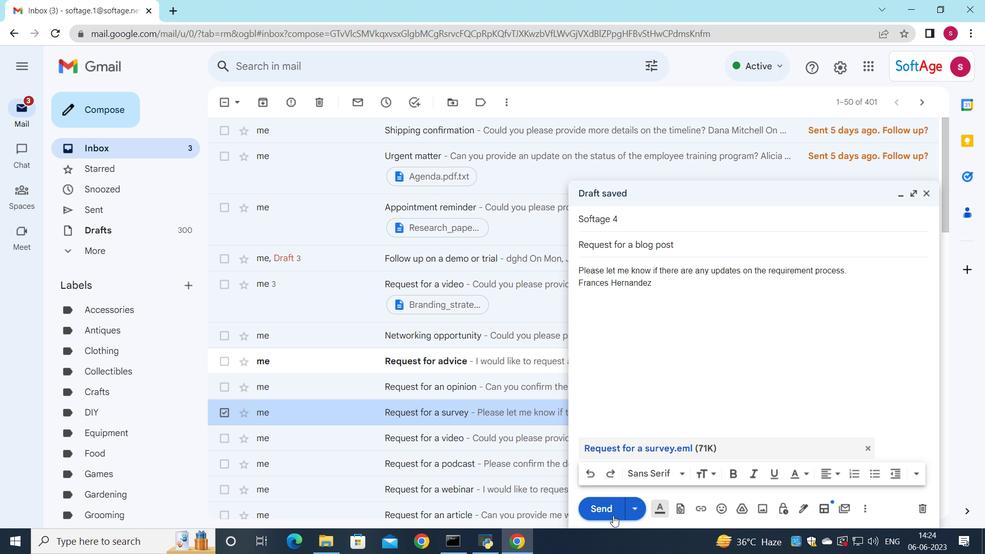 
Action: Mouse pressed left at (613, 510)
Screenshot: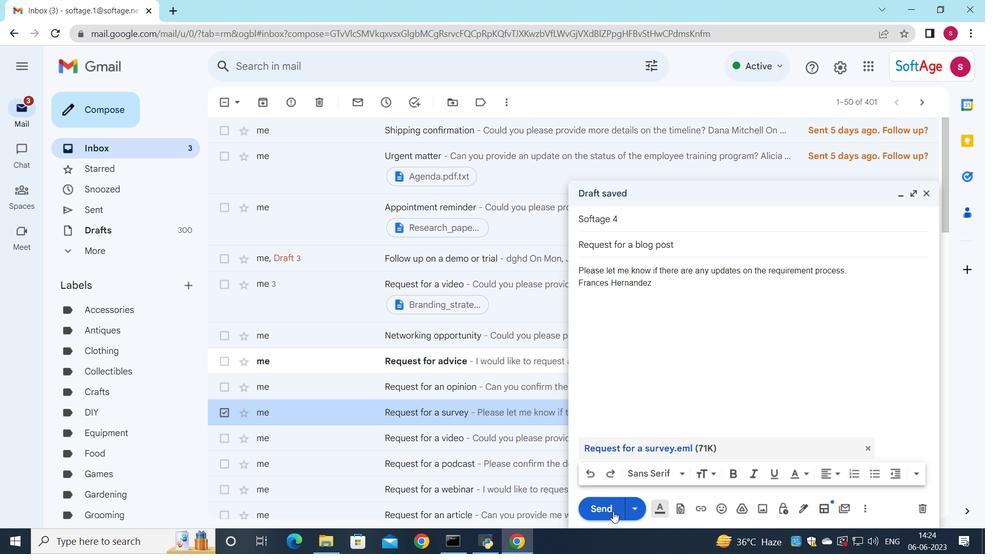 
Action: Mouse moved to (627, 496)
Screenshot: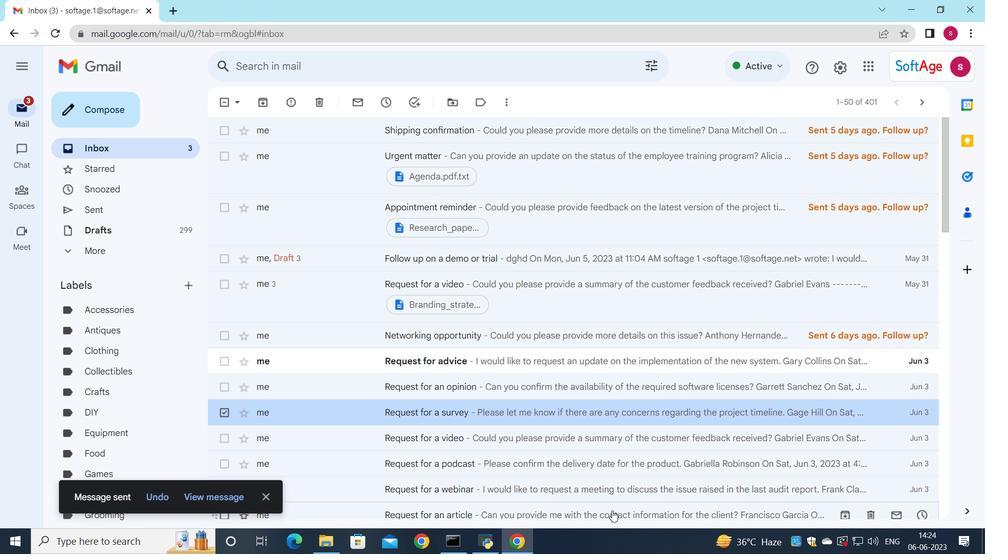 
